 Task: Find connections with filter location Fālākāta with filter topic #Jobwith filter profile language English with filter current company Freshers Camp with filter school FRANK ANTHONY PUBLIC SCHOOL THE with filter industry Physical, Occupational and Speech Therapists with filter service category SupportTechnical Writing with filter keywords title Carpenter
Action: Mouse moved to (225, 299)
Screenshot: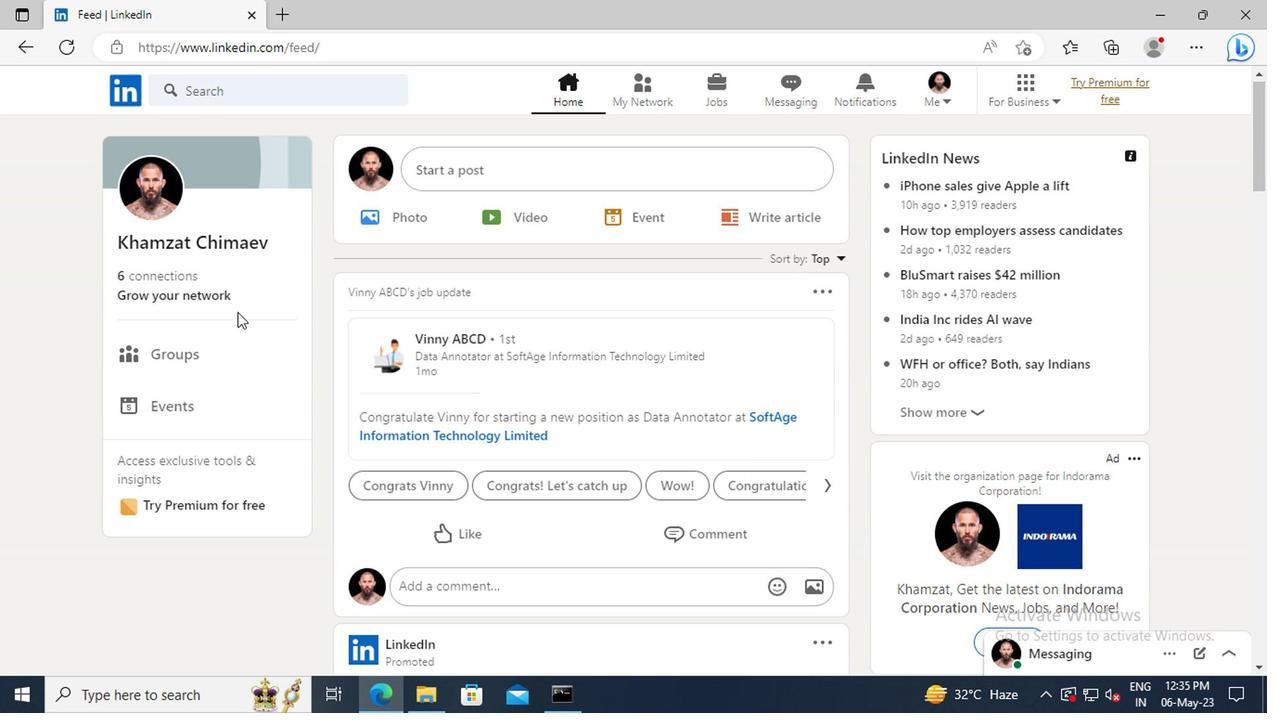 
Action: Mouse pressed left at (225, 299)
Screenshot: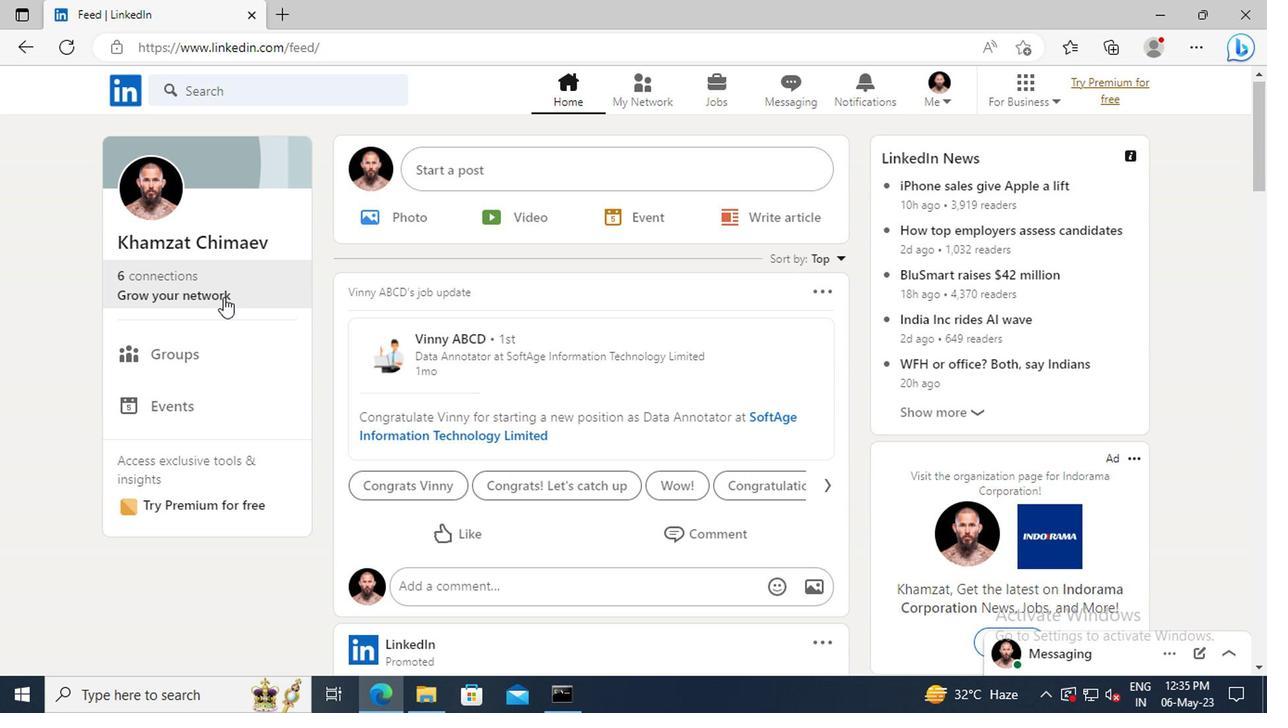 
Action: Mouse moved to (223, 209)
Screenshot: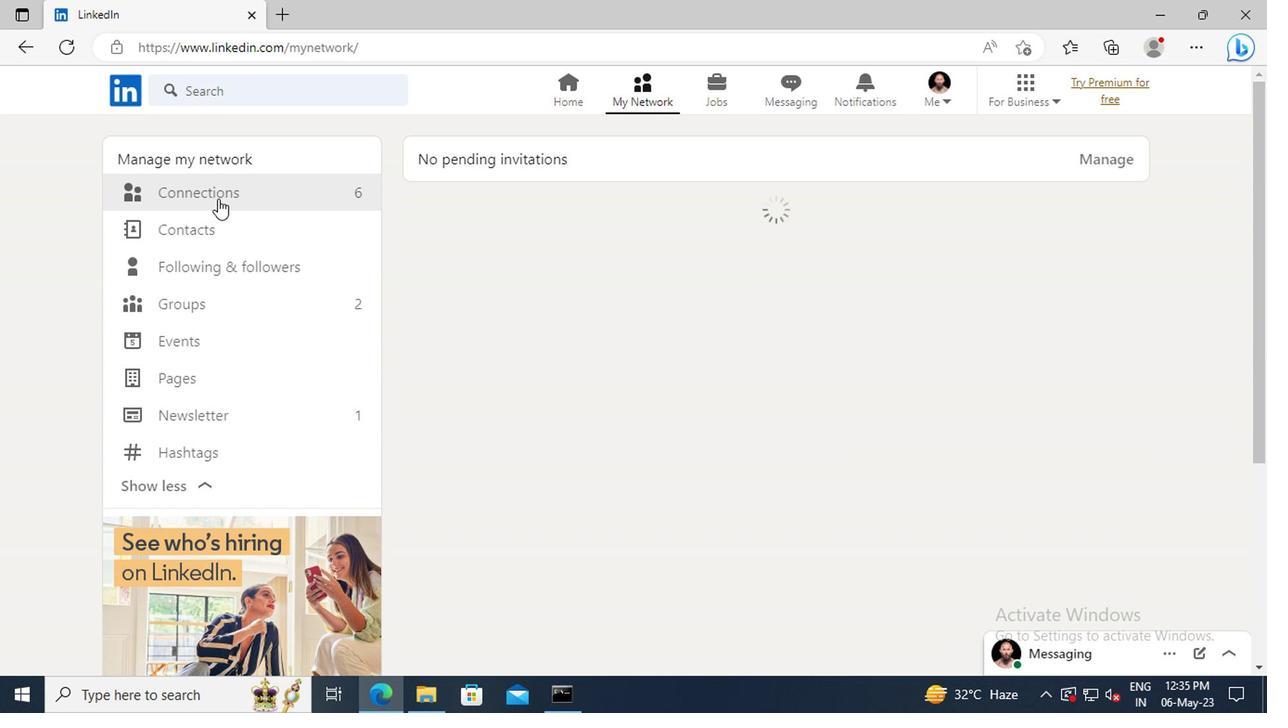 
Action: Mouse pressed left at (223, 209)
Screenshot: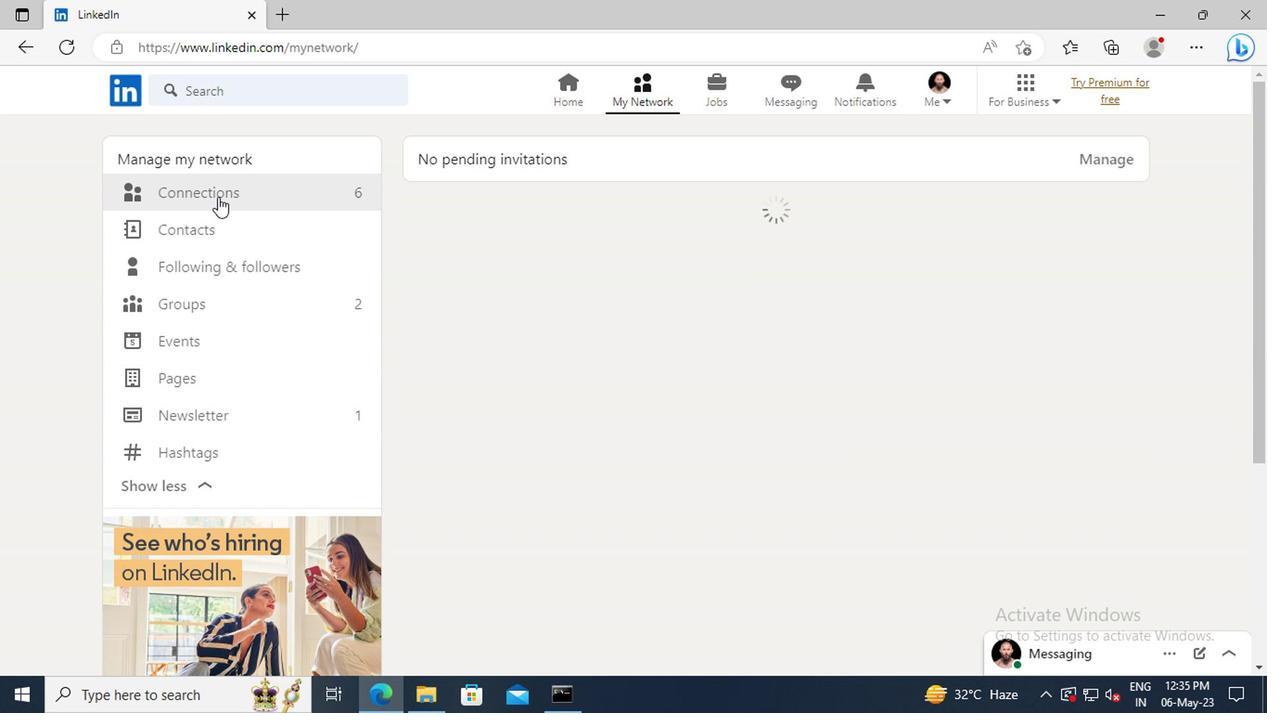 
Action: Mouse moved to (745, 211)
Screenshot: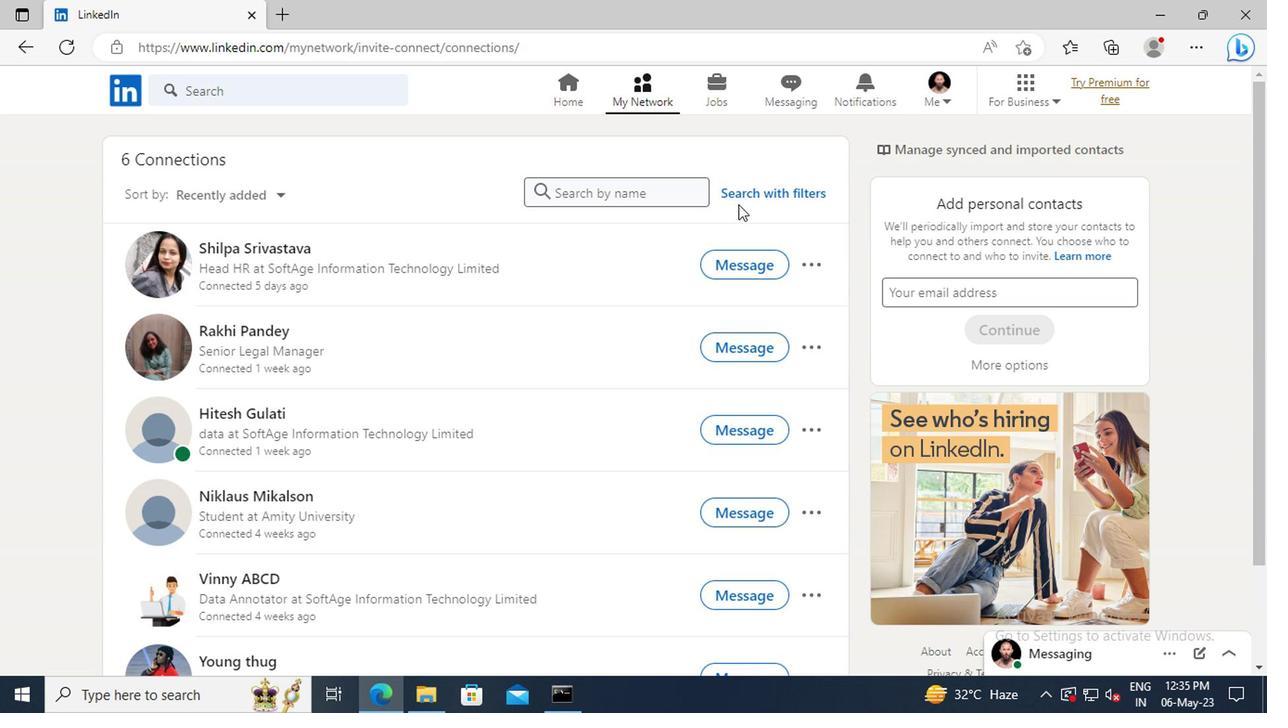 
Action: Mouse pressed left at (745, 211)
Screenshot: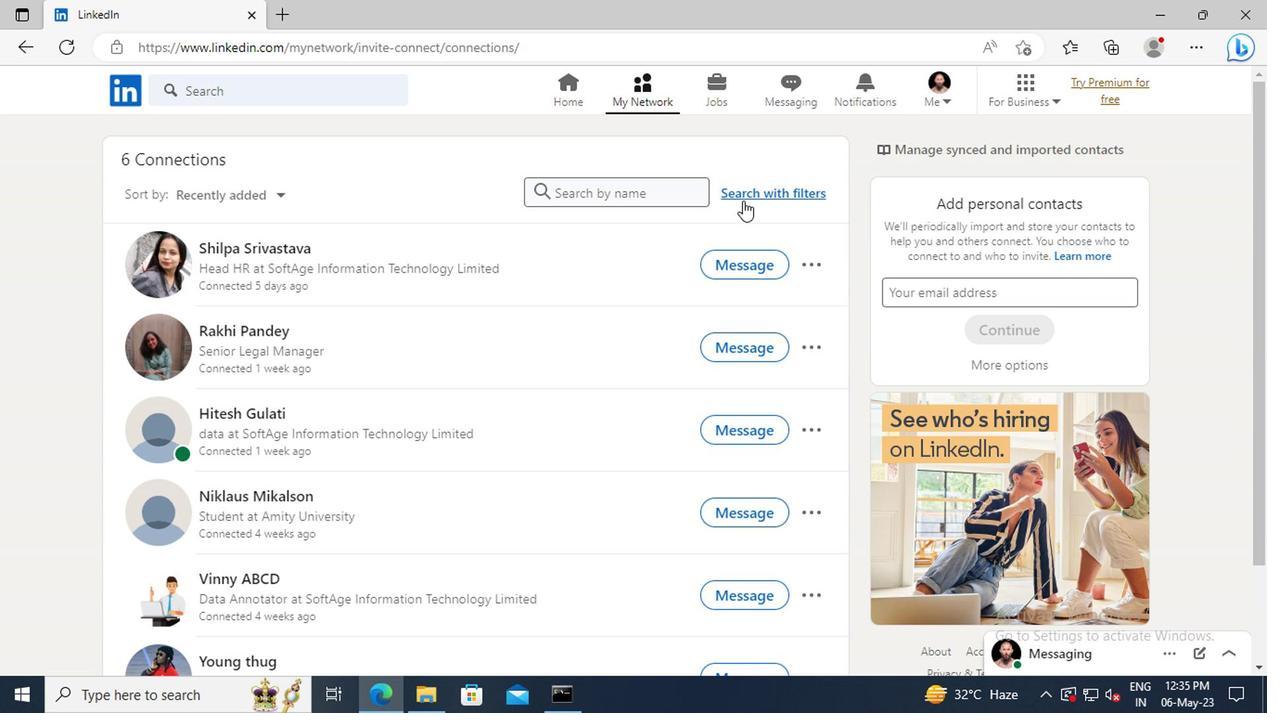 
Action: Mouse moved to (705, 161)
Screenshot: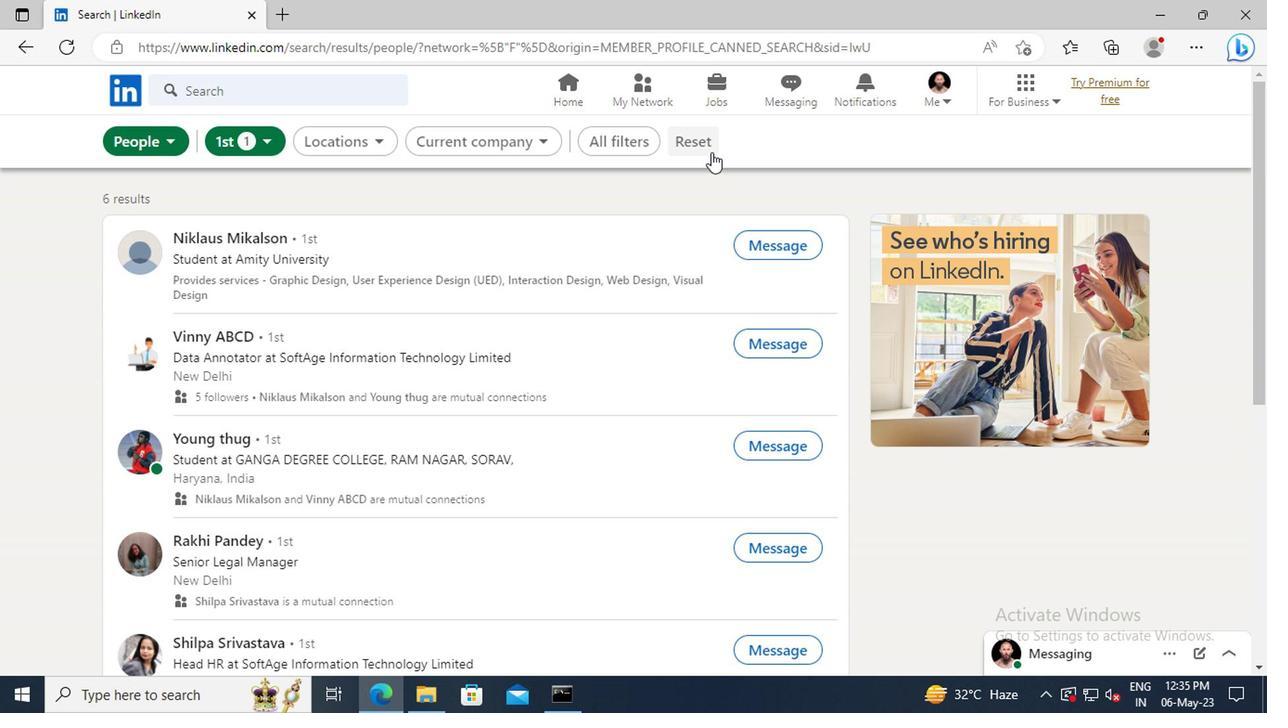 
Action: Mouse pressed left at (705, 161)
Screenshot: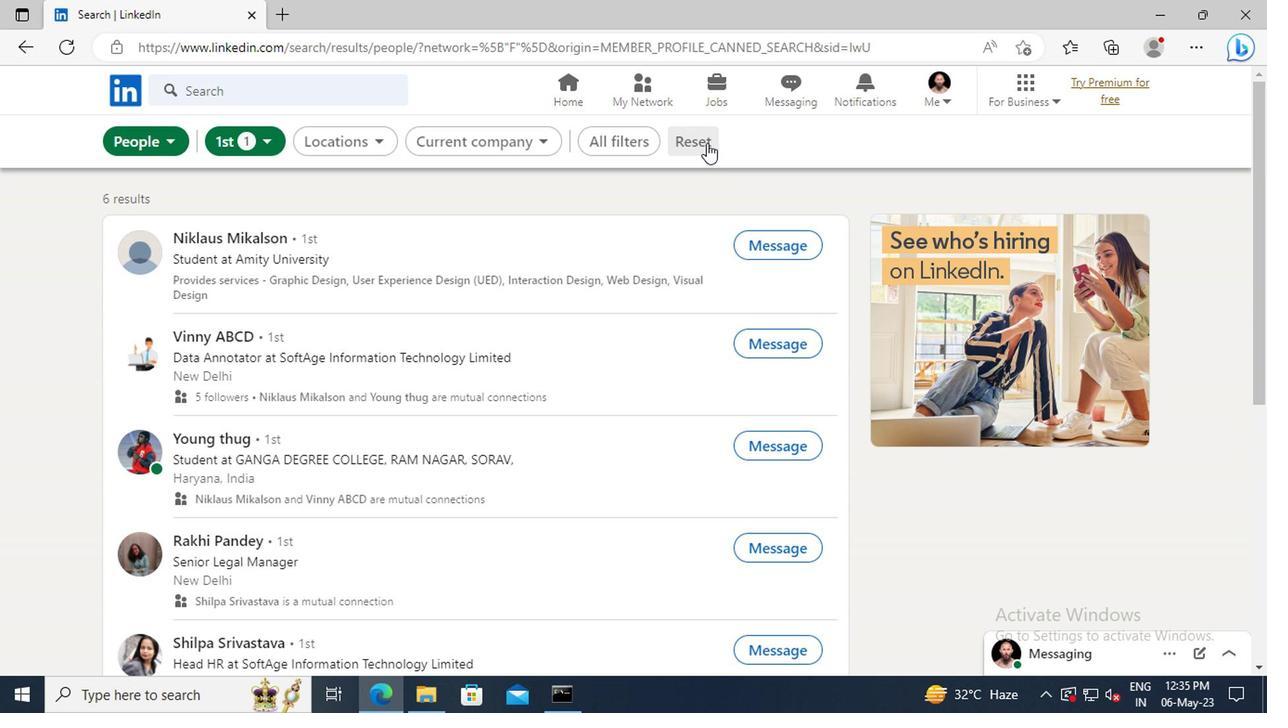 
Action: Mouse moved to (677, 161)
Screenshot: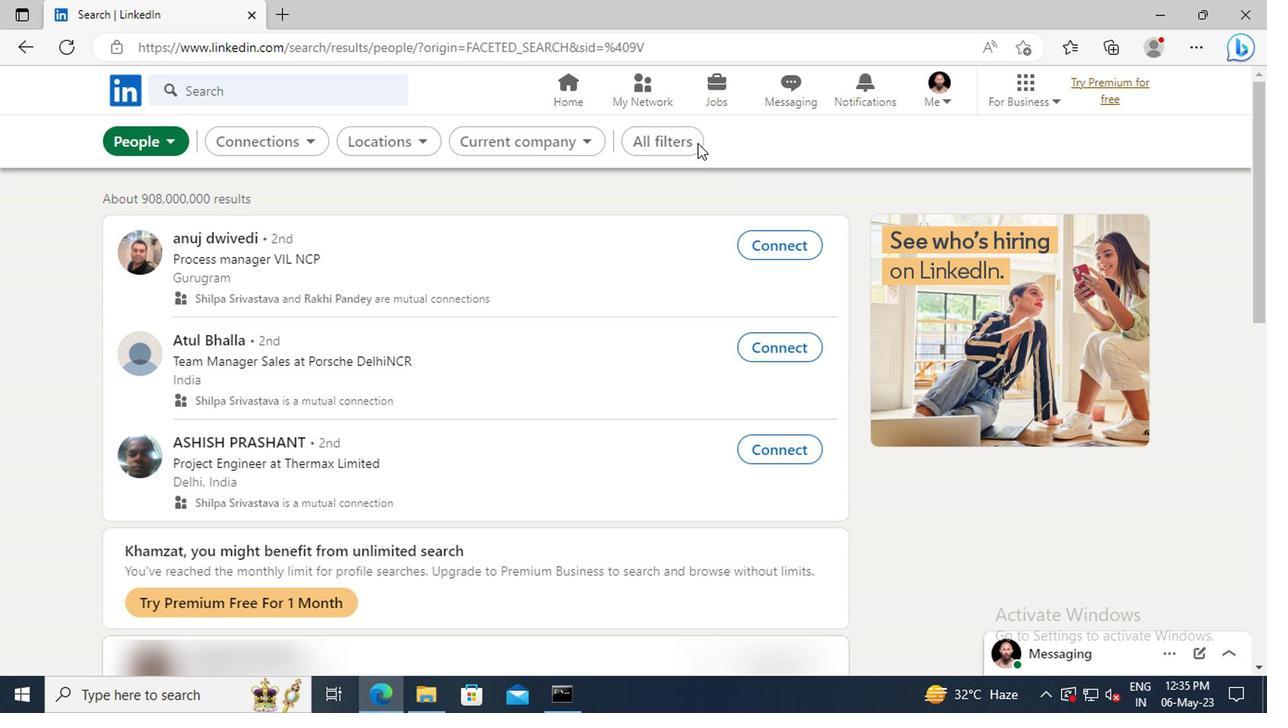 
Action: Mouse pressed left at (677, 161)
Screenshot: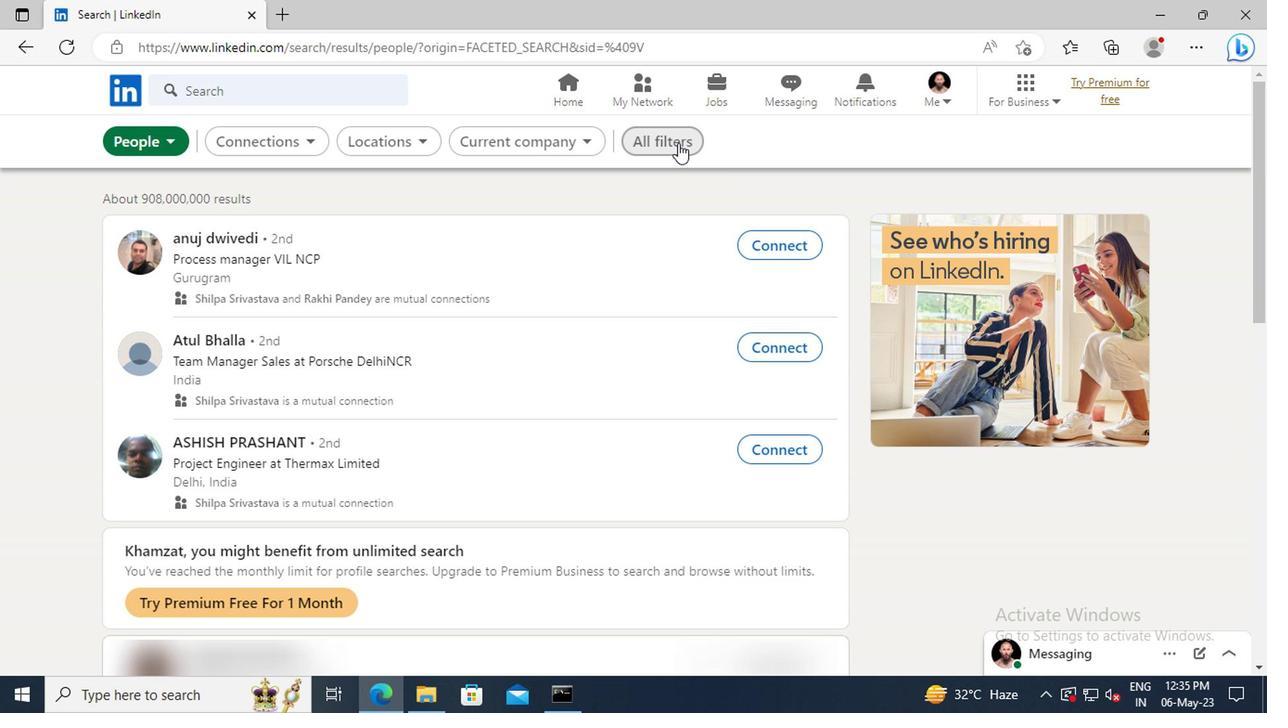 
Action: Mouse moved to (1010, 371)
Screenshot: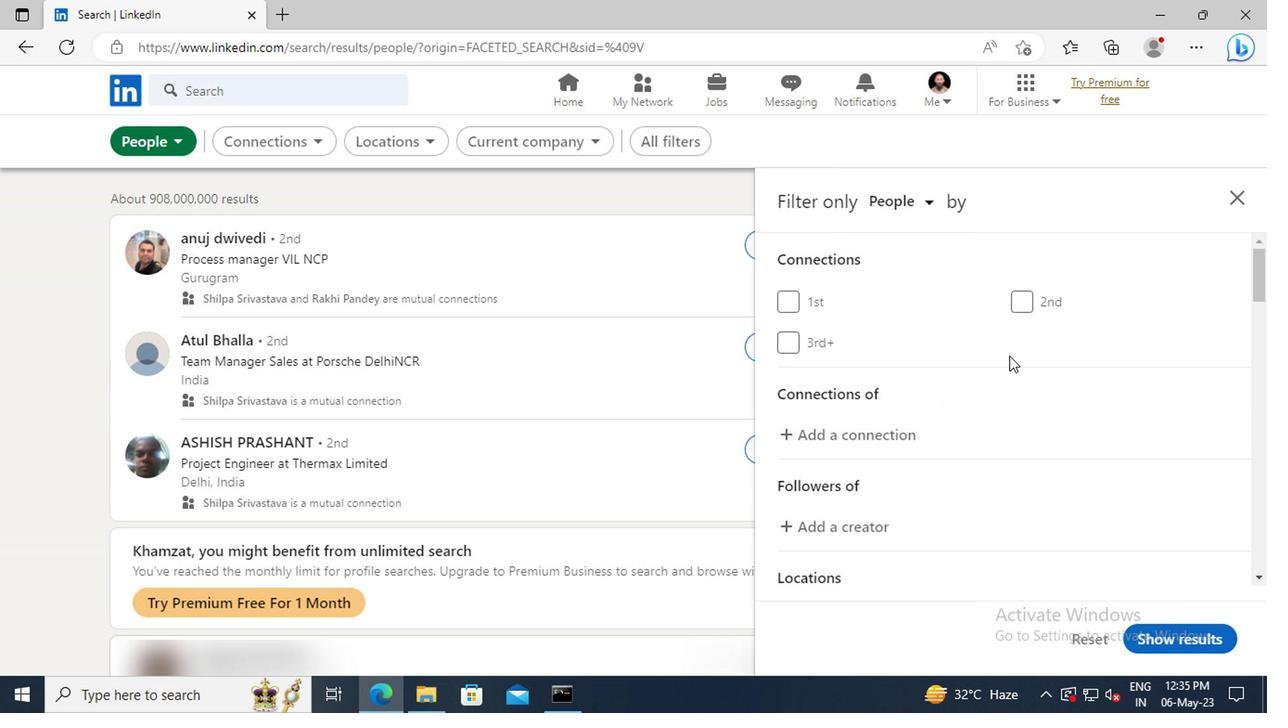 
Action: Mouse scrolled (1010, 371) with delta (0, 0)
Screenshot: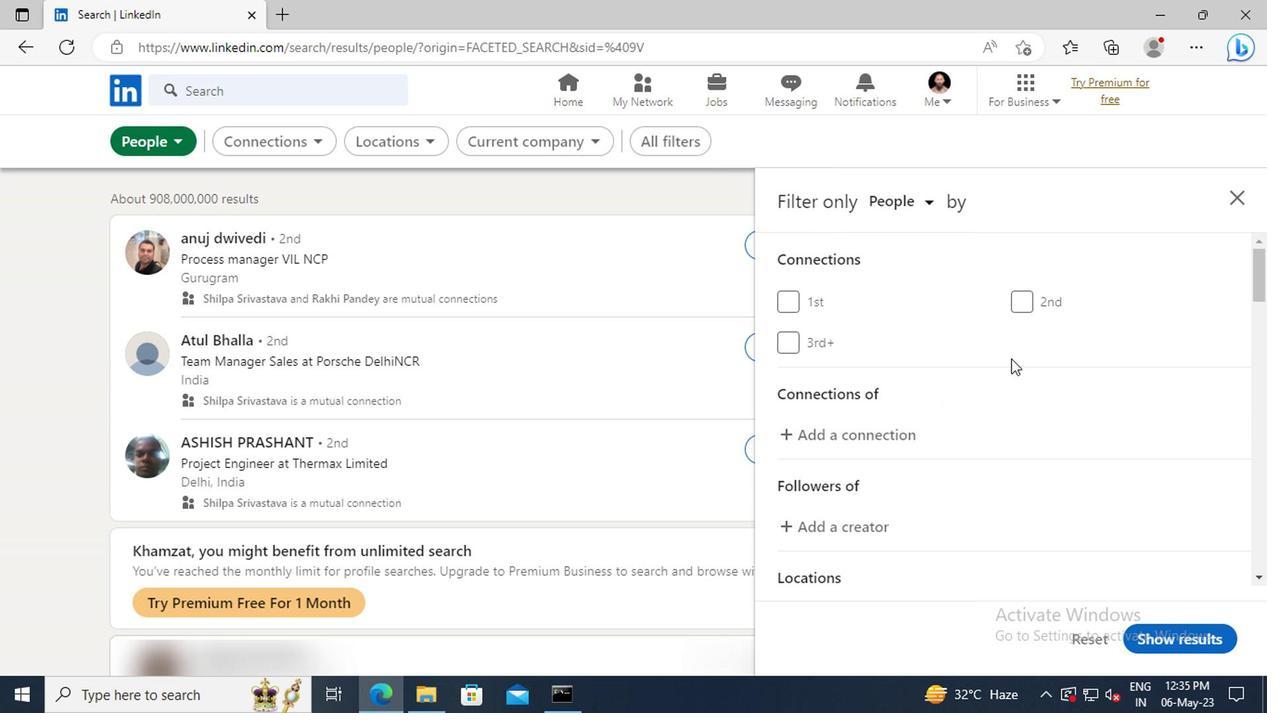 
Action: Mouse scrolled (1010, 371) with delta (0, 0)
Screenshot: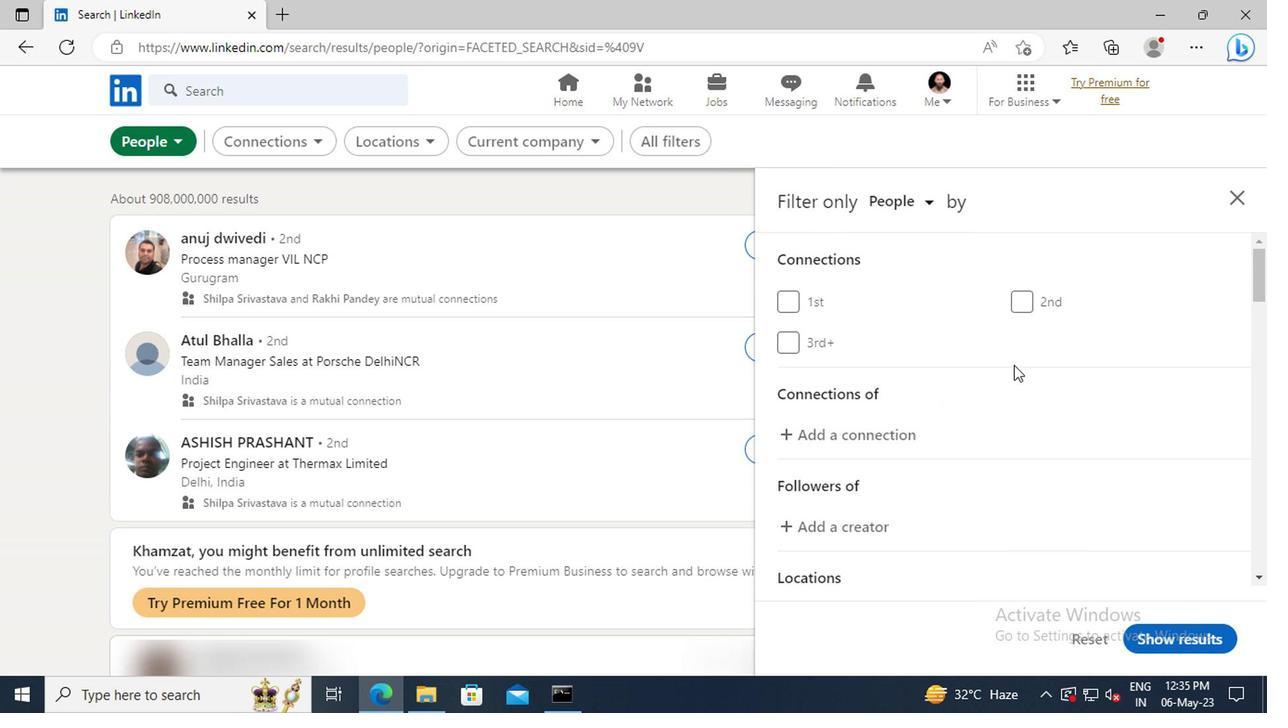 
Action: Mouse scrolled (1010, 371) with delta (0, 0)
Screenshot: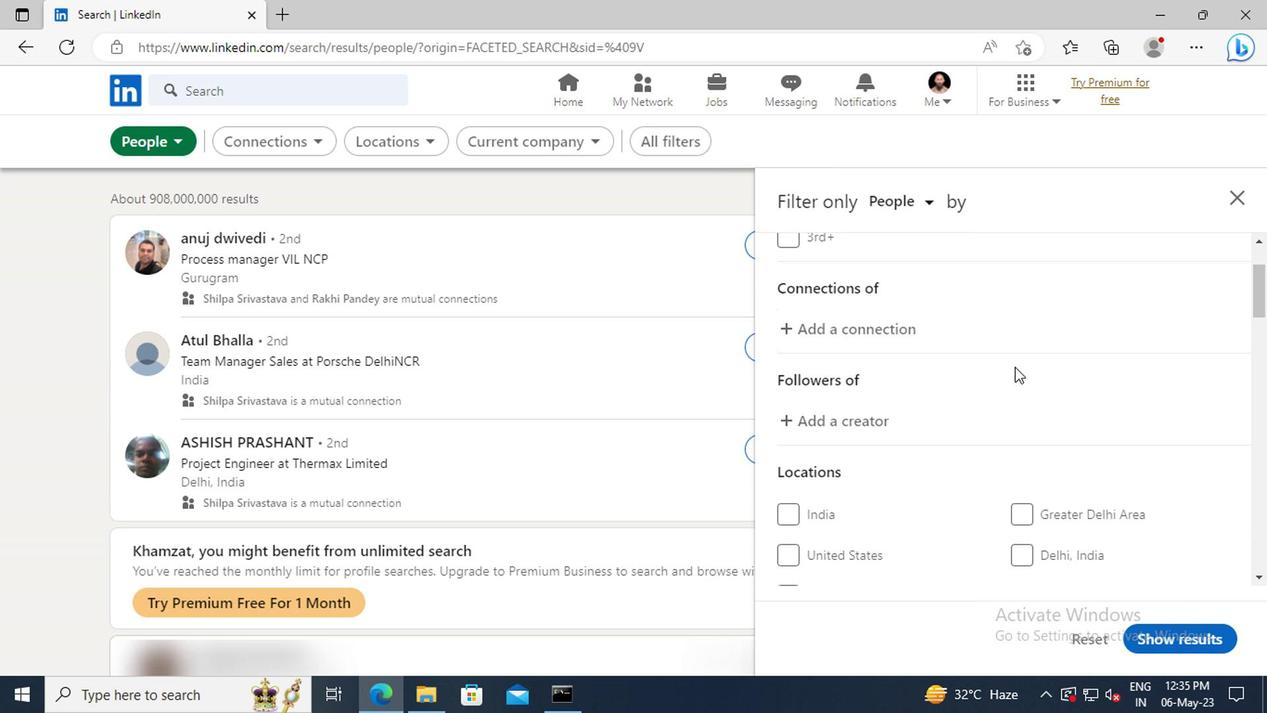 
Action: Mouse scrolled (1010, 371) with delta (0, 0)
Screenshot: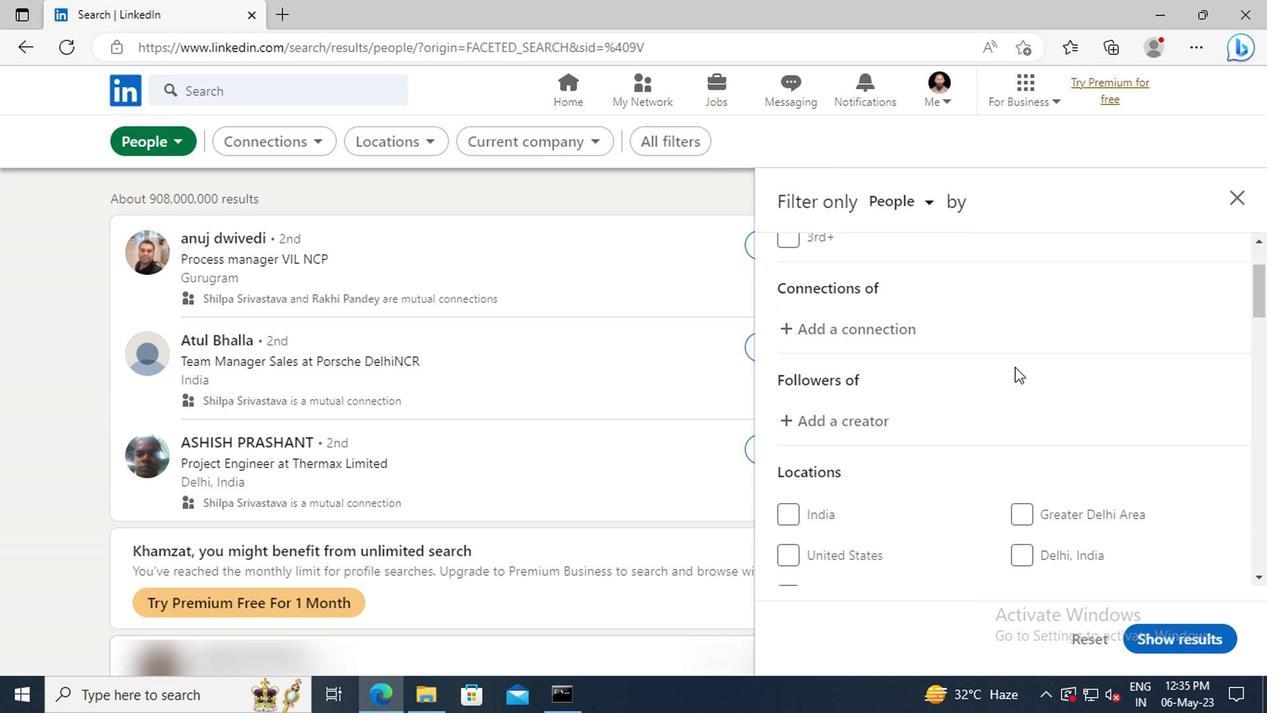 
Action: Mouse scrolled (1010, 371) with delta (0, 0)
Screenshot: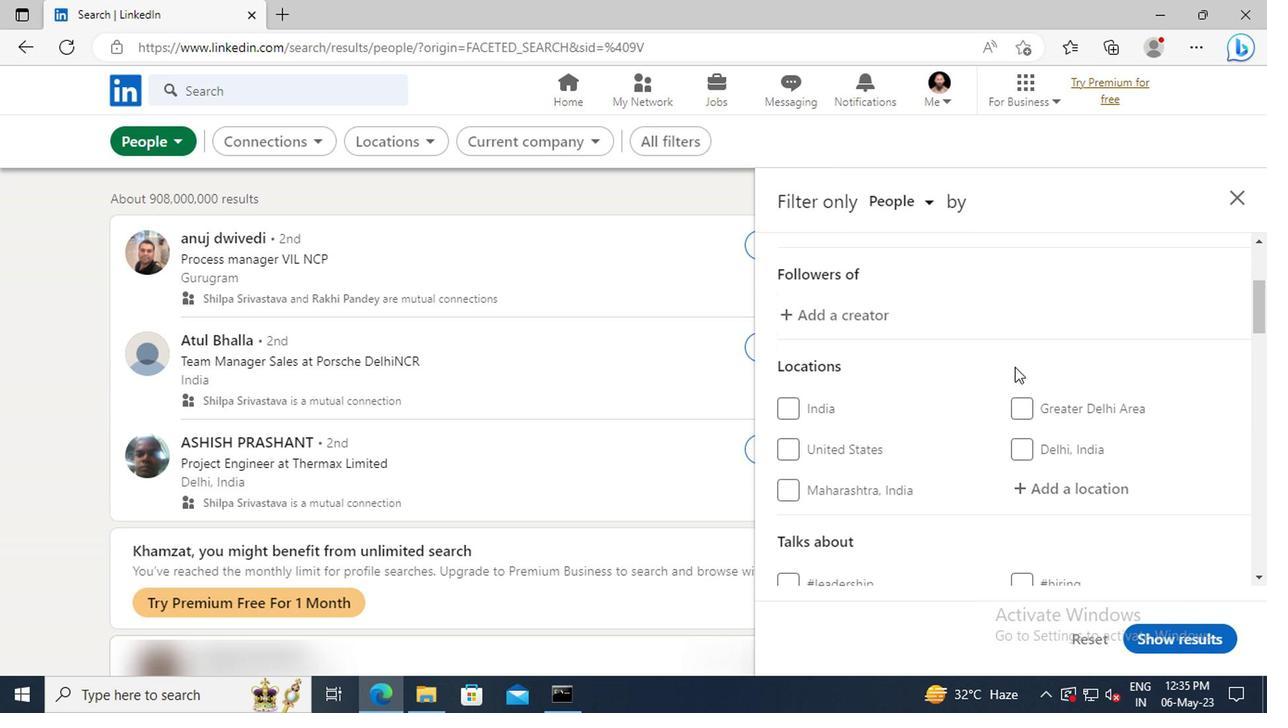 
Action: Mouse moved to (1022, 434)
Screenshot: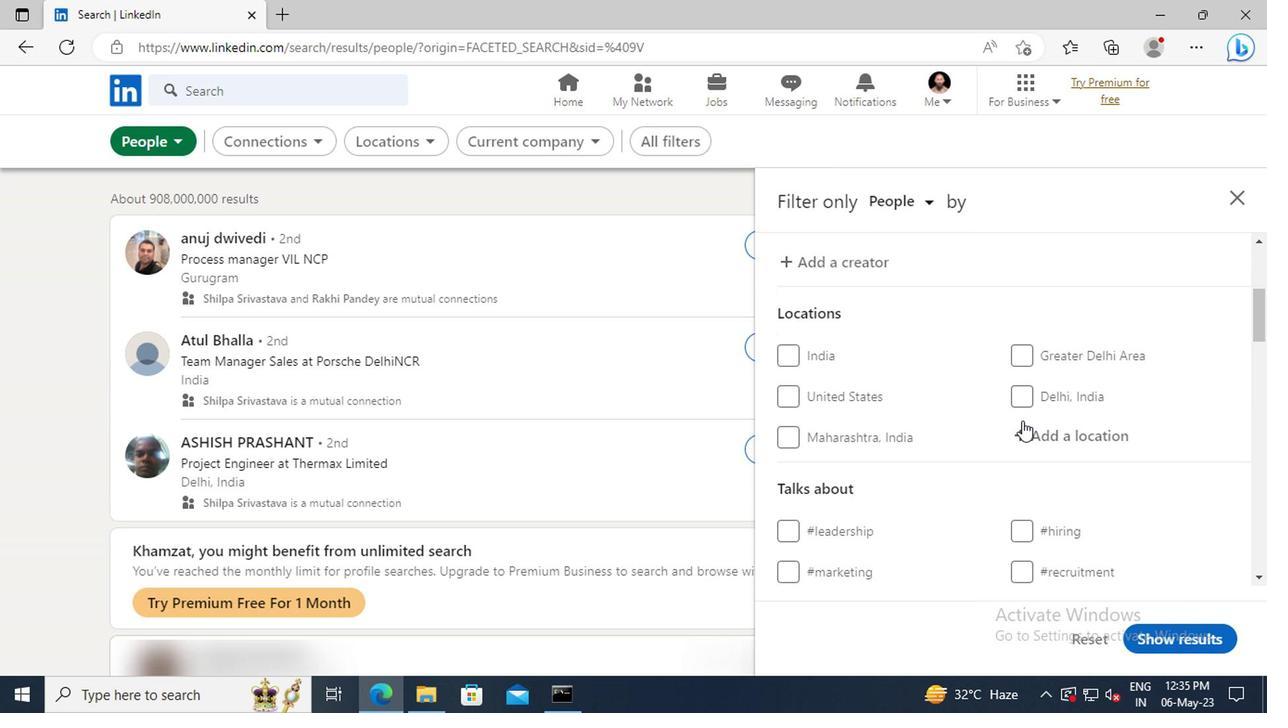 
Action: Mouse pressed left at (1022, 434)
Screenshot: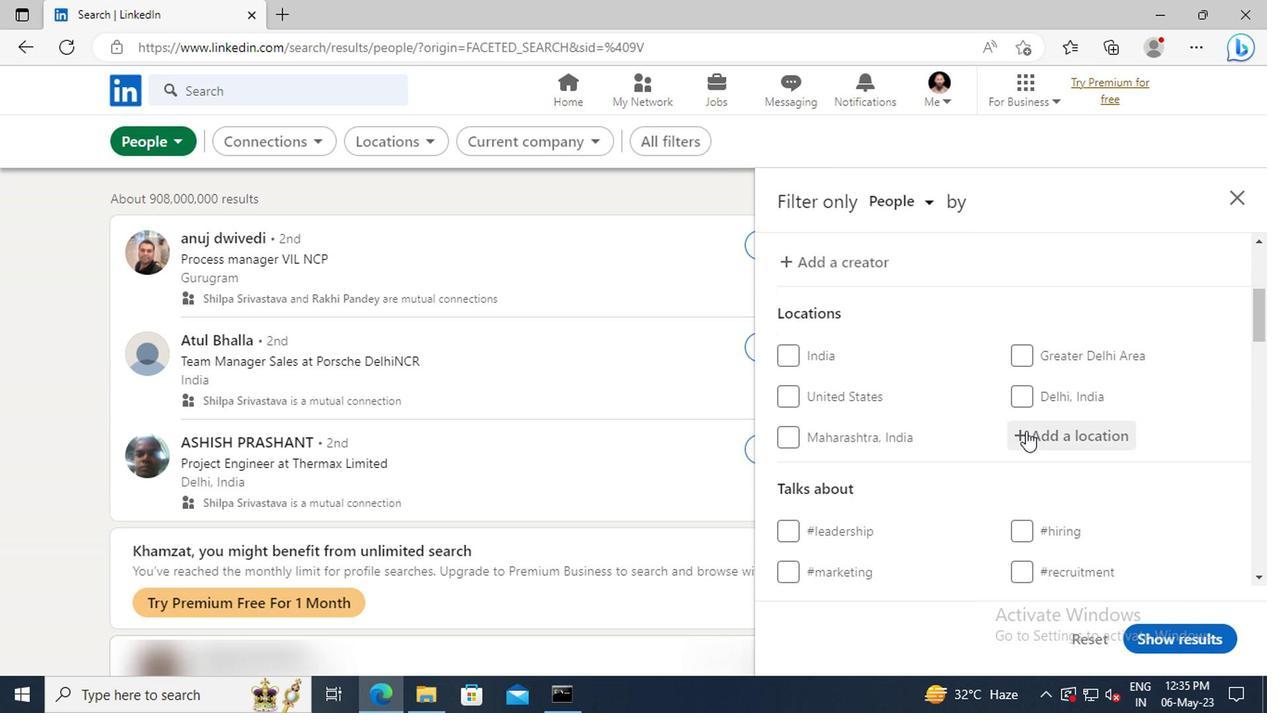 
Action: Key pressed <Key.shift>FALAKATA
Screenshot: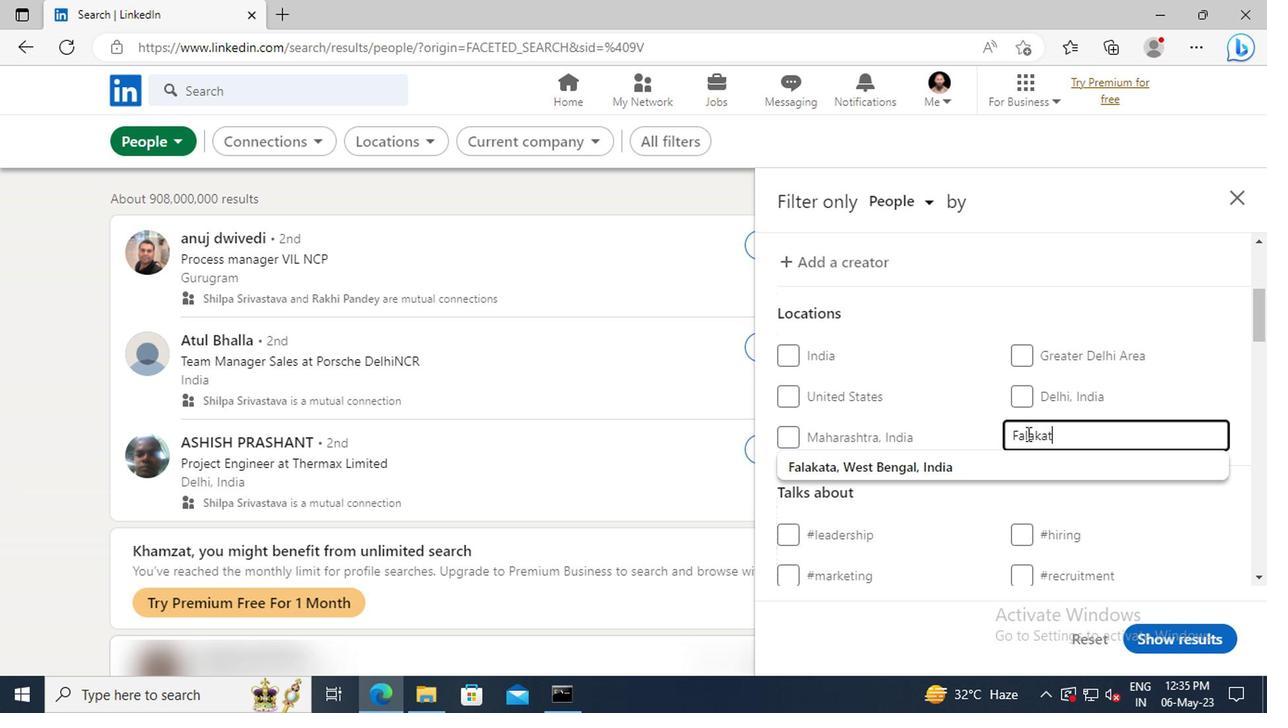 
Action: Mouse moved to (1040, 456)
Screenshot: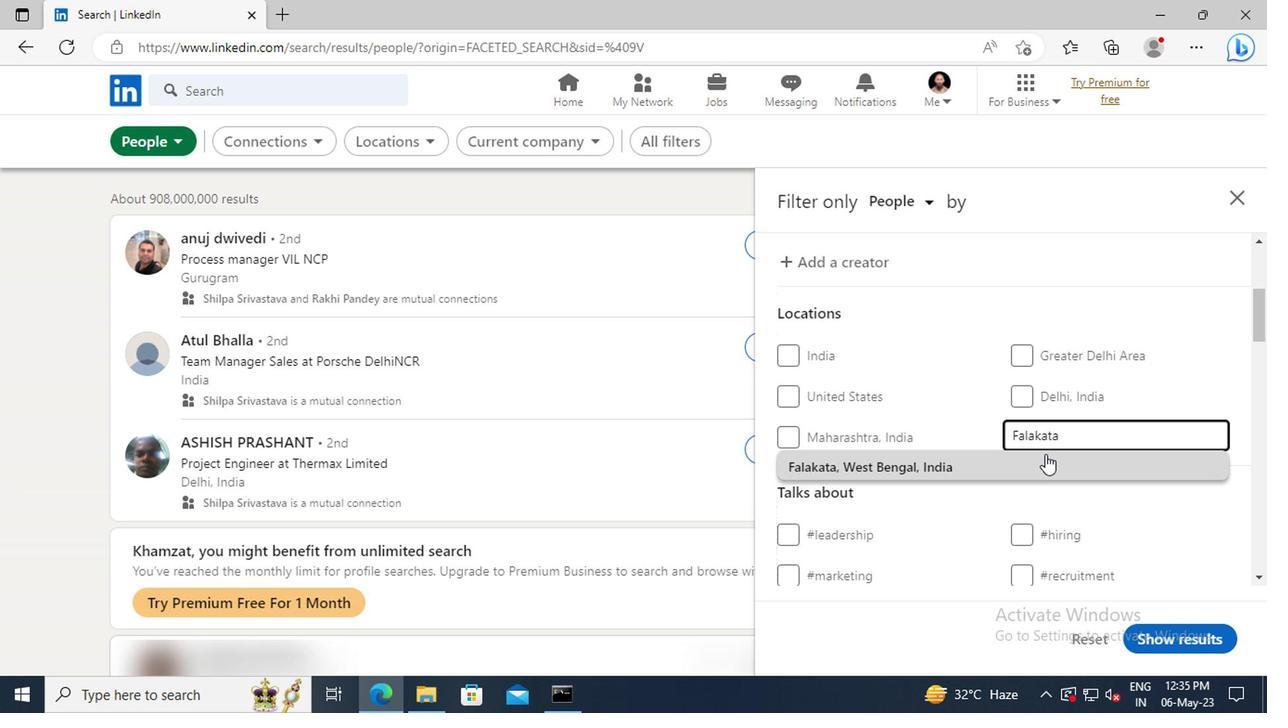 
Action: Mouse pressed left at (1040, 456)
Screenshot: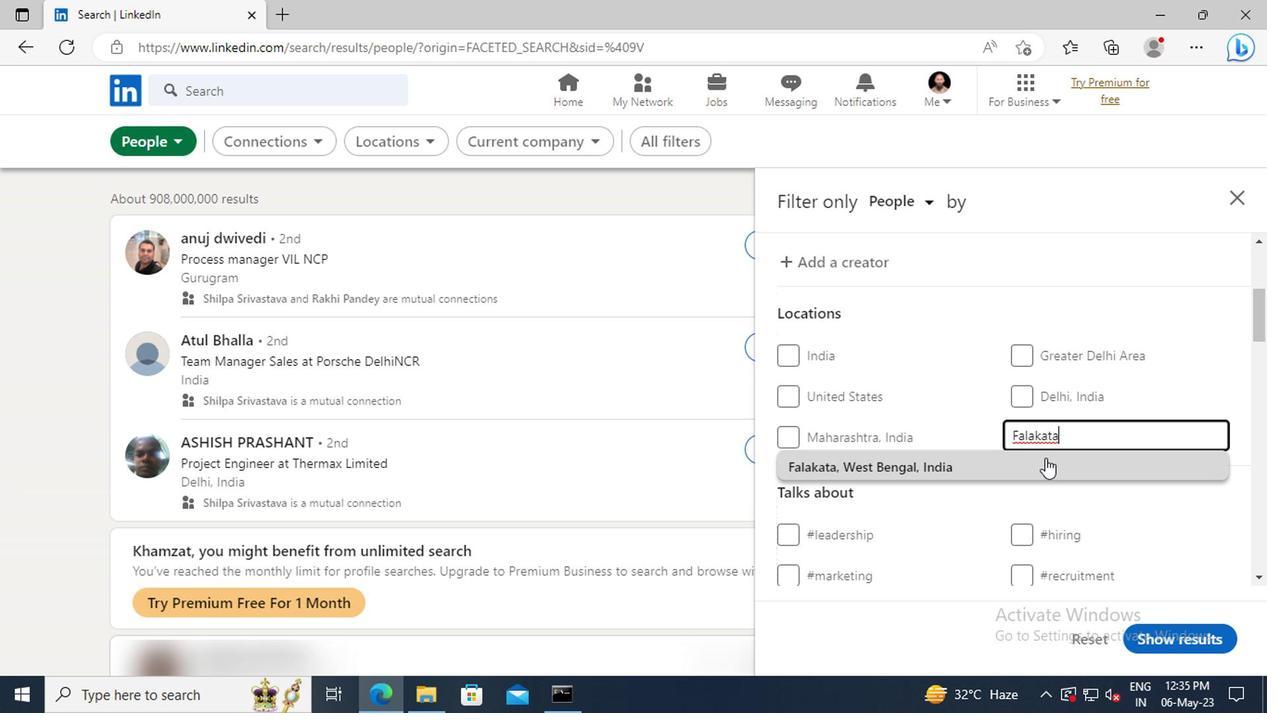 
Action: Mouse scrolled (1040, 456) with delta (0, 0)
Screenshot: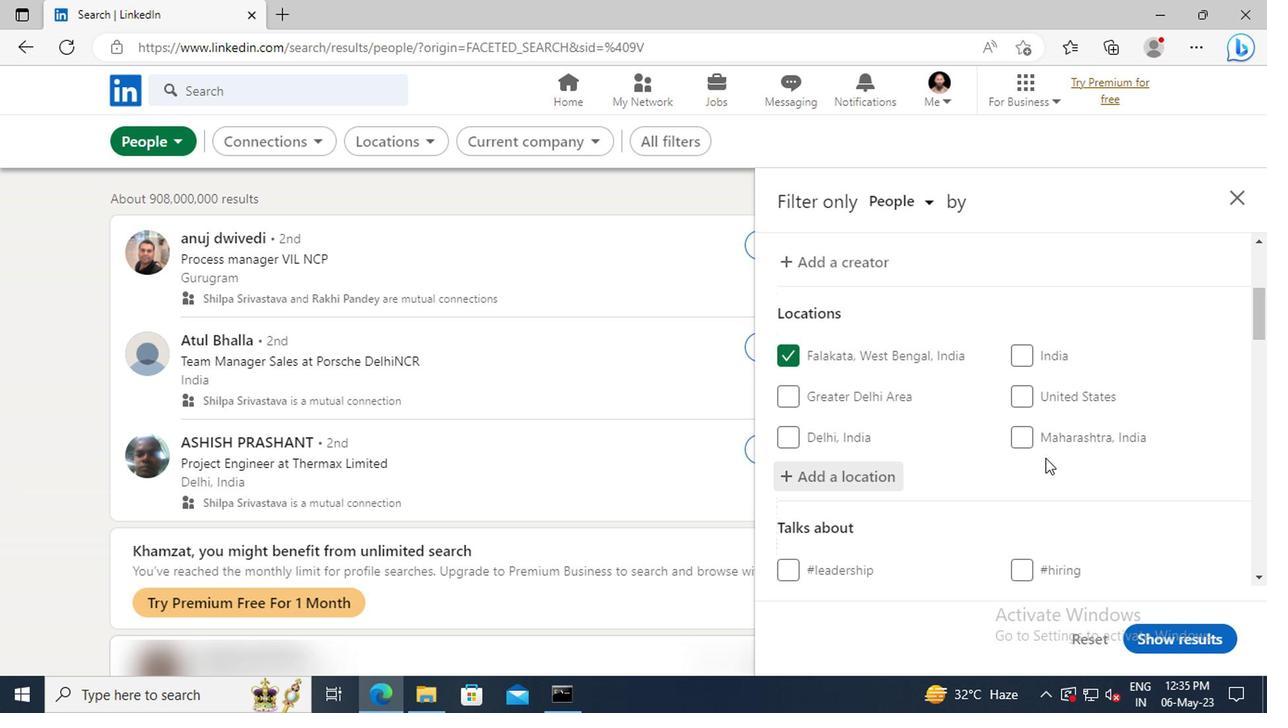 
Action: Mouse moved to (1039, 455)
Screenshot: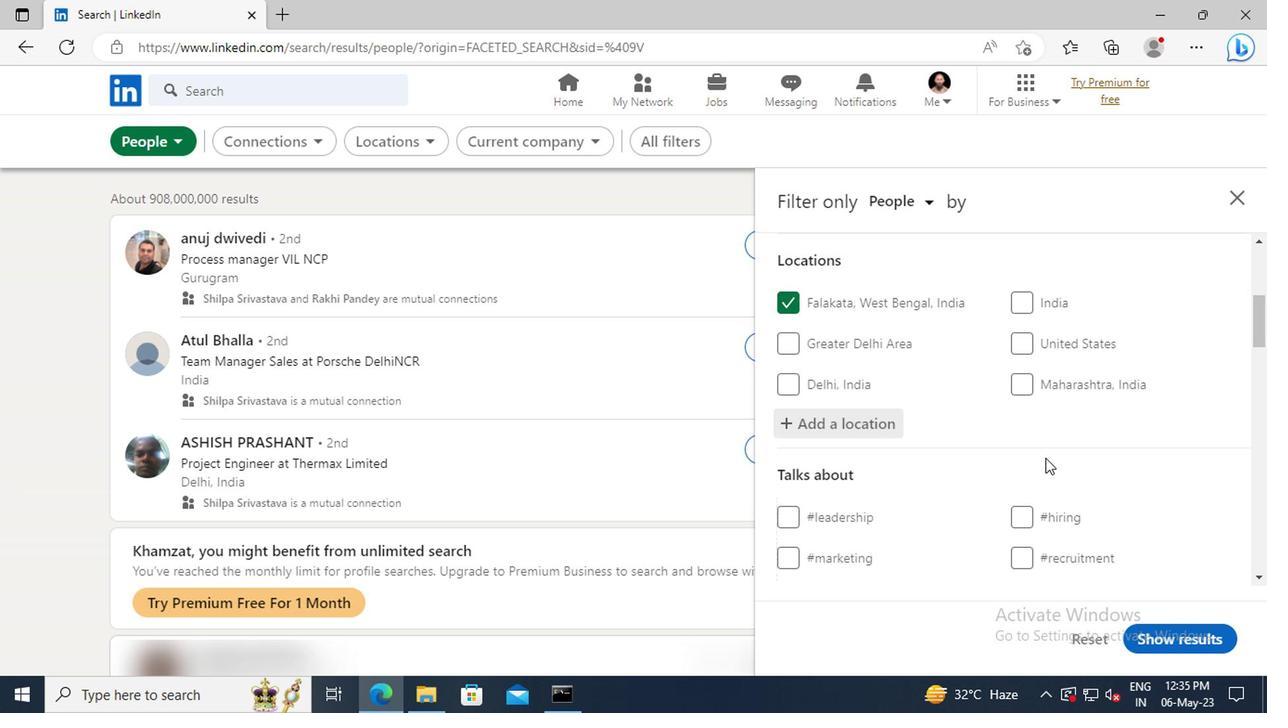 
Action: Mouse scrolled (1039, 454) with delta (0, -1)
Screenshot: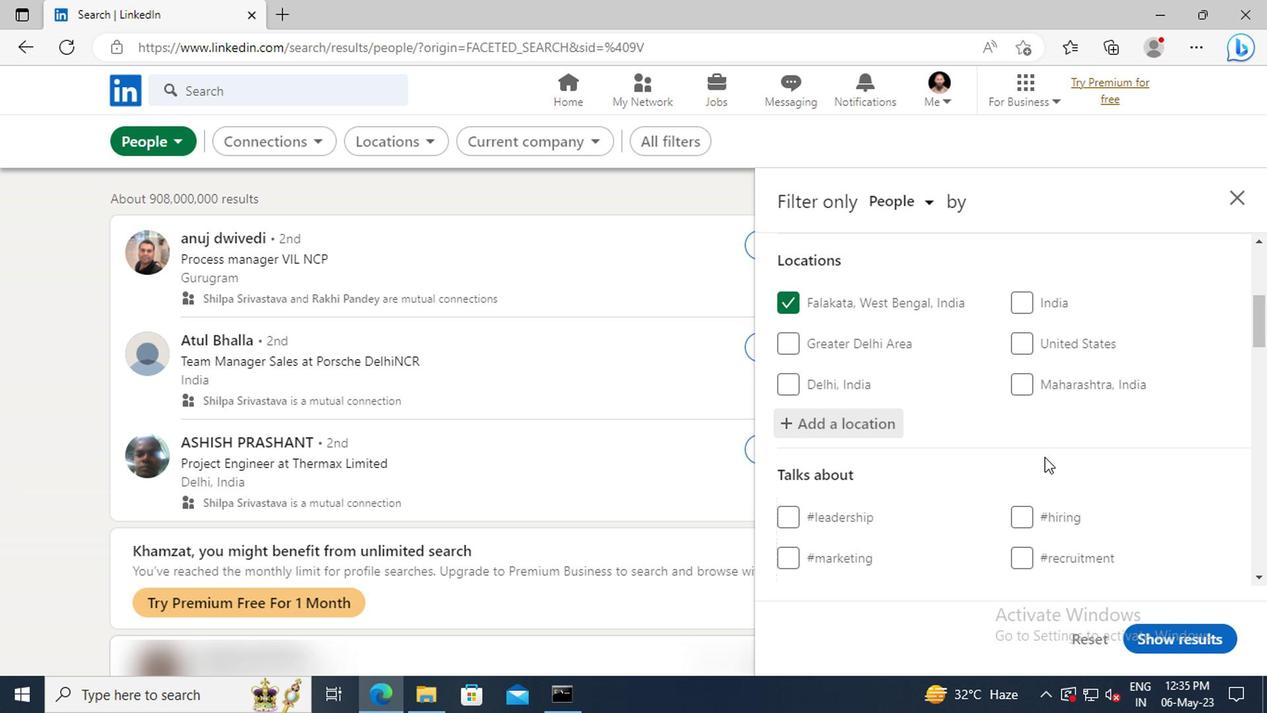 
Action: Mouse scrolled (1039, 454) with delta (0, -1)
Screenshot: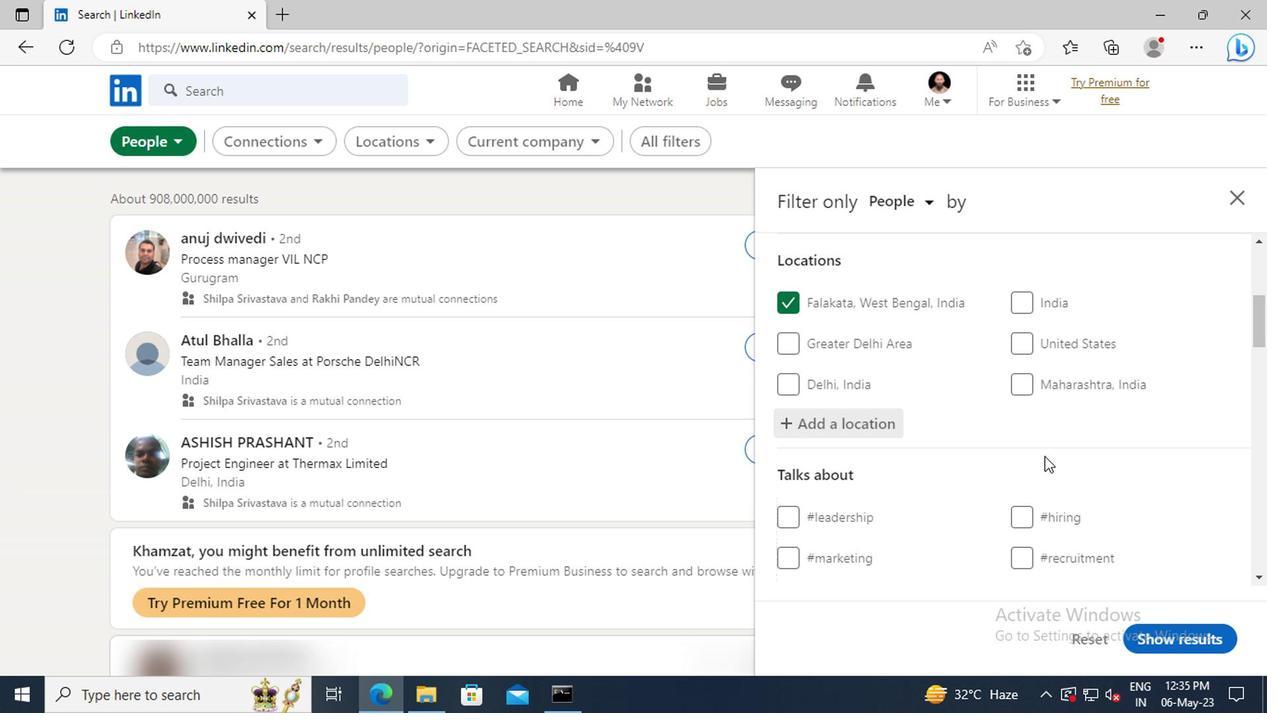 
Action: Mouse scrolled (1039, 454) with delta (0, -1)
Screenshot: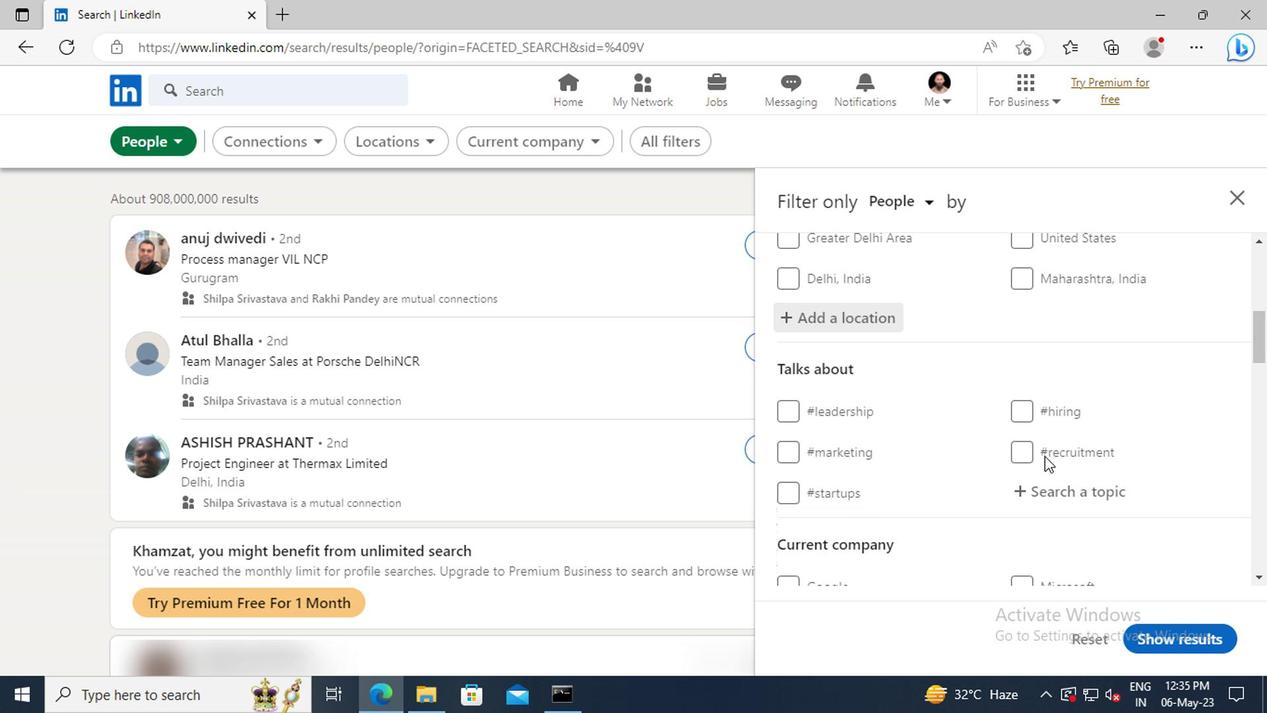
Action: Mouse moved to (1039, 447)
Screenshot: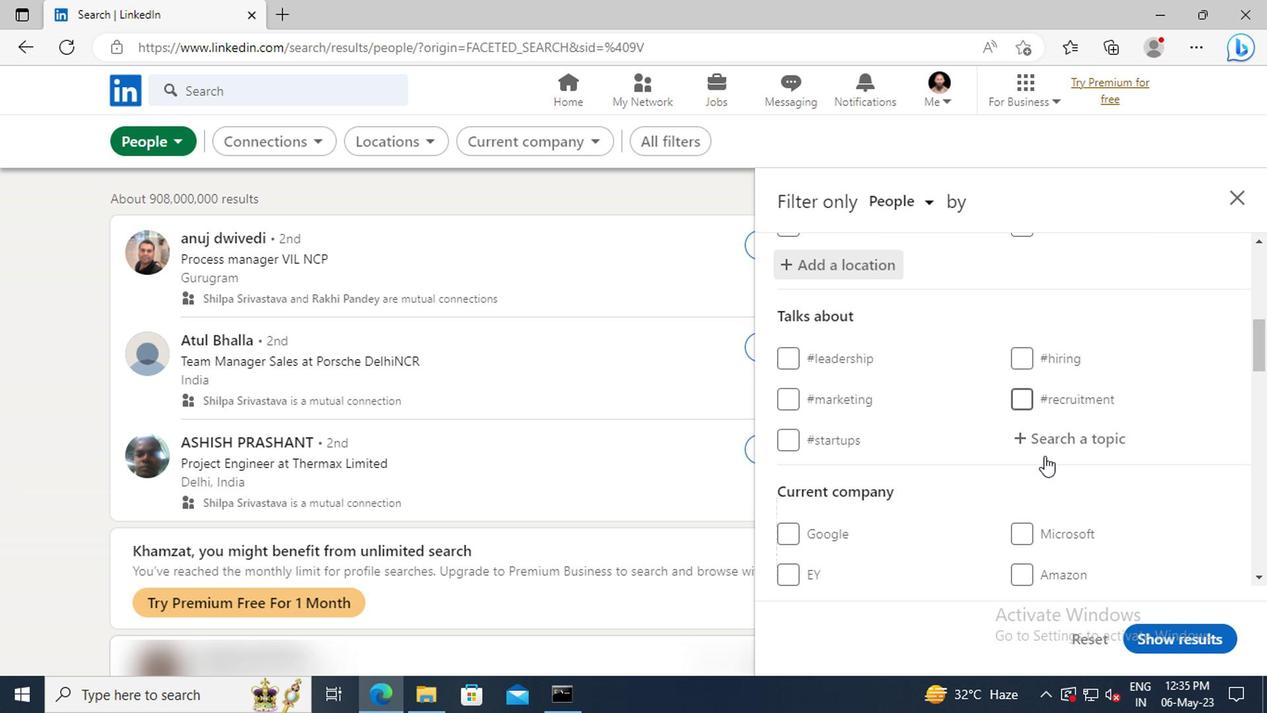 
Action: Mouse pressed left at (1039, 447)
Screenshot: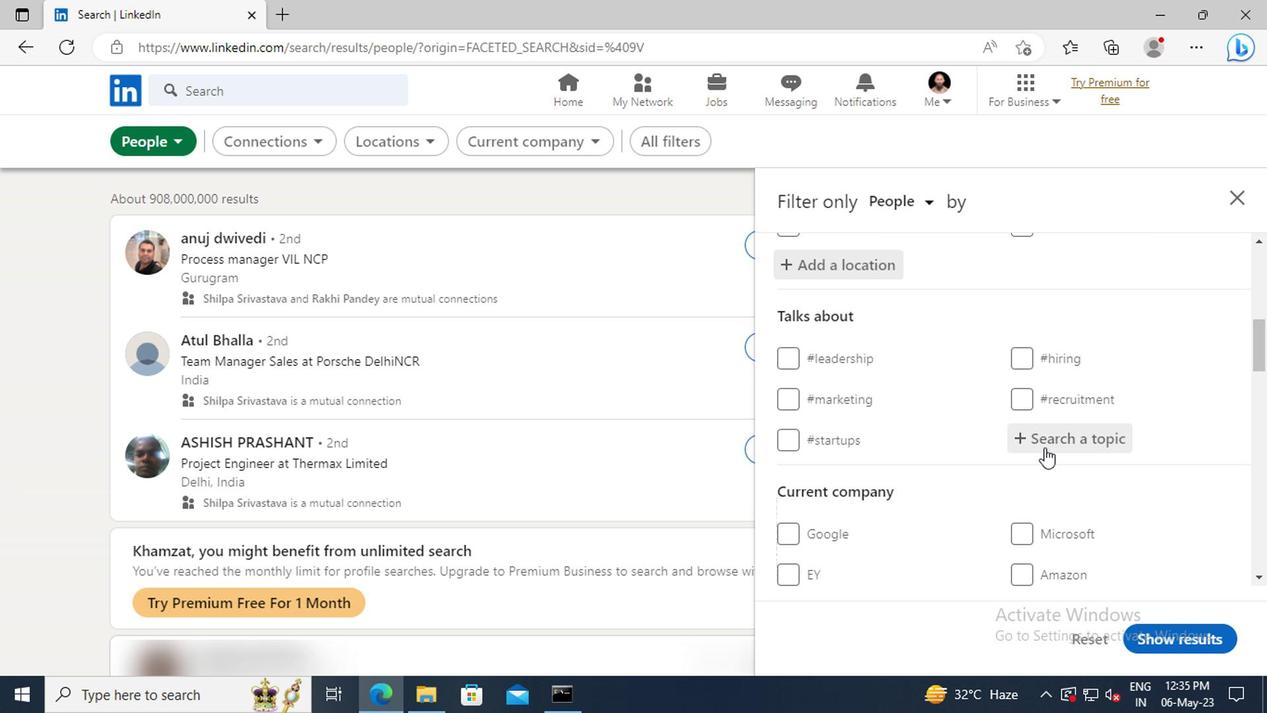 
Action: Key pressed <Key.shift>JOB
Screenshot: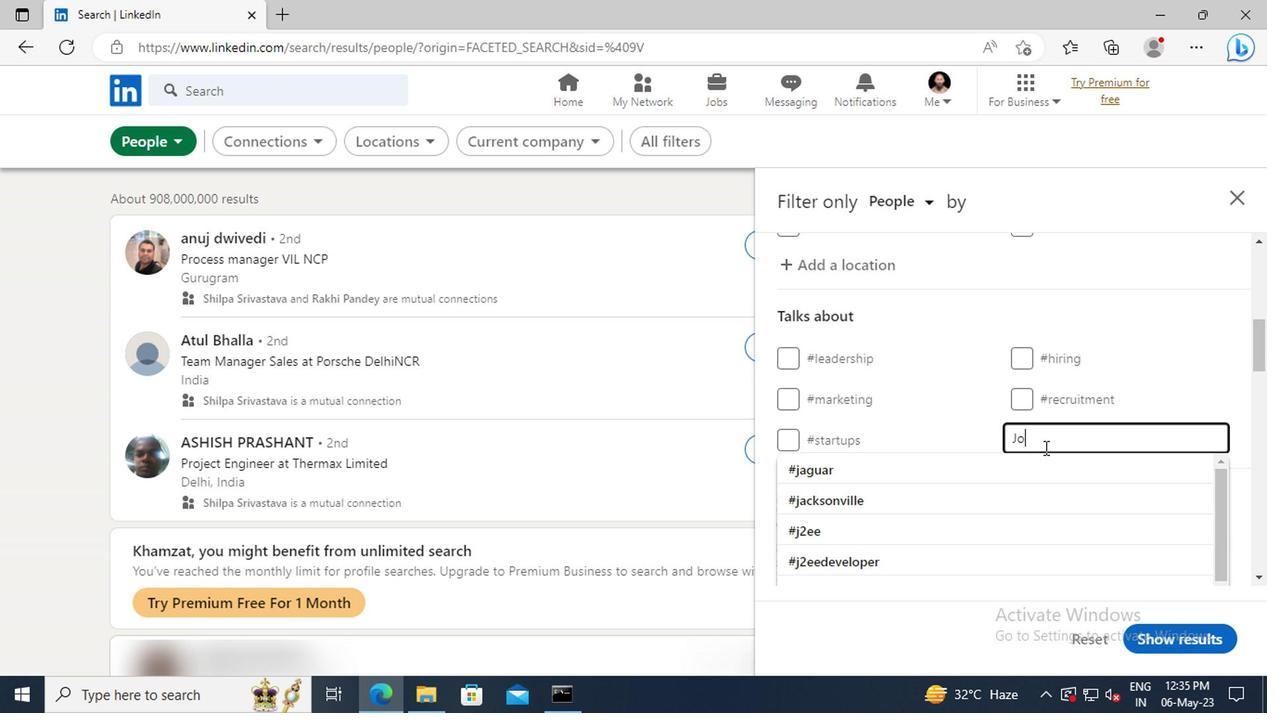 
Action: Mouse moved to (1041, 458)
Screenshot: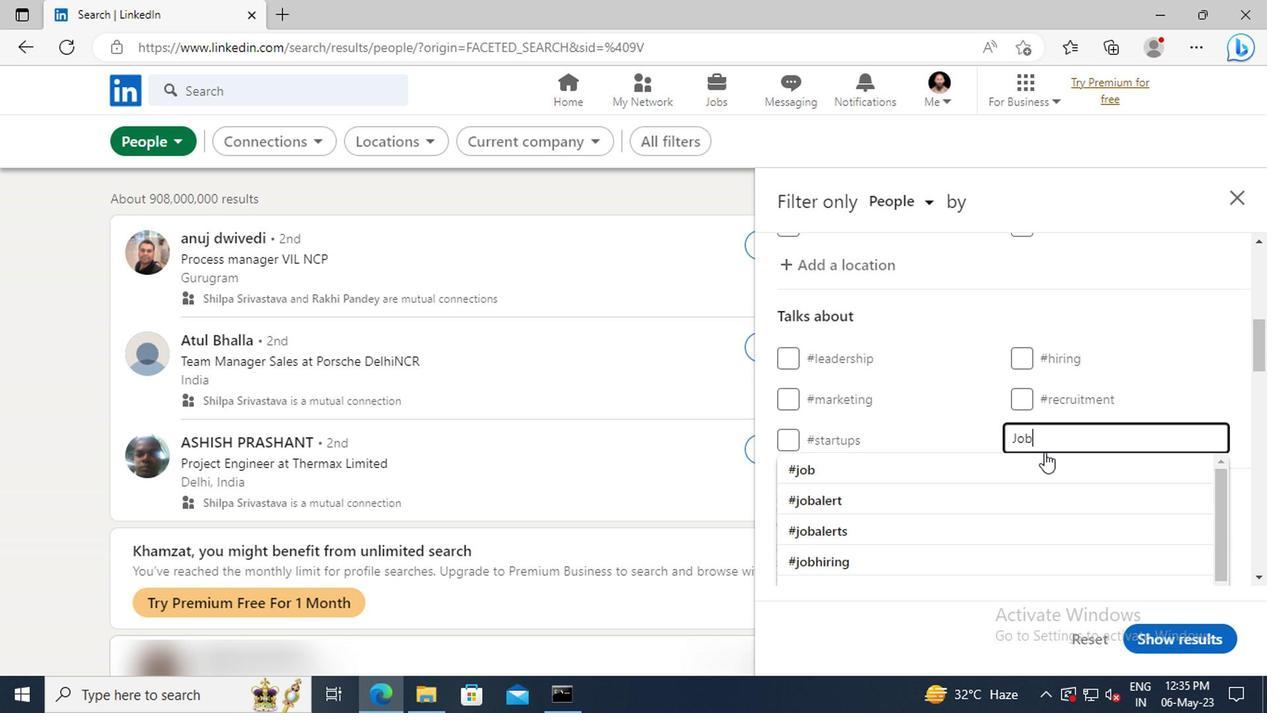 
Action: Mouse pressed left at (1041, 458)
Screenshot: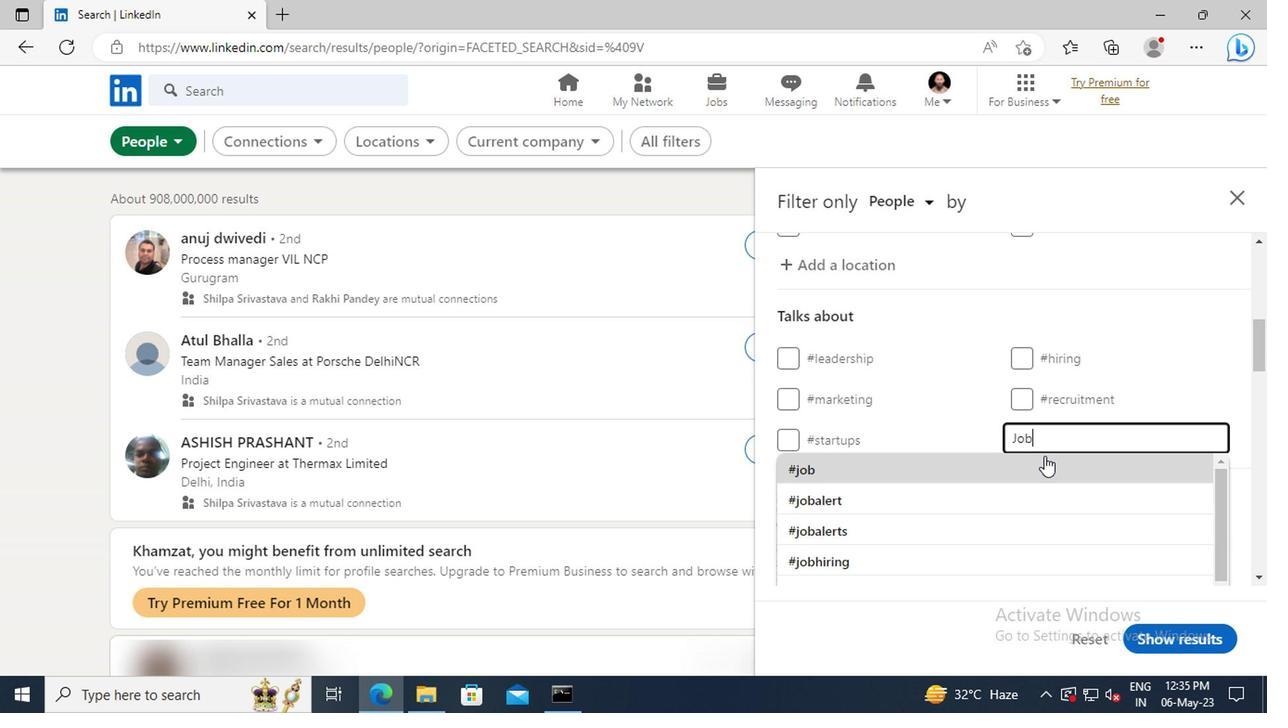 
Action: Mouse moved to (1043, 458)
Screenshot: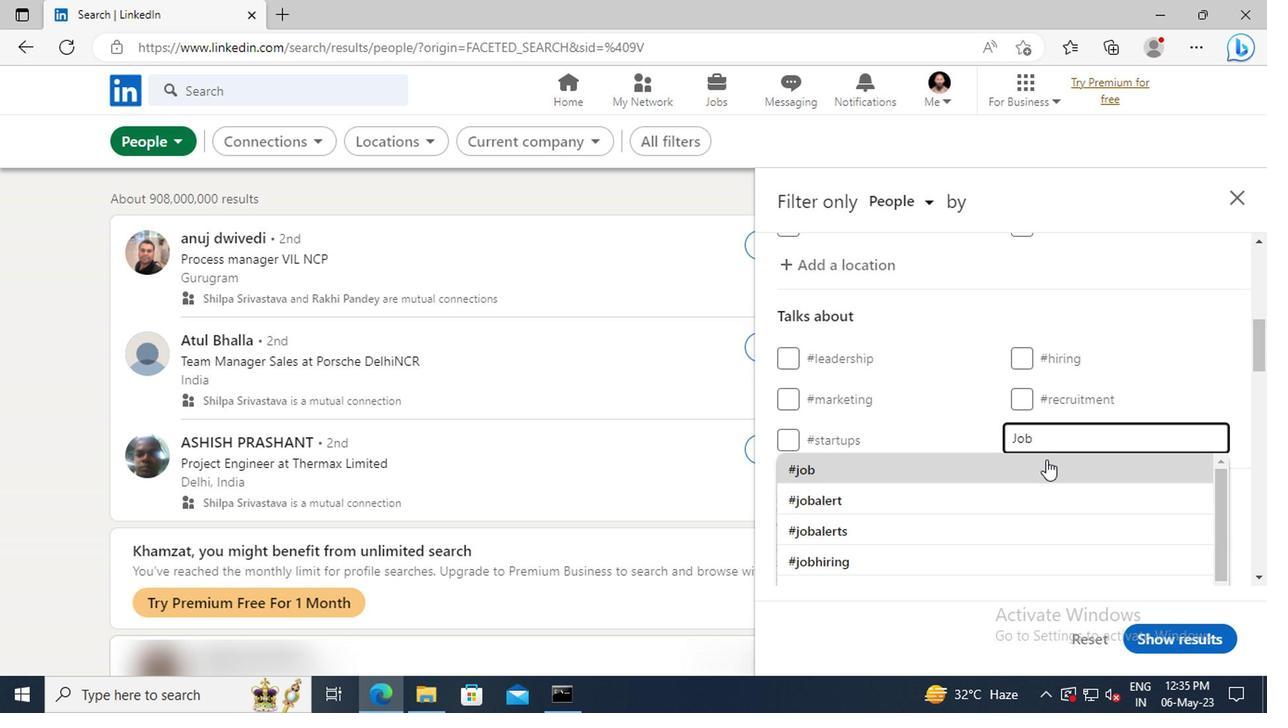 
Action: Mouse scrolled (1043, 458) with delta (0, 0)
Screenshot: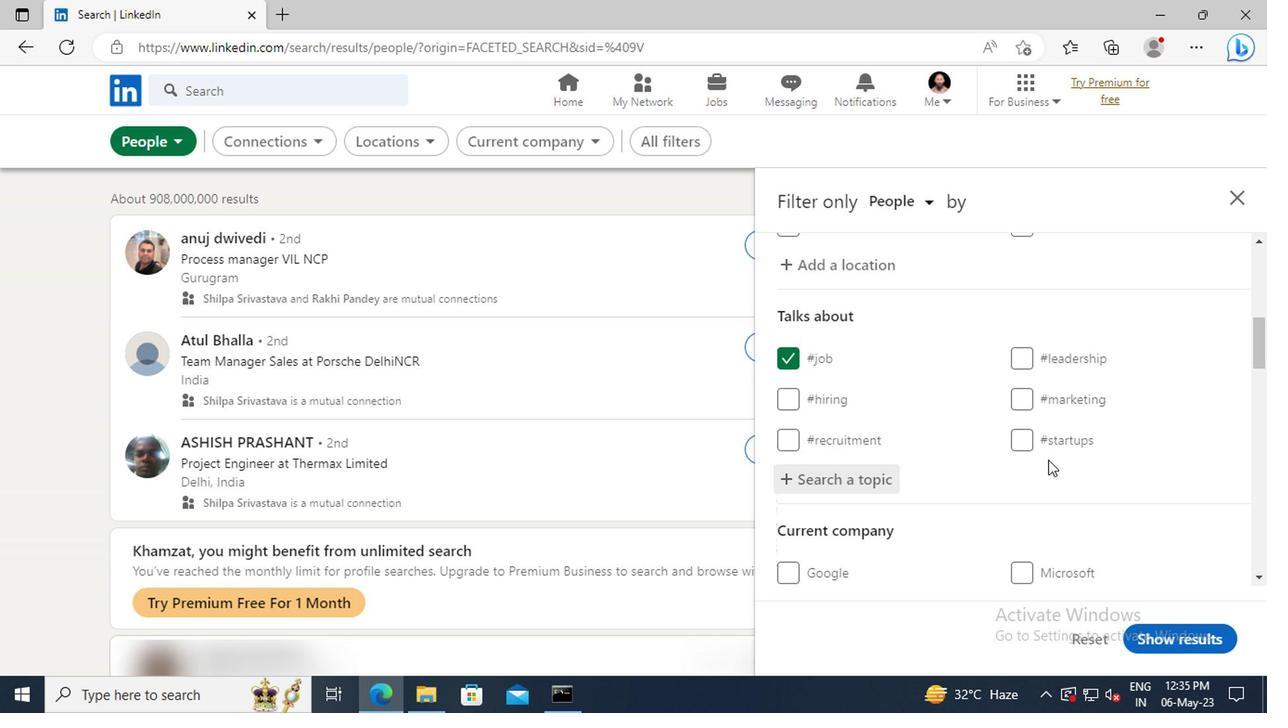 
Action: Mouse scrolled (1043, 458) with delta (0, 0)
Screenshot: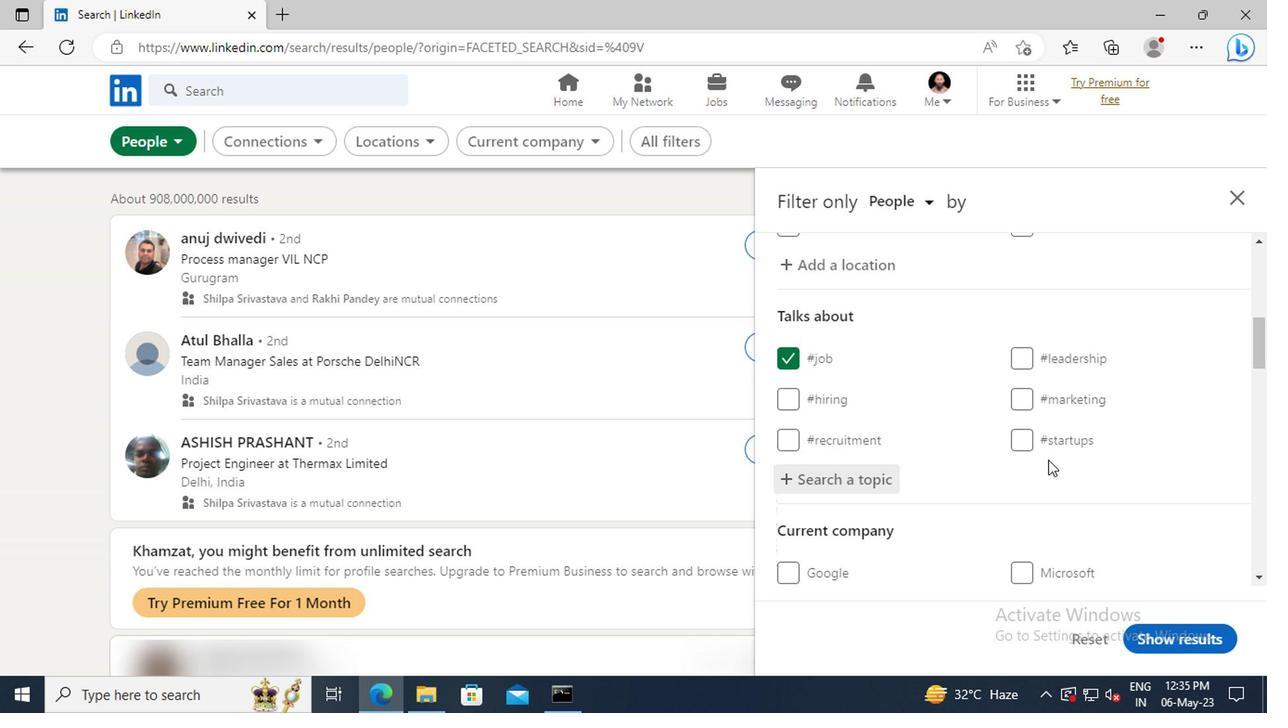 
Action: Mouse scrolled (1043, 458) with delta (0, 0)
Screenshot: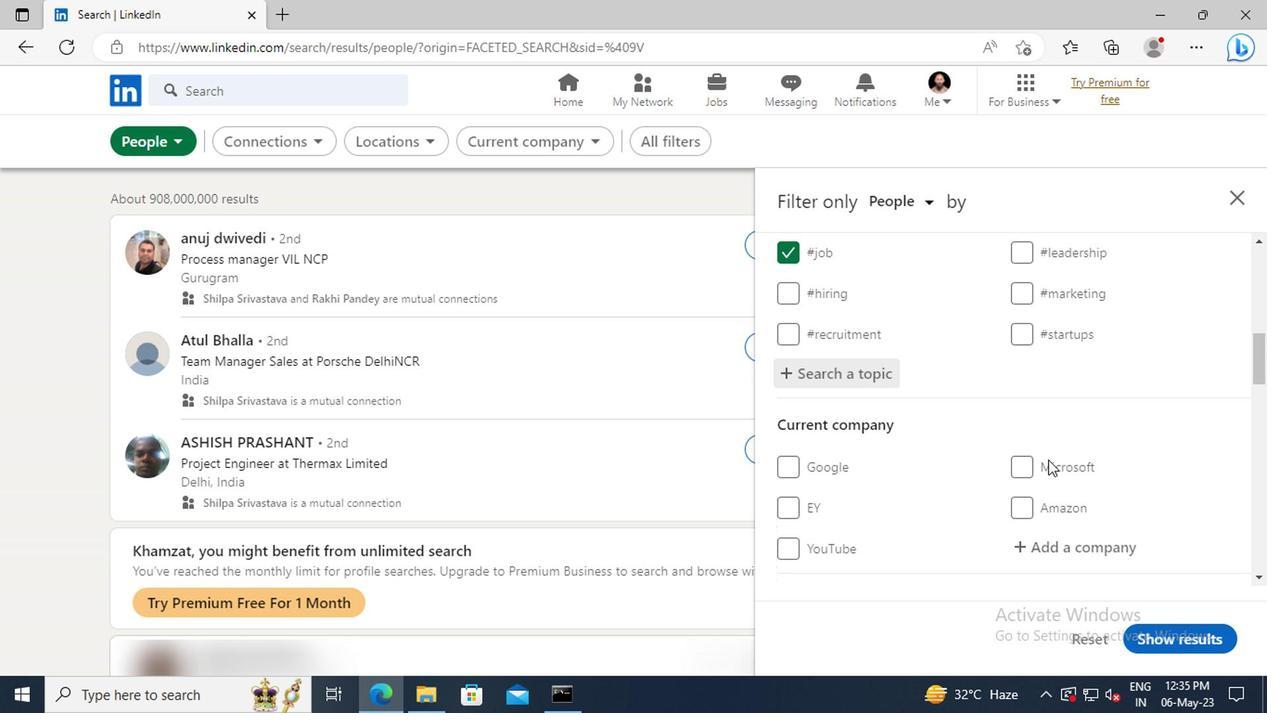 
Action: Mouse scrolled (1043, 458) with delta (0, 0)
Screenshot: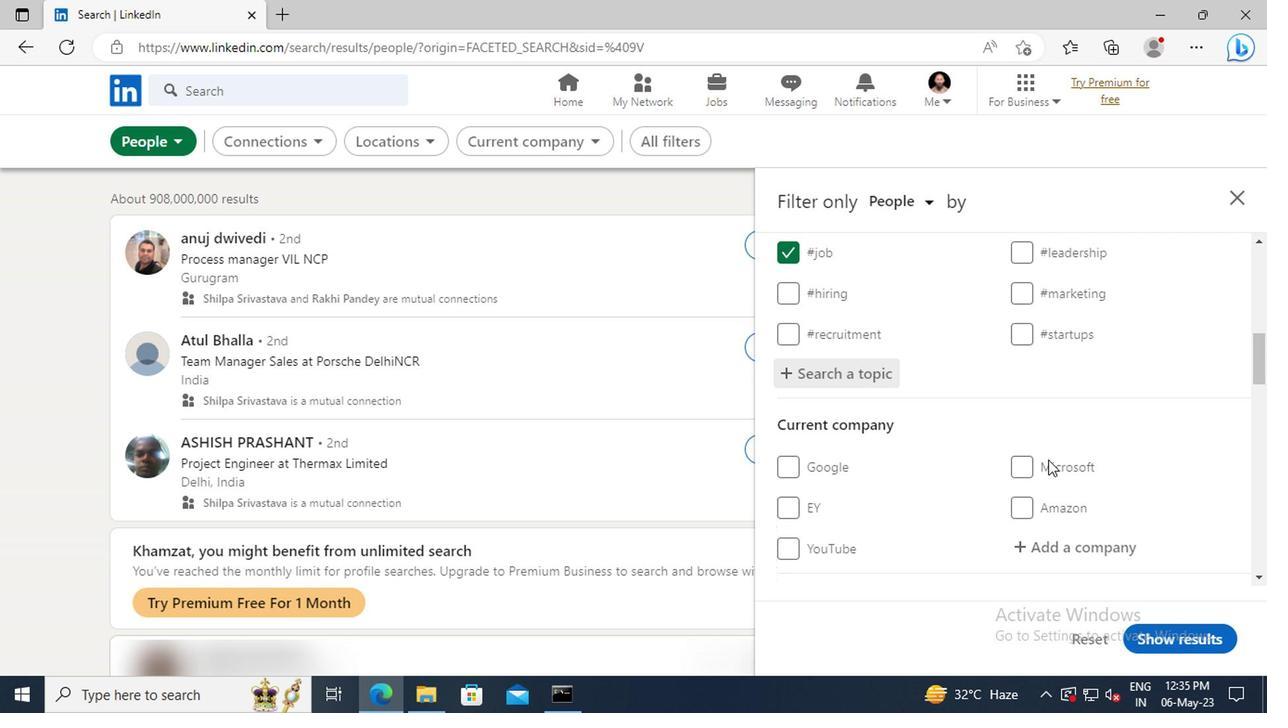 
Action: Mouse scrolled (1043, 458) with delta (0, 0)
Screenshot: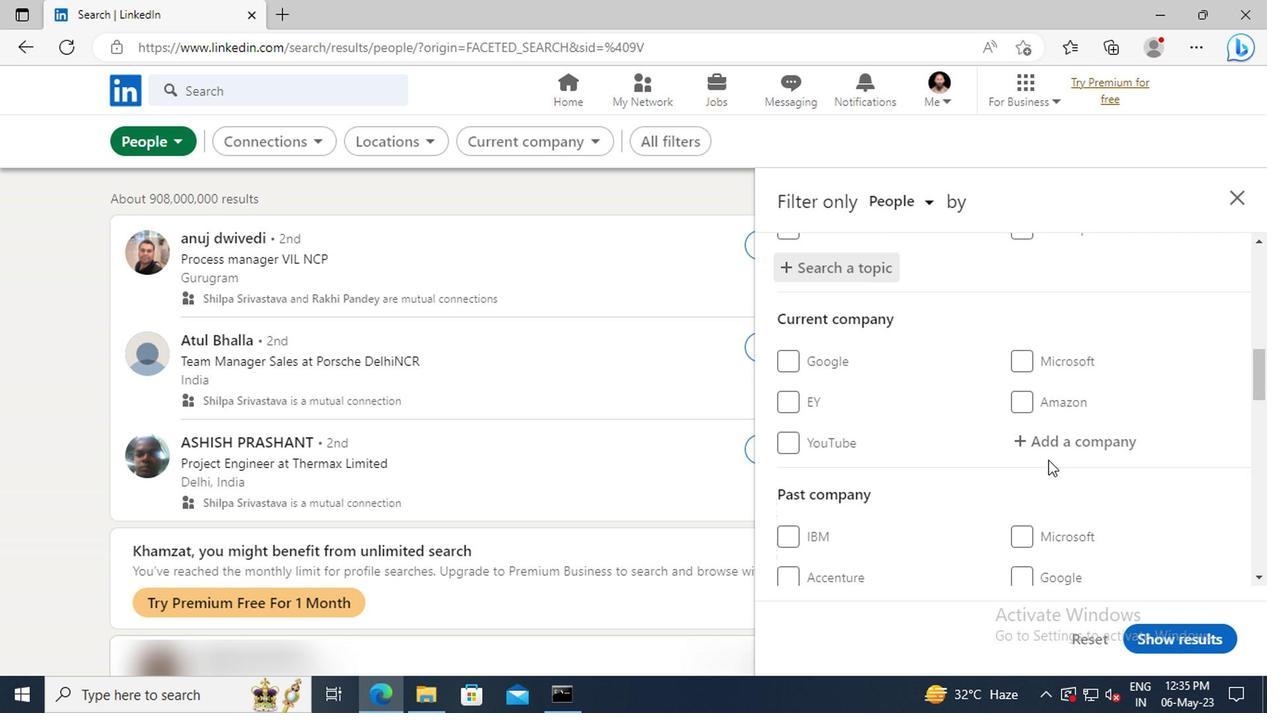 
Action: Mouse scrolled (1043, 458) with delta (0, 0)
Screenshot: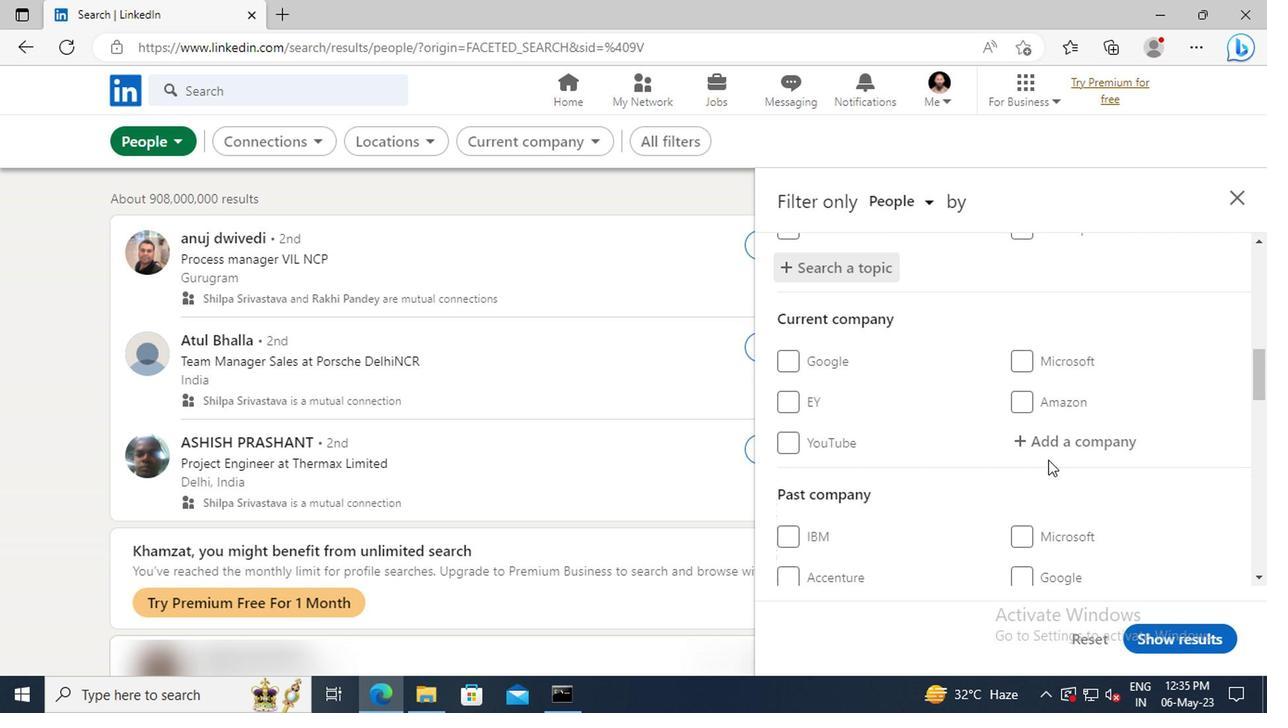
Action: Mouse scrolled (1043, 458) with delta (0, 0)
Screenshot: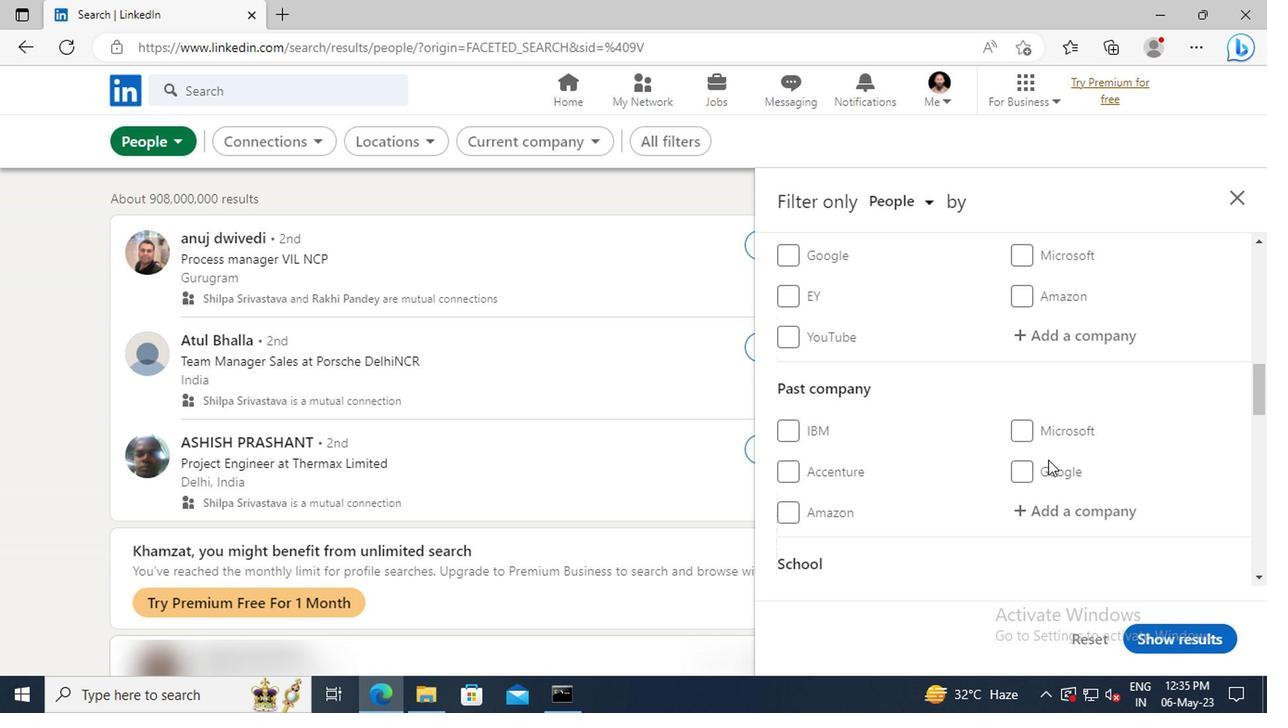 
Action: Mouse scrolled (1043, 458) with delta (0, 0)
Screenshot: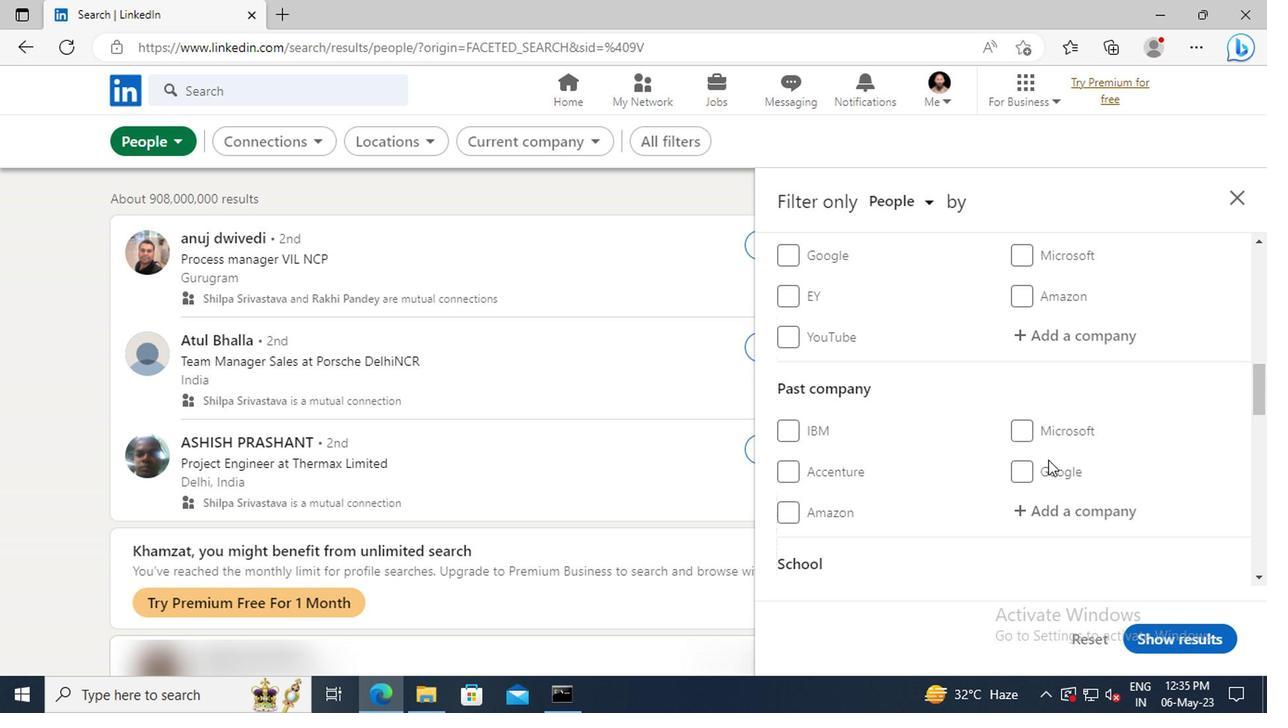 
Action: Mouse scrolled (1043, 458) with delta (0, 0)
Screenshot: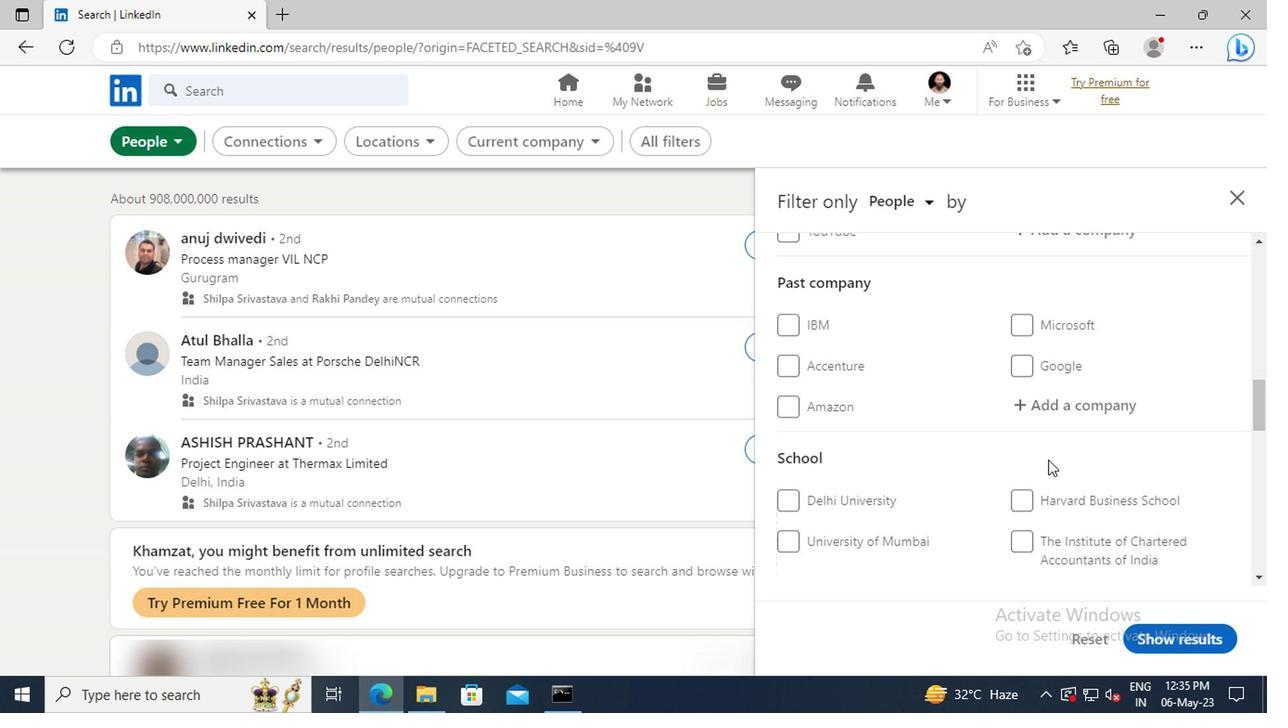 
Action: Mouse scrolled (1043, 458) with delta (0, 0)
Screenshot: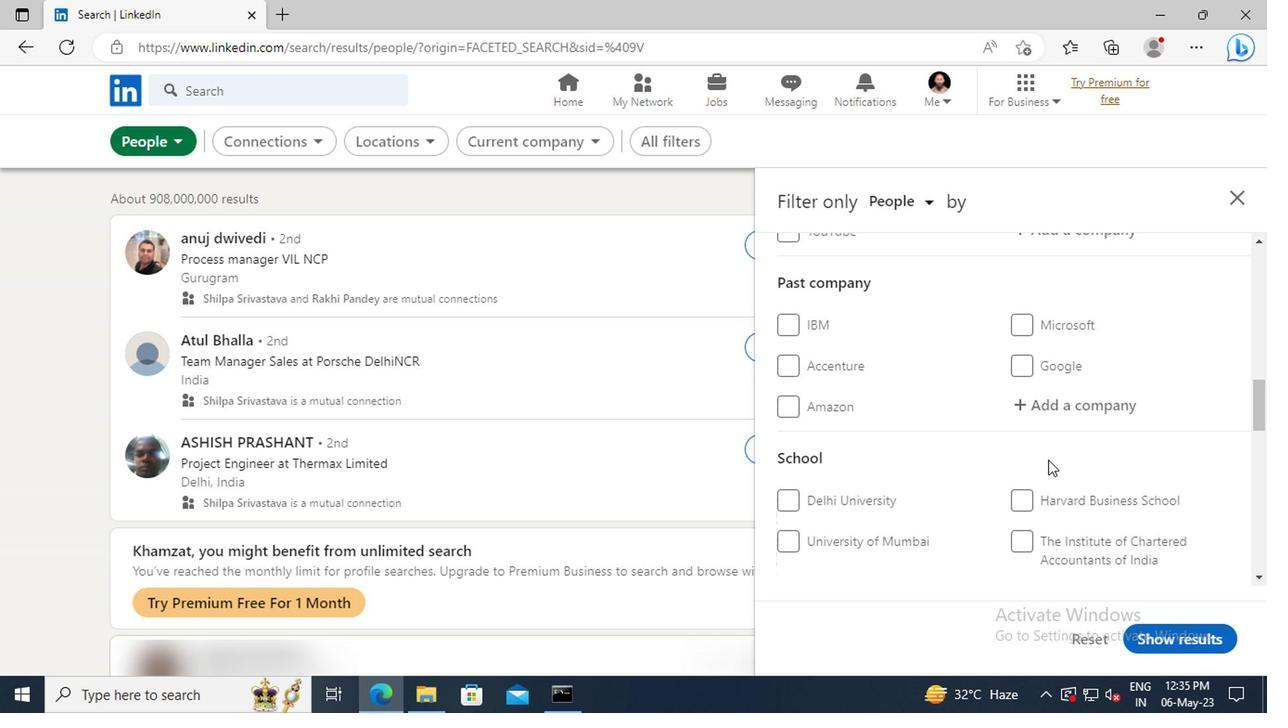 
Action: Mouse scrolled (1043, 458) with delta (0, 0)
Screenshot: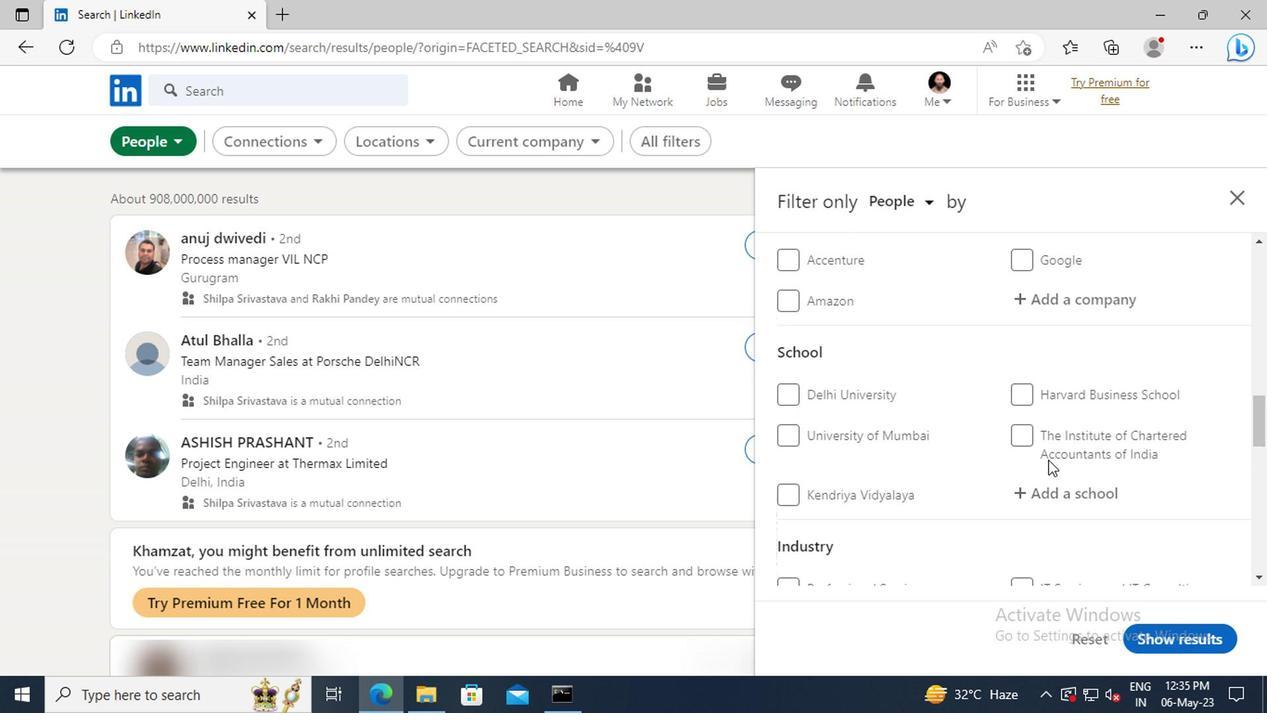 
Action: Mouse scrolled (1043, 458) with delta (0, 0)
Screenshot: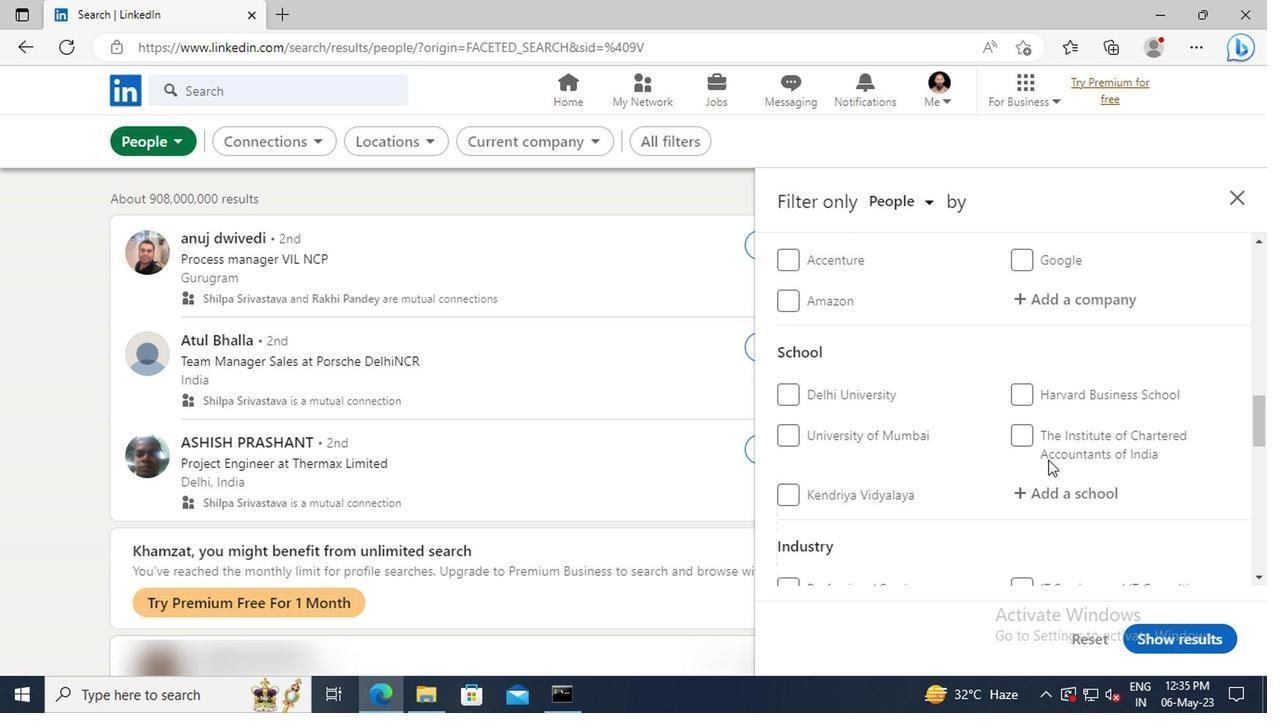 
Action: Mouse scrolled (1043, 458) with delta (0, 0)
Screenshot: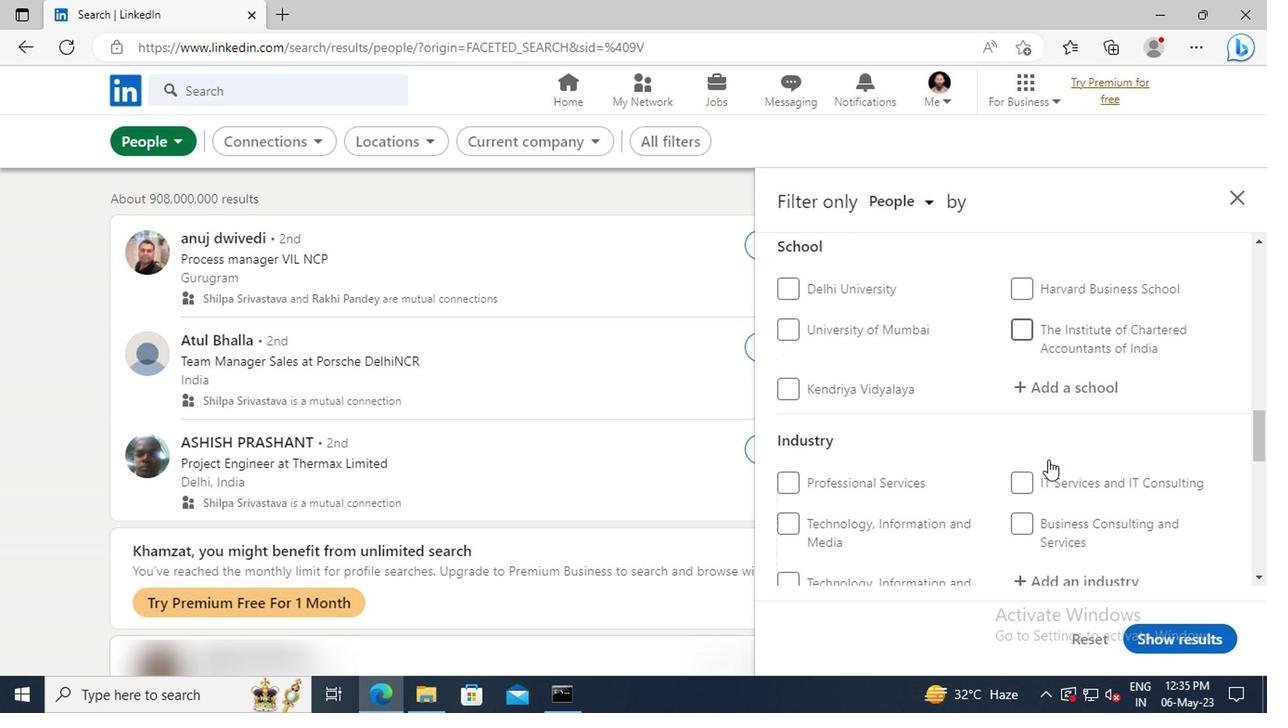 
Action: Mouse scrolled (1043, 458) with delta (0, 0)
Screenshot: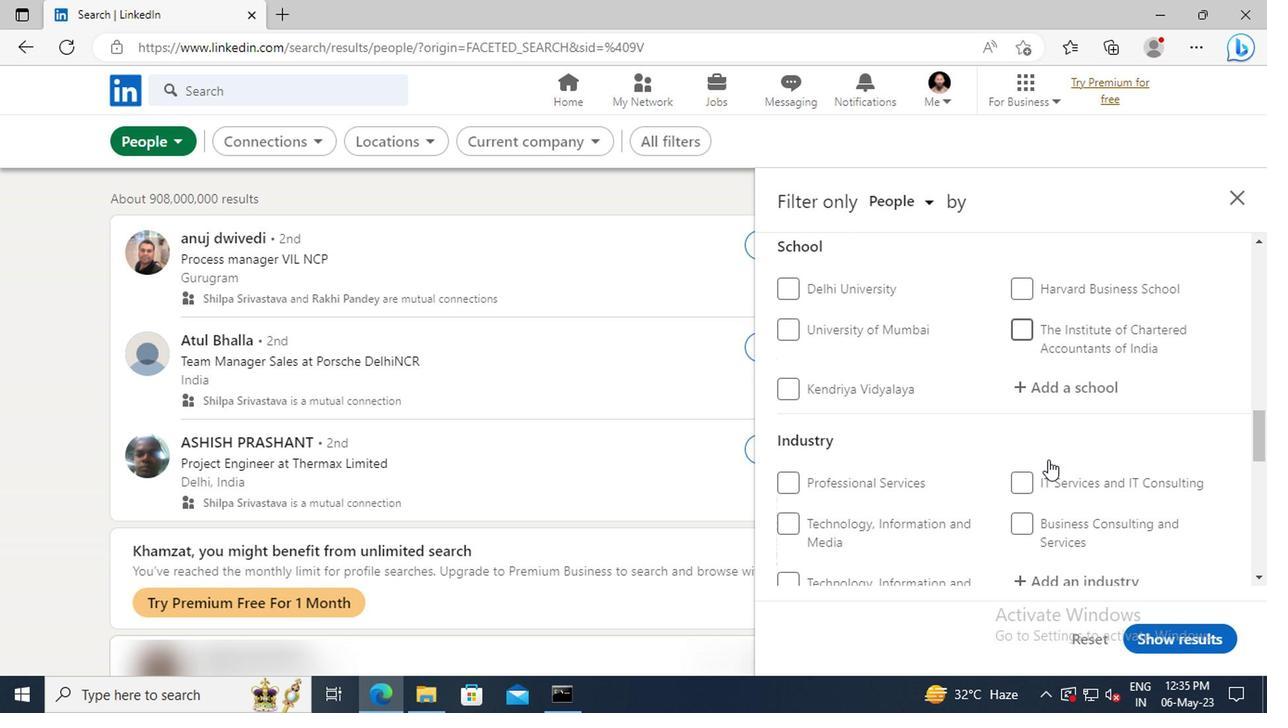 
Action: Mouse scrolled (1043, 458) with delta (0, 0)
Screenshot: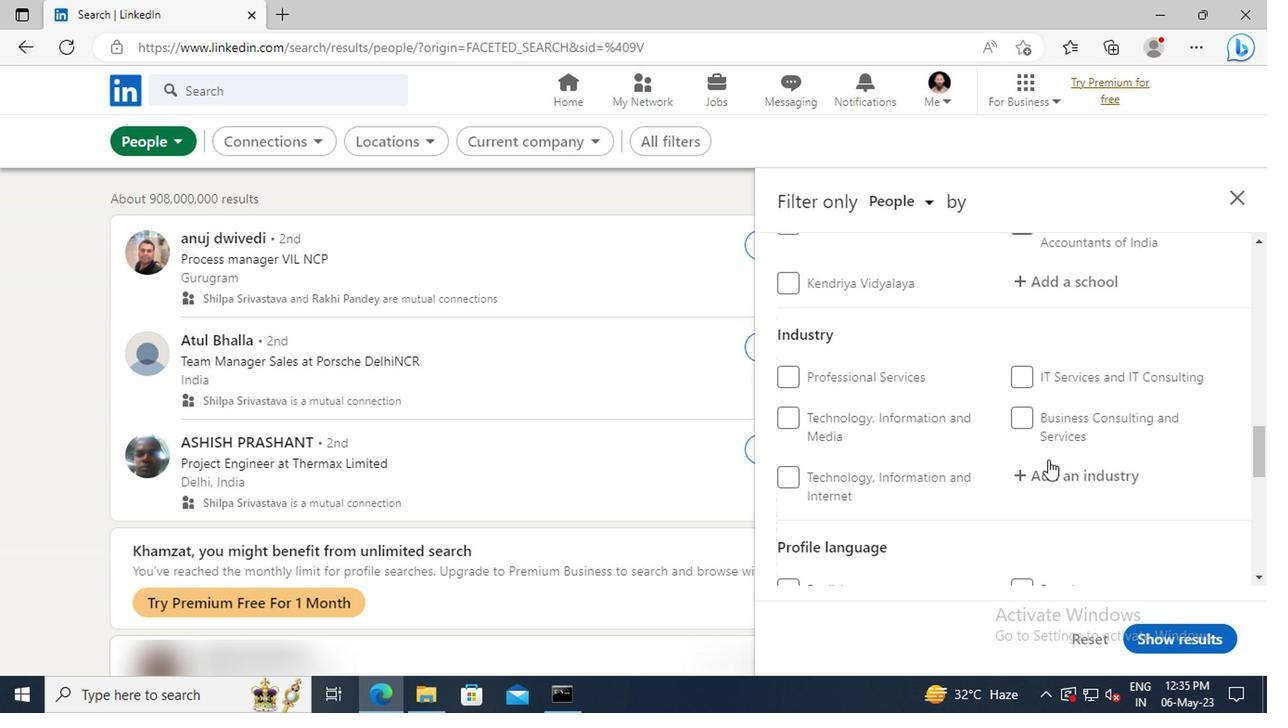 
Action: Mouse scrolled (1043, 458) with delta (0, 0)
Screenshot: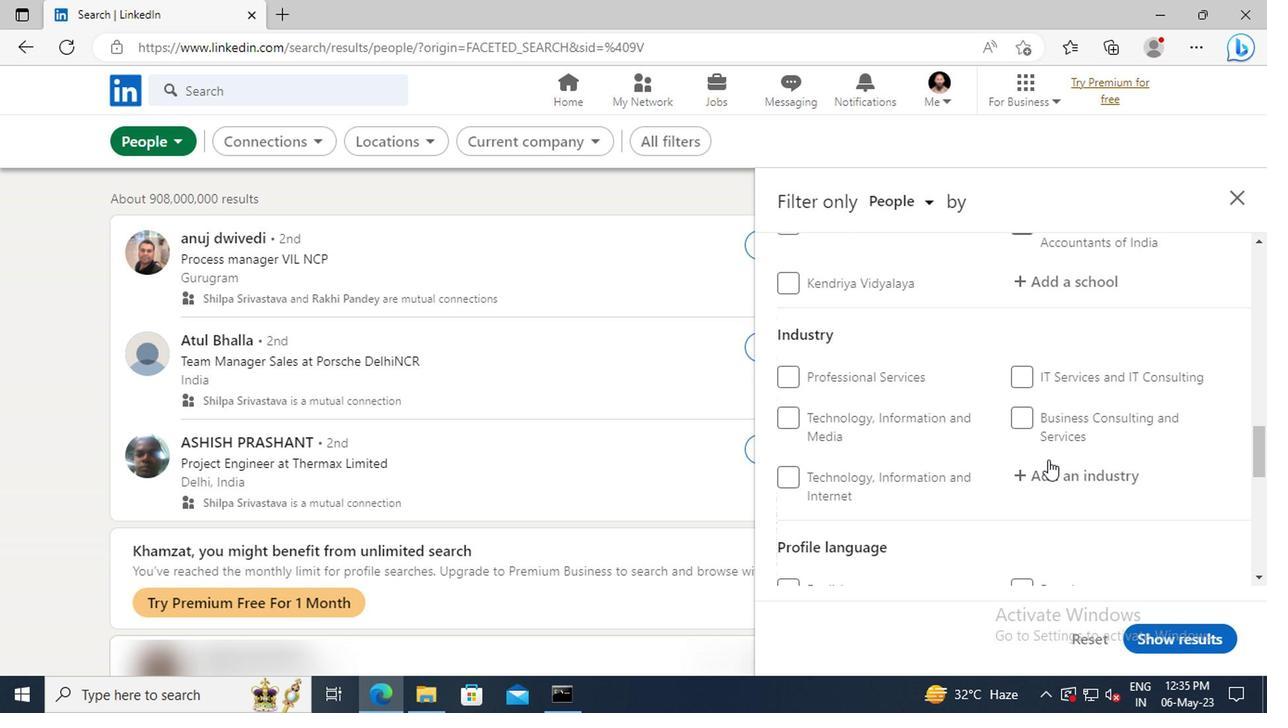 
Action: Mouse moved to (778, 483)
Screenshot: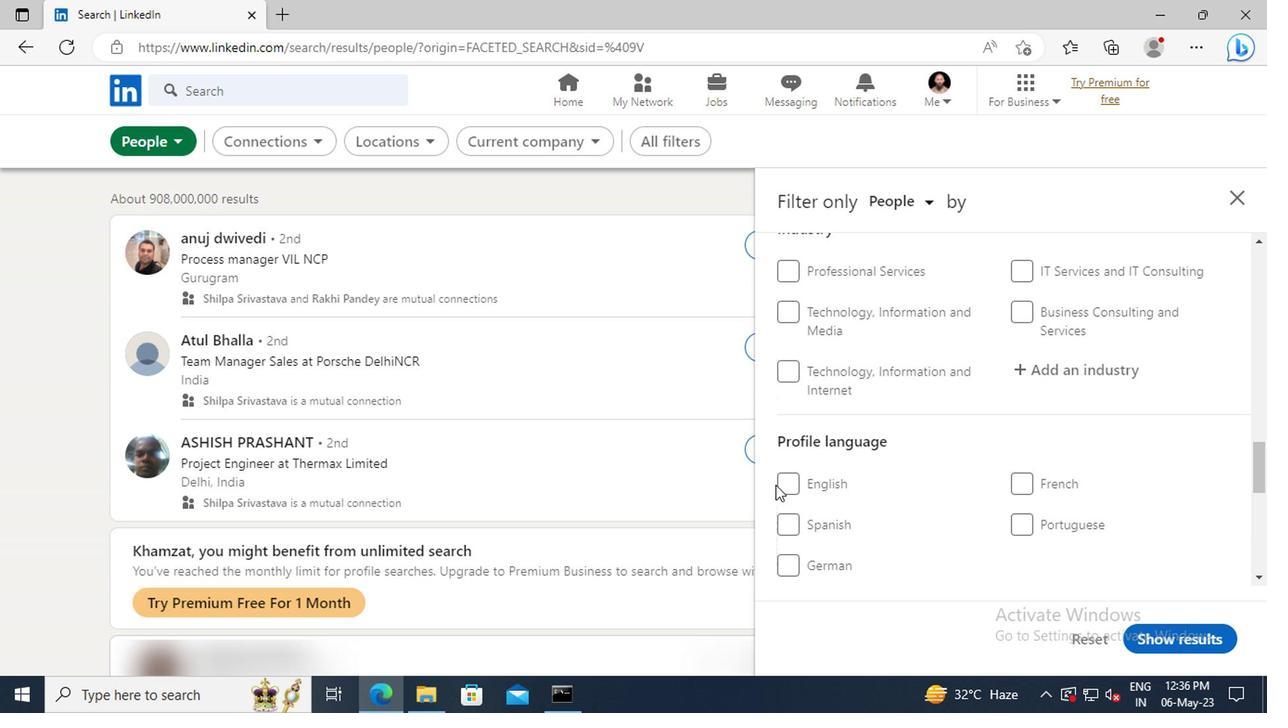 
Action: Mouse pressed left at (778, 483)
Screenshot: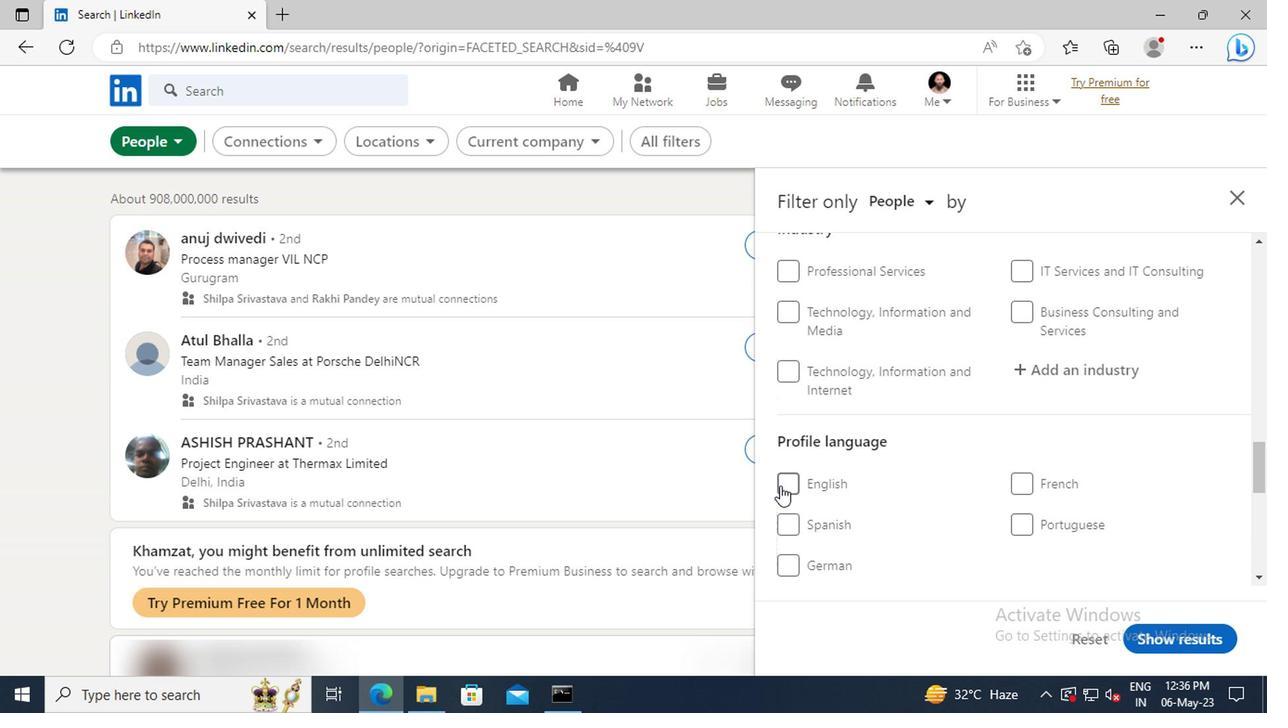 
Action: Mouse moved to (995, 445)
Screenshot: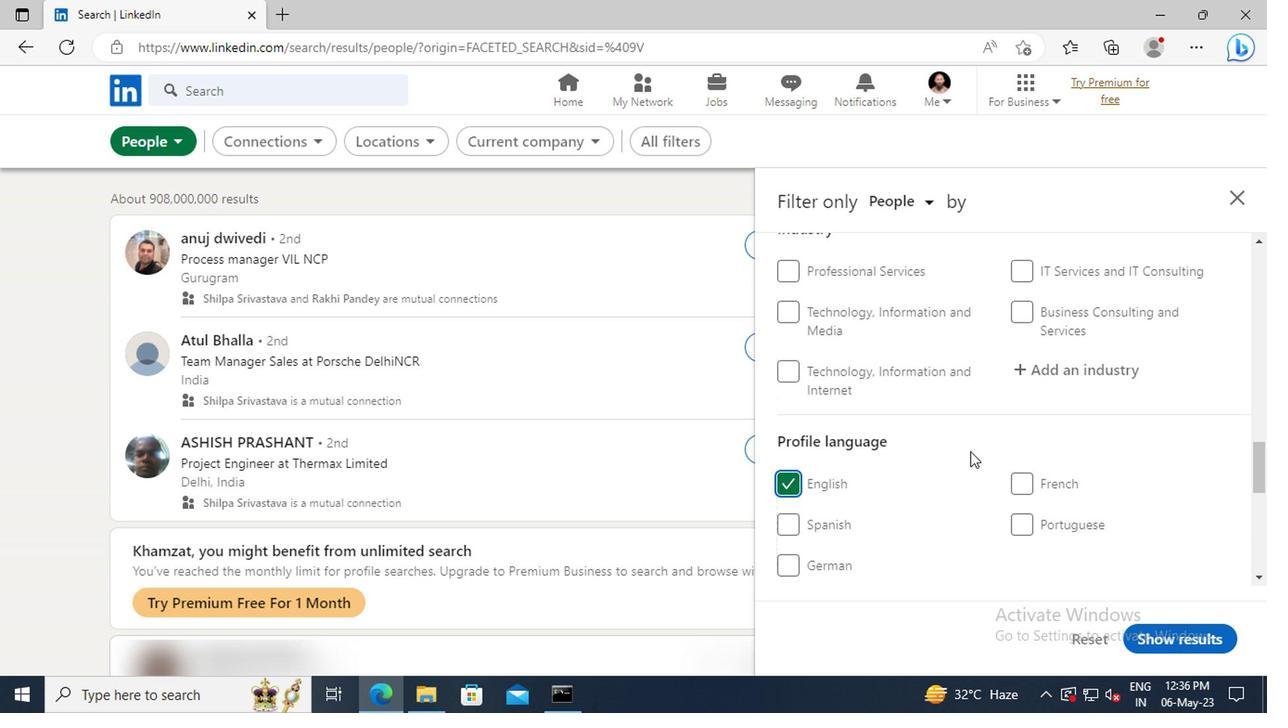 
Action: Mouse scrolled (995, 445) with delta (0, 0)
Screenshot: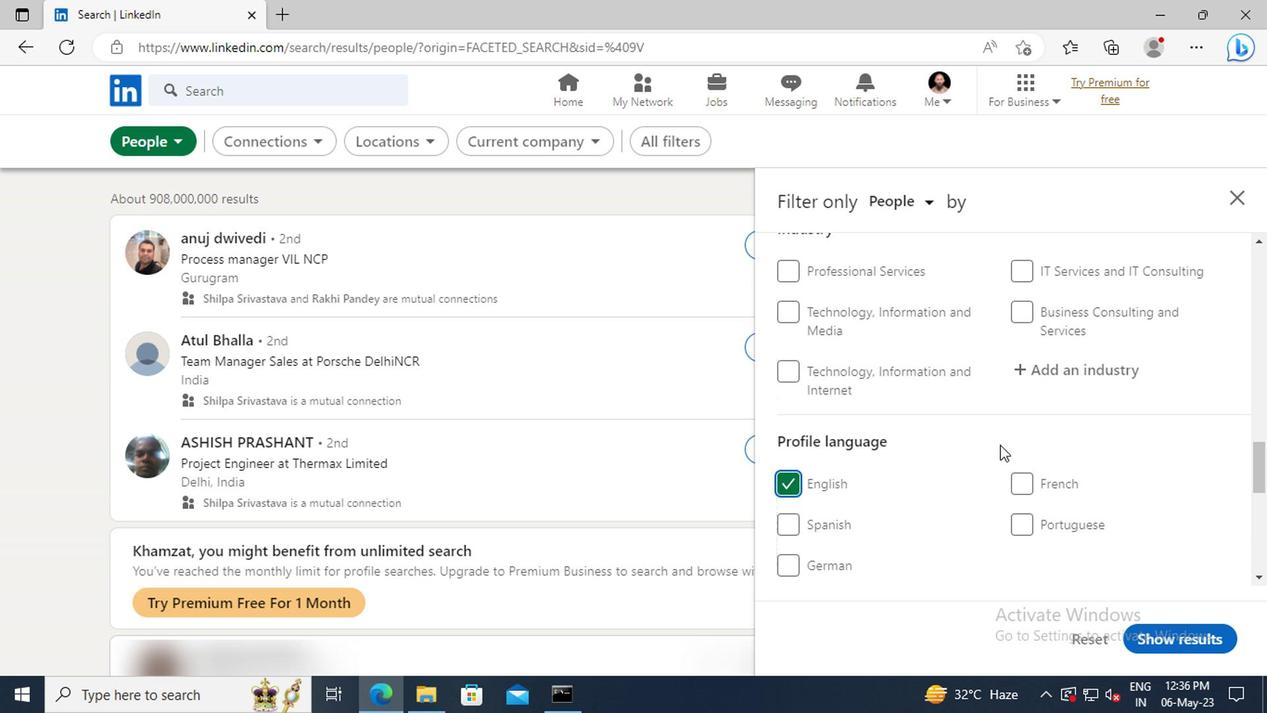 
Action: Mouse scrolled (995, 445) with delta (0, 0)
Screenshot: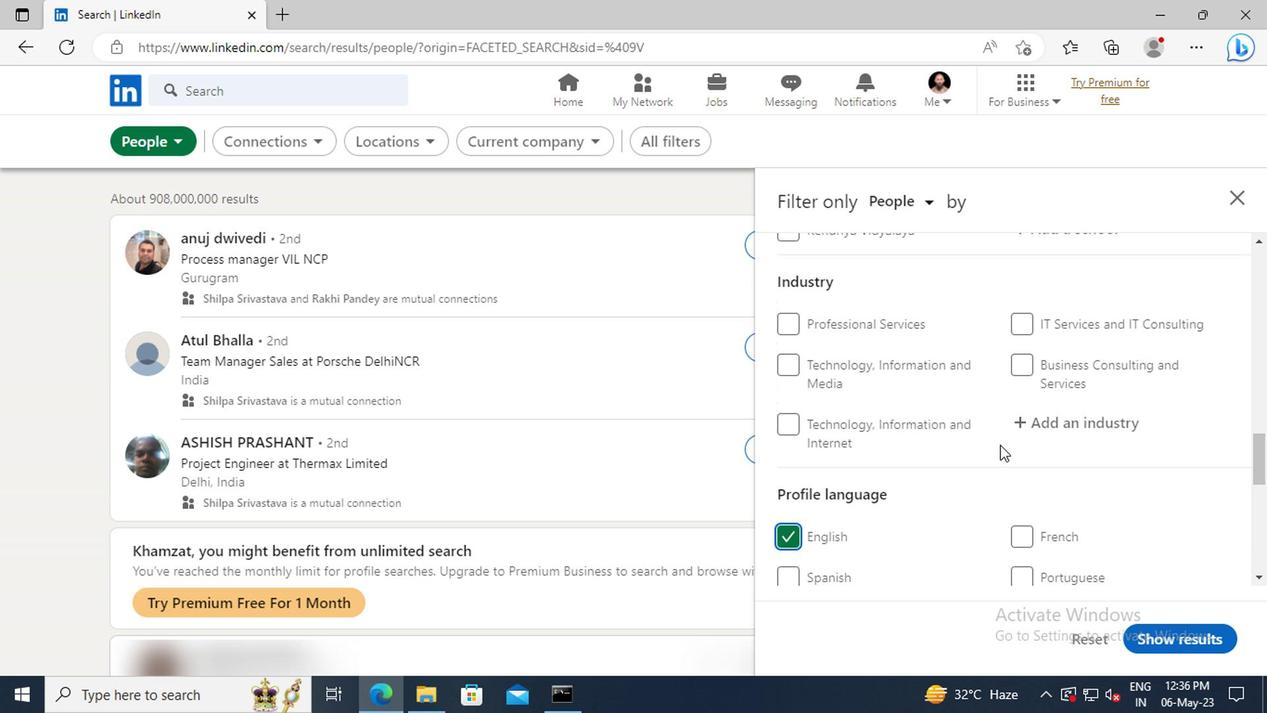 
Action: Mouse scrolled (995, 445) with delta (0, 0)
Screenshot: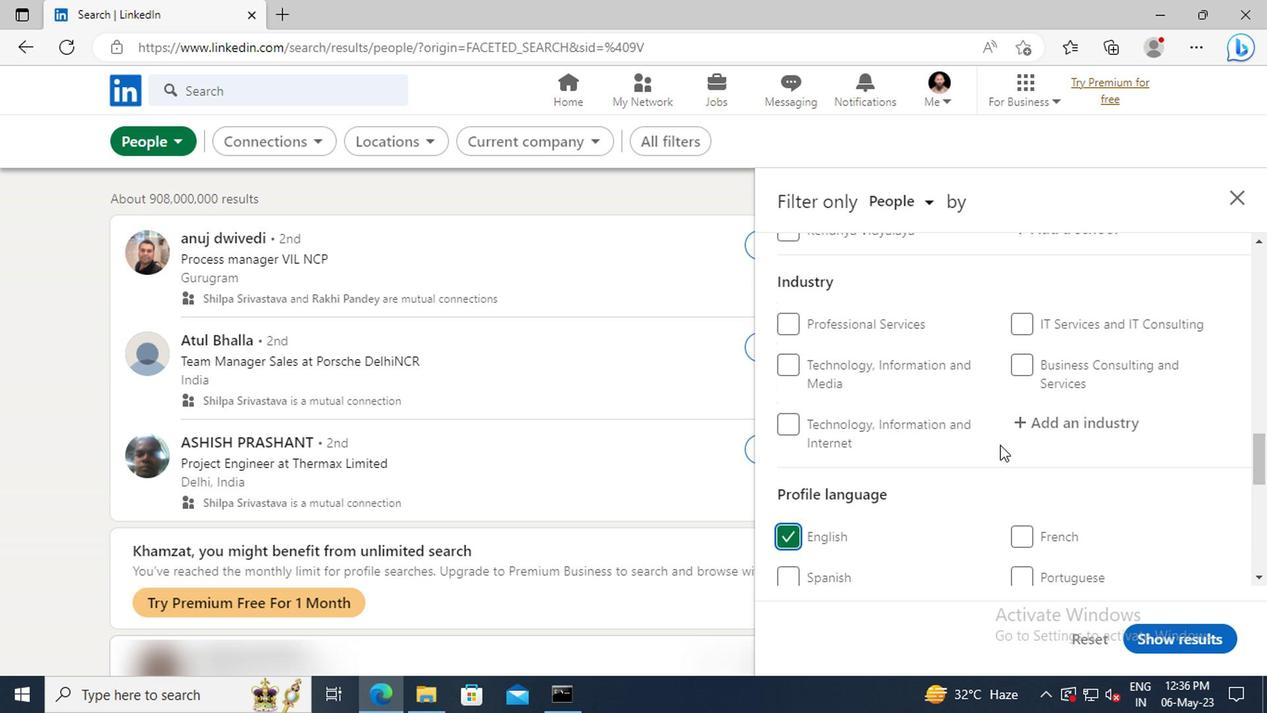 
Action: Mouse scrolled (995, 445) with delta (0, 0)
Screenshot: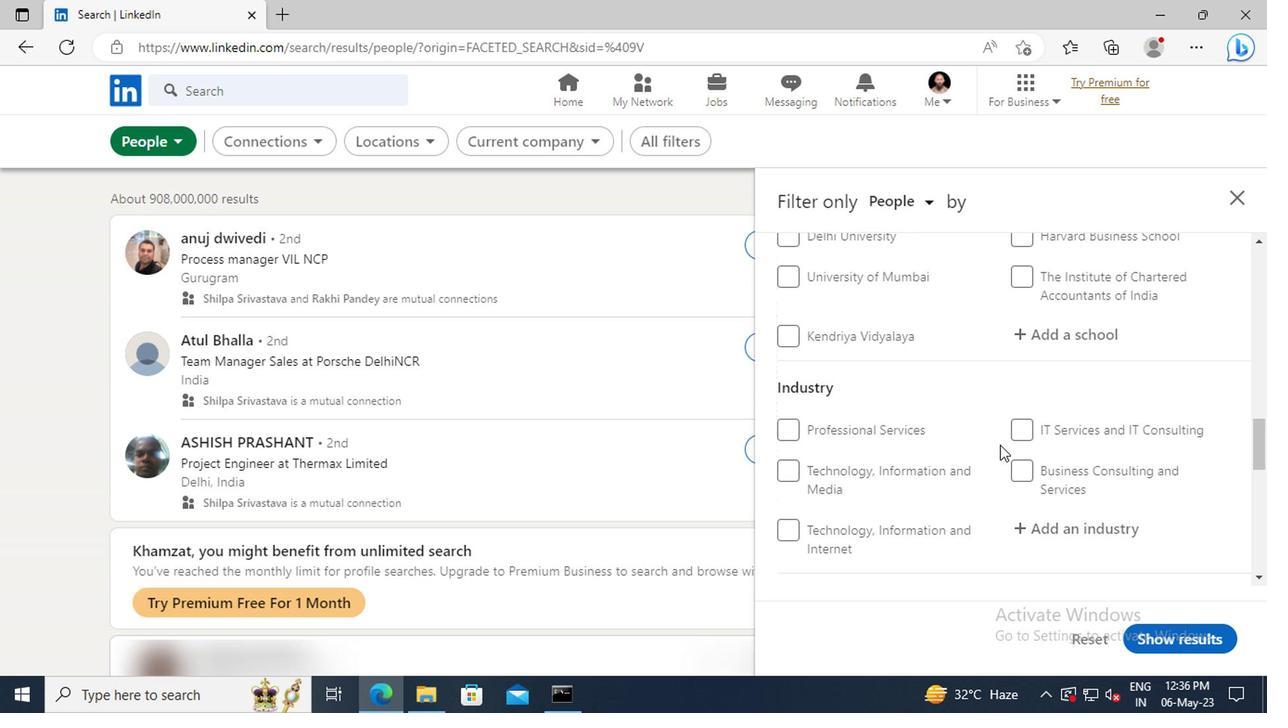 
Action: Mouse scrolled (995, 445) with delta (0, 0)
Screenshot: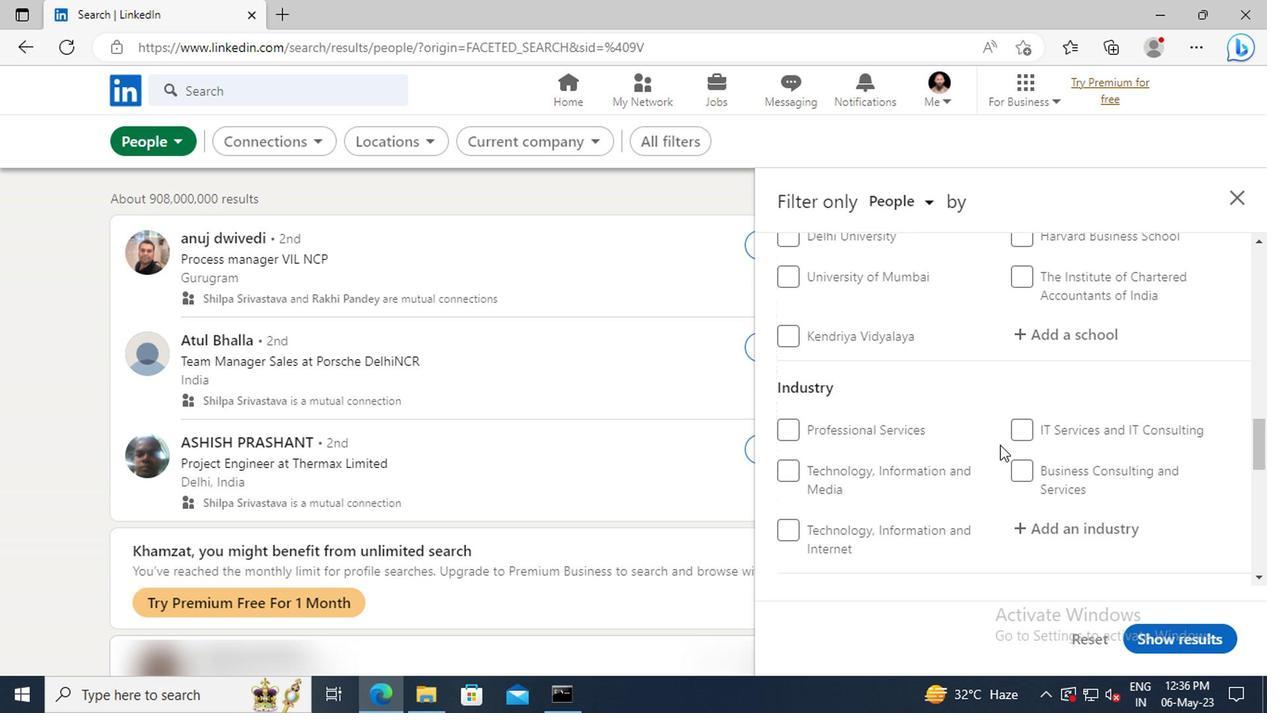 
Action: Mouse scrolled (995, 445) with delta (0, 0)
Screenshot: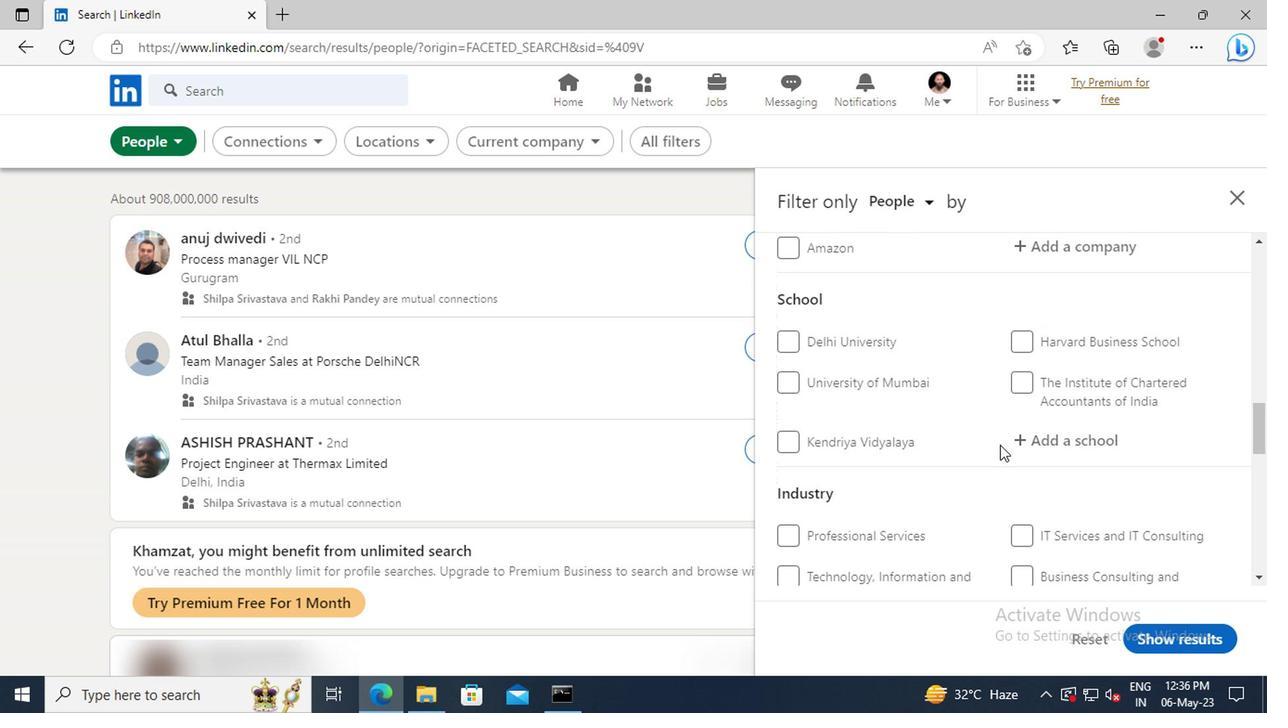 
Action: Mouse scrolled (995, 445) with delta (0, 0)
Screenshot: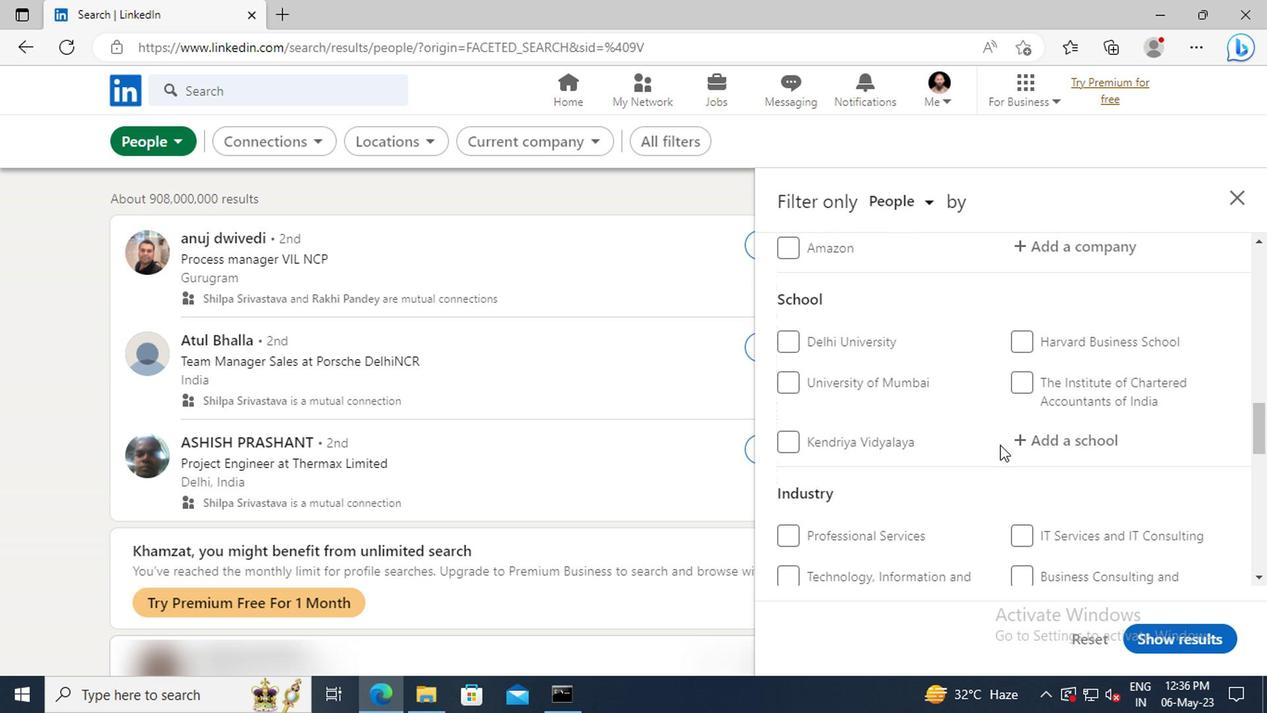 
Action: Mouse scrolled (995, 445) with delta (0, 0)
Screenshot: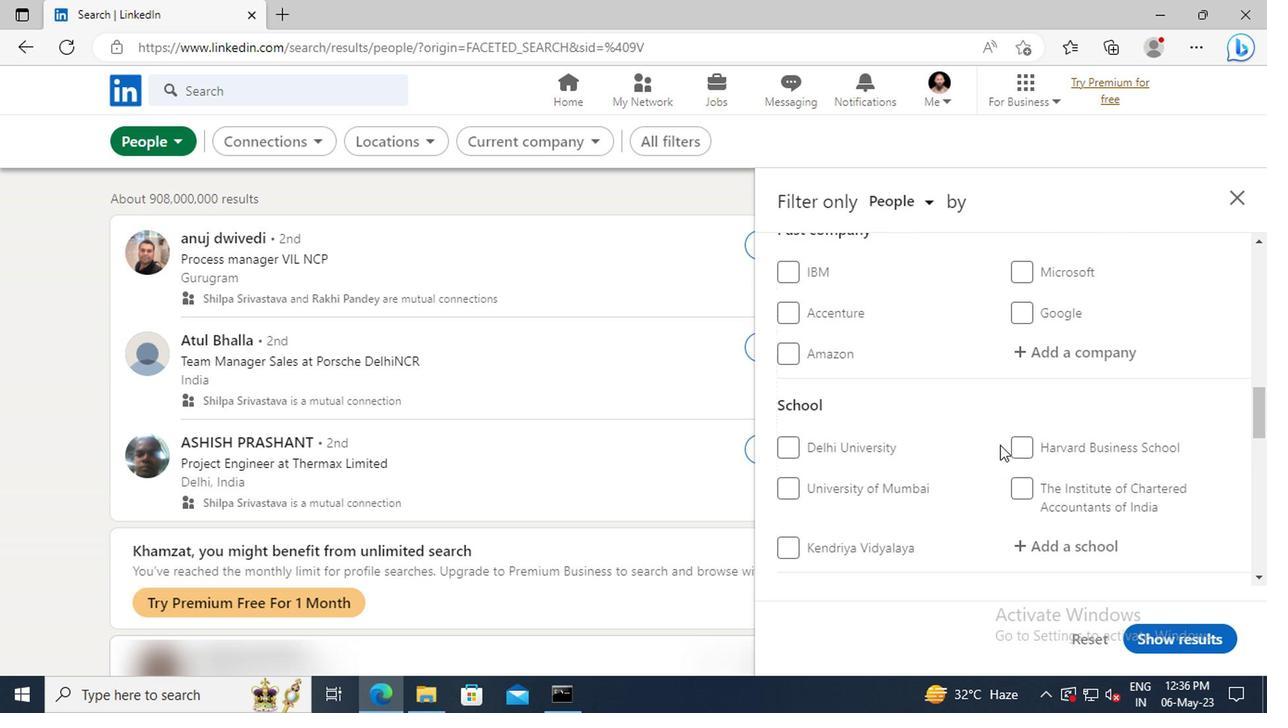 
Action: Mouse scrolled (995, 445) with delta (0, 0)
Screenshot: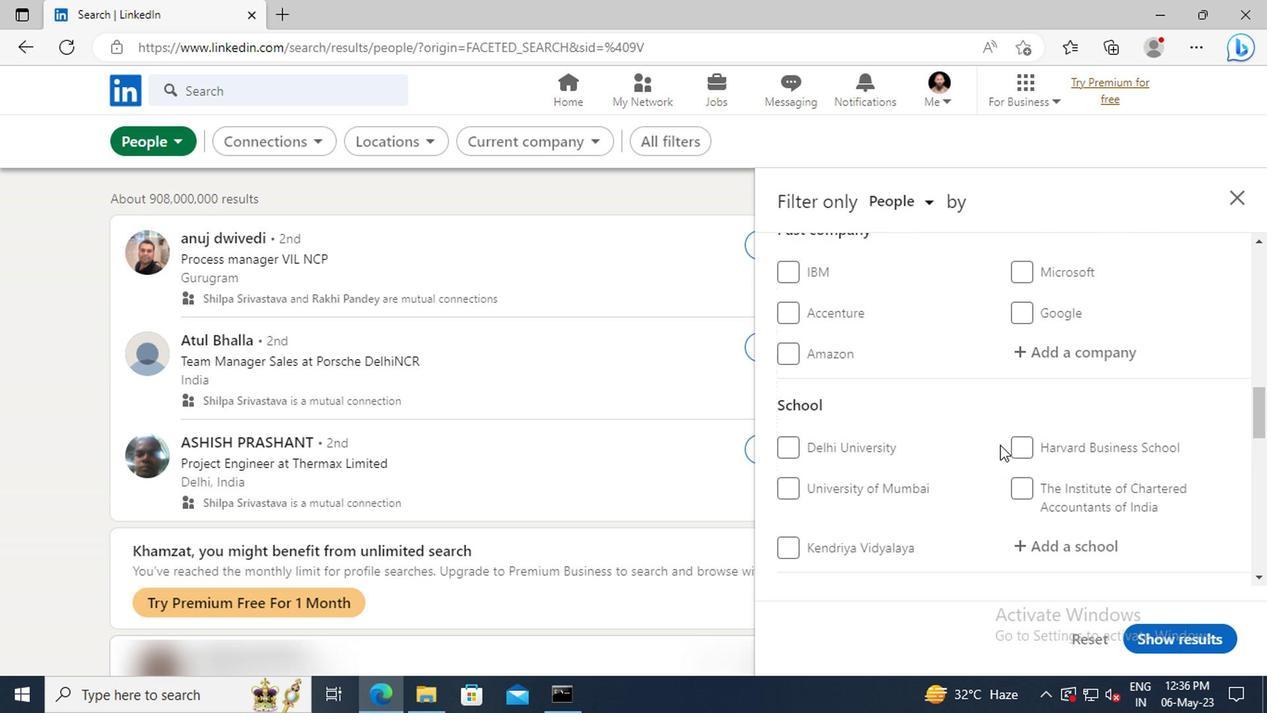 
Action: Mouse moved to (999, 443)
Screenshot: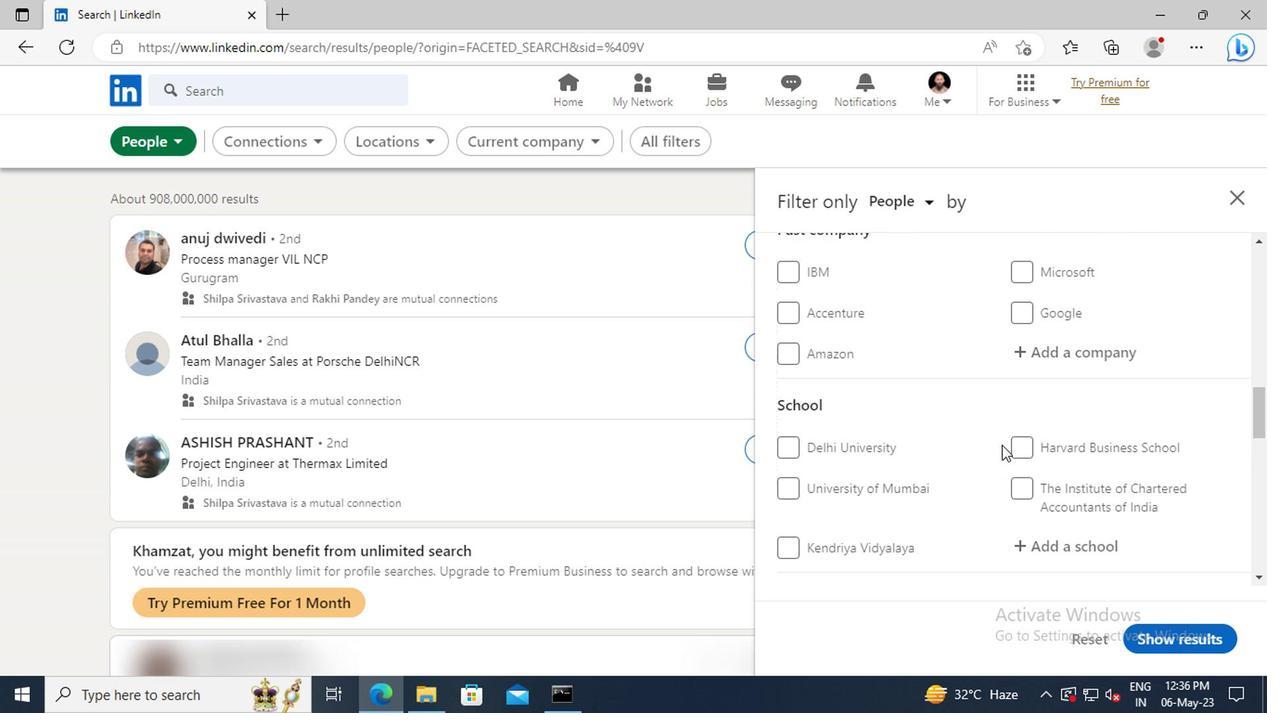 
Action: Mouse scrolled (999, 443) with delta (0, 0)
Screenshot: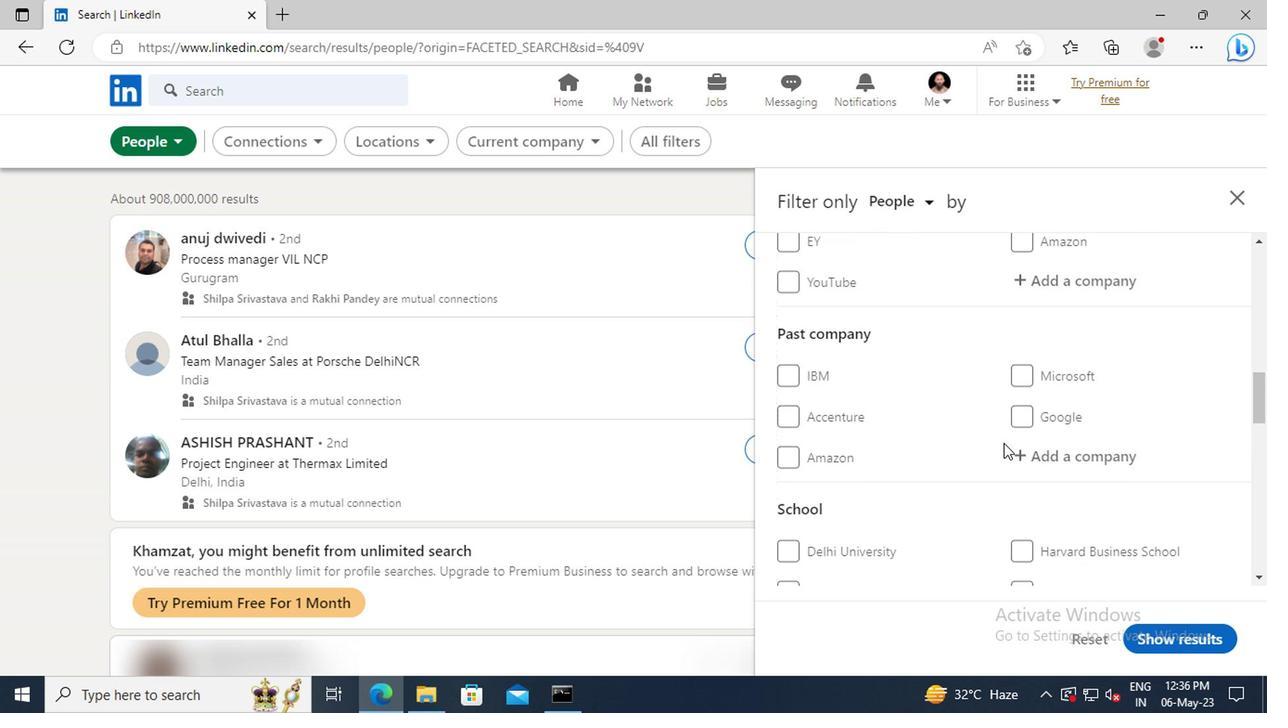 
Action: Mouse scrolled (999, 443) with delta (0, 0)
Screenshot: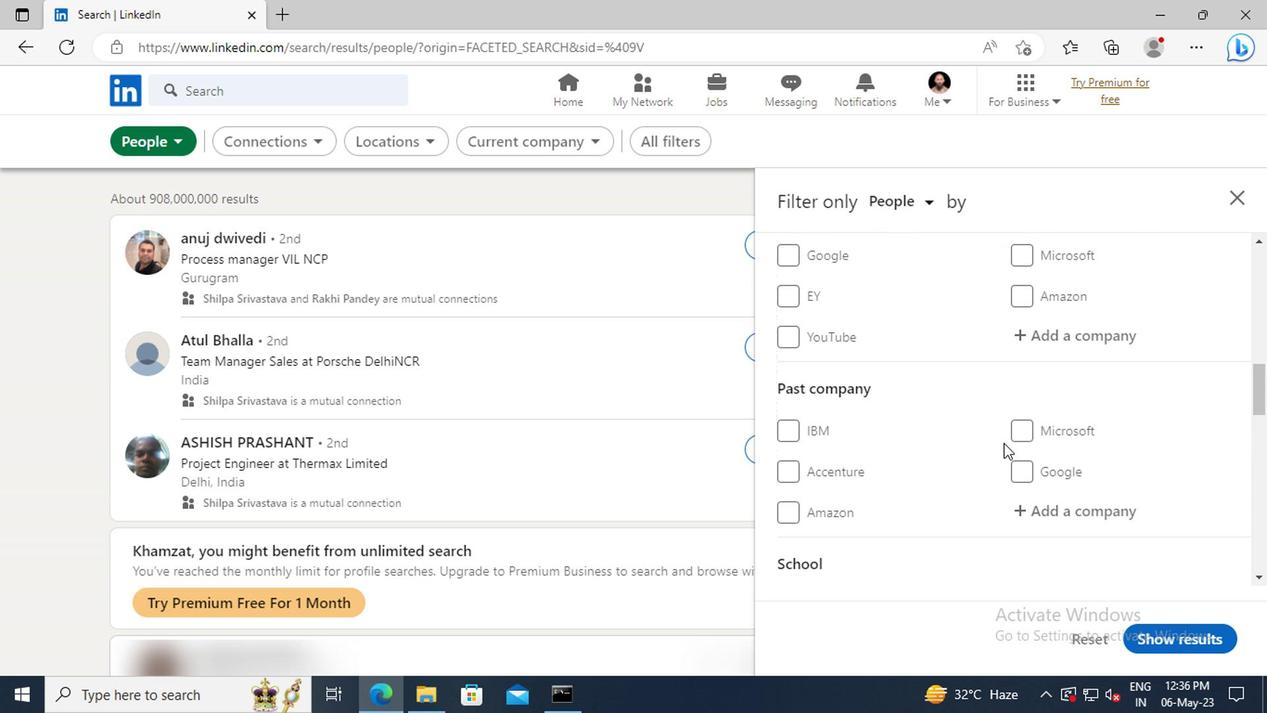 
Action: Mouse moved to (1018, 398)
Screenshot: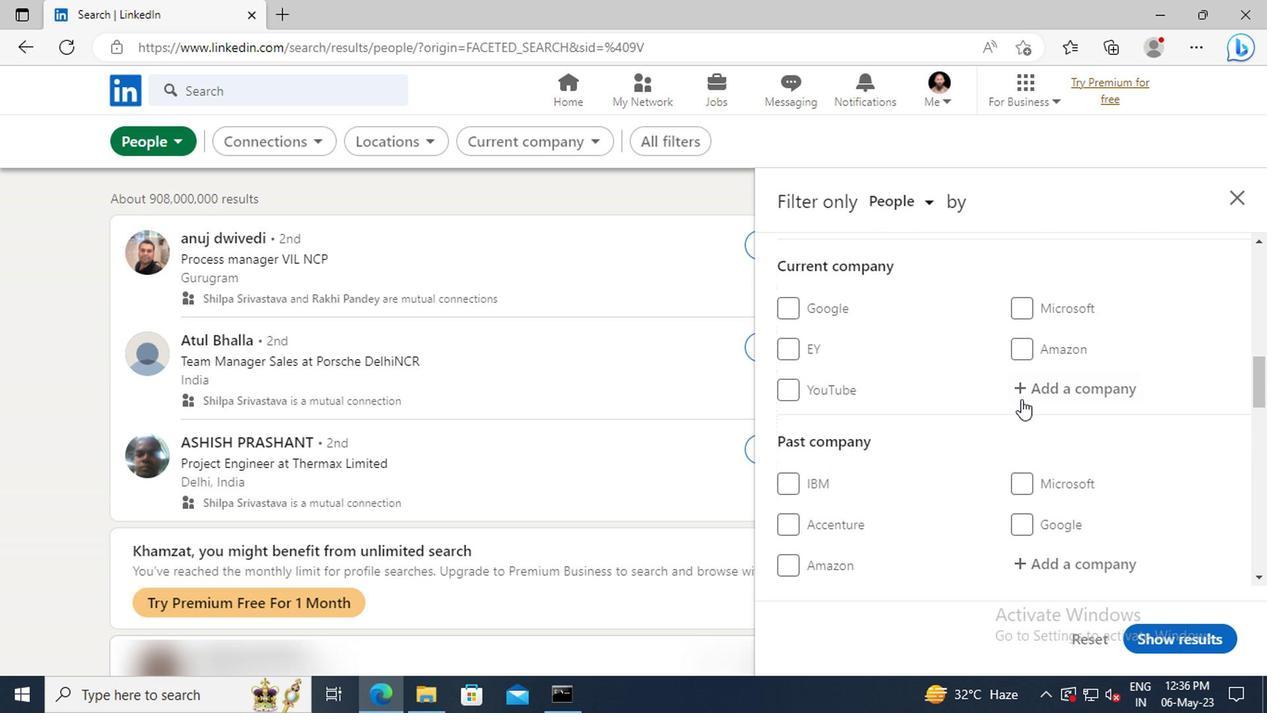 
Action: Mouse pressed left at (1018, 398)
Screenshot: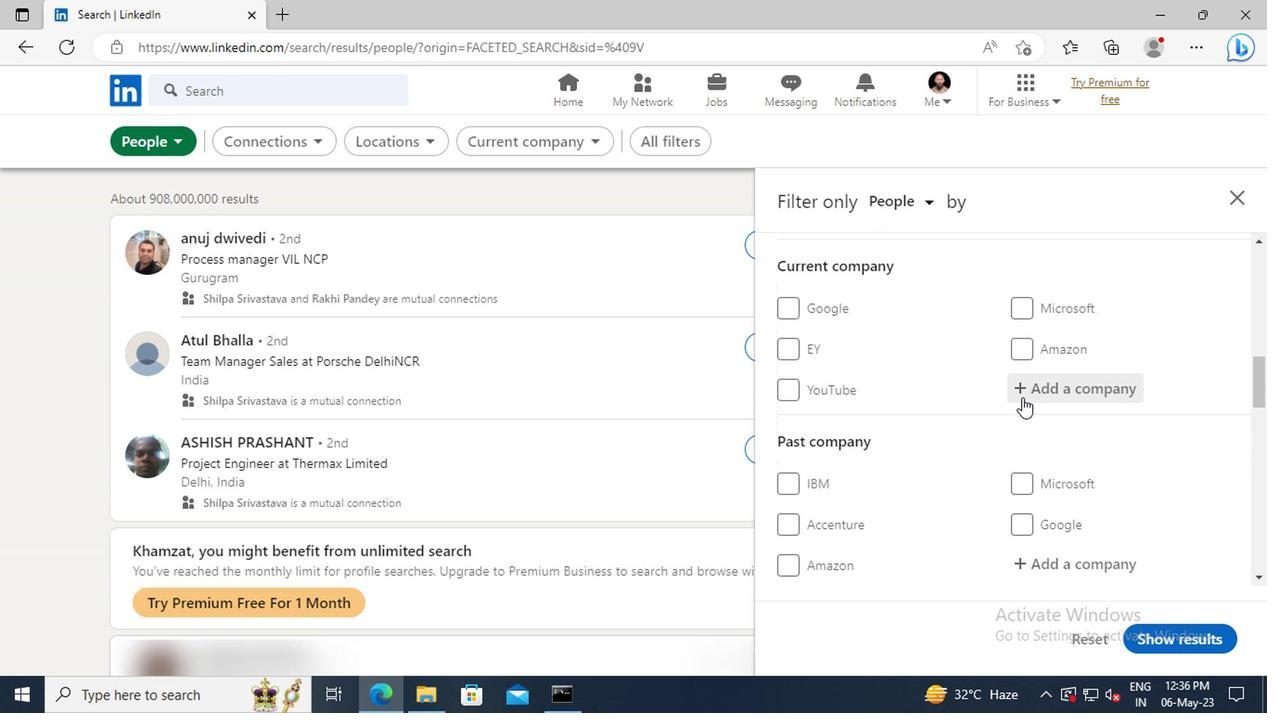 
Action: Key pressed <Key.shift>FRESHERS<Key.space><Key.shift>CAMP
Screenshot: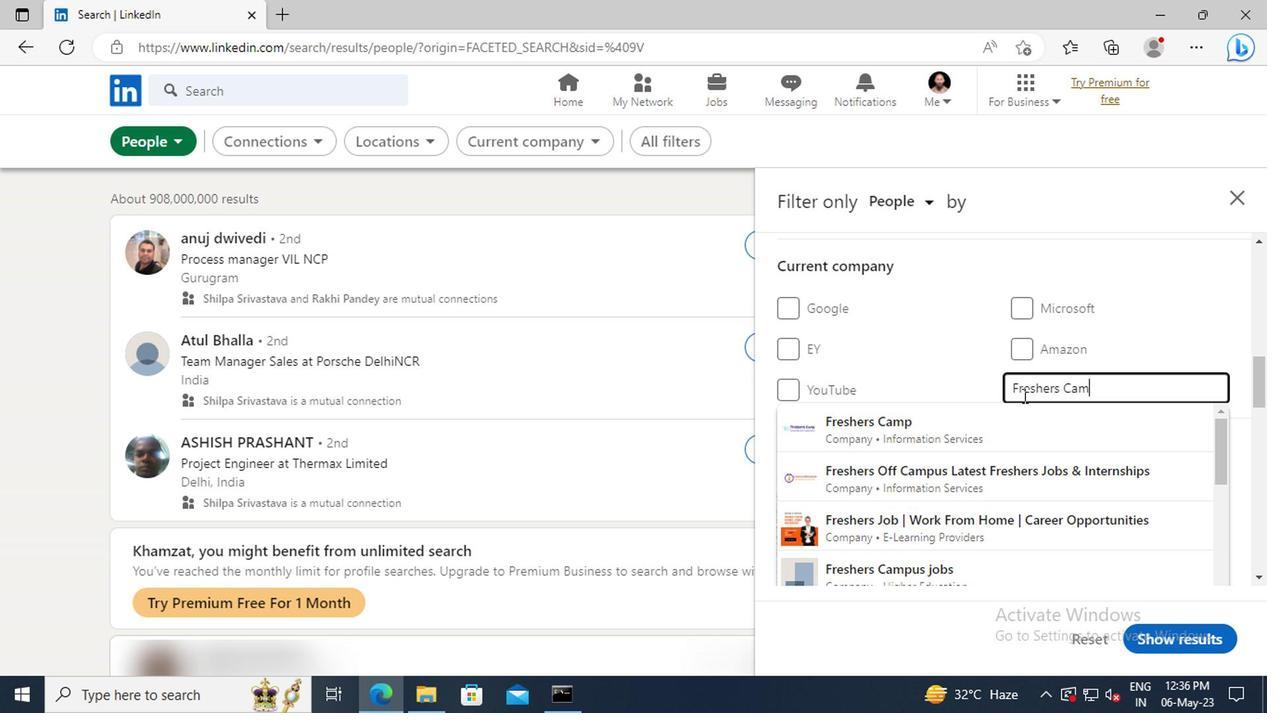 
Action: Mouse moved to (1018, 417)
Screenshot: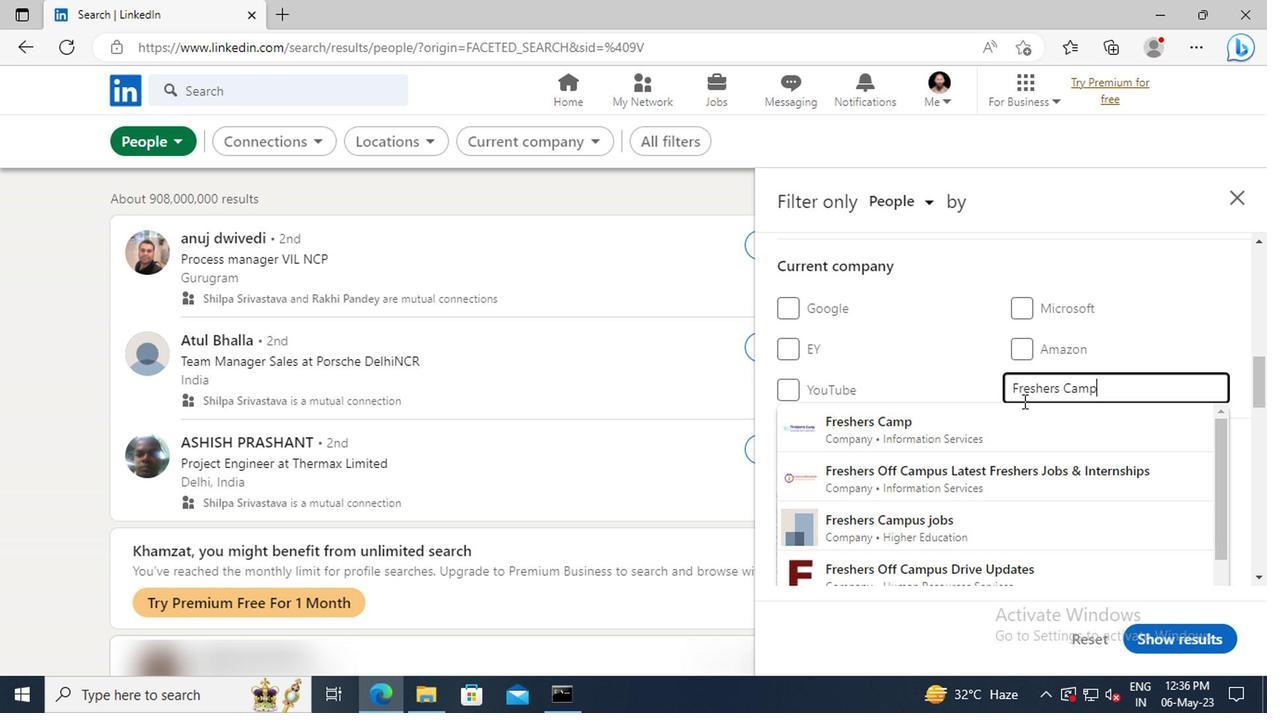
Action: Mouse pressed left at (1018, 417)
Screenshot: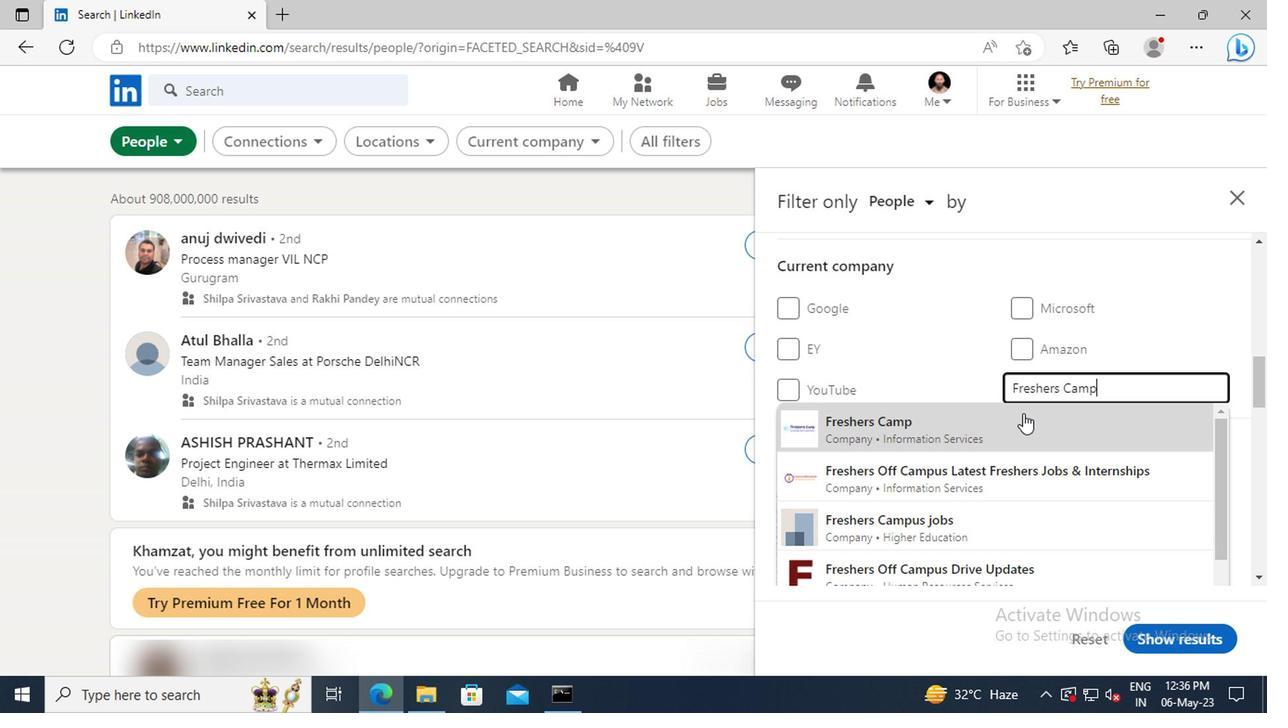 
Action: Mouse scrolled (1018, 417) with delta (0, 0)
Screenshot: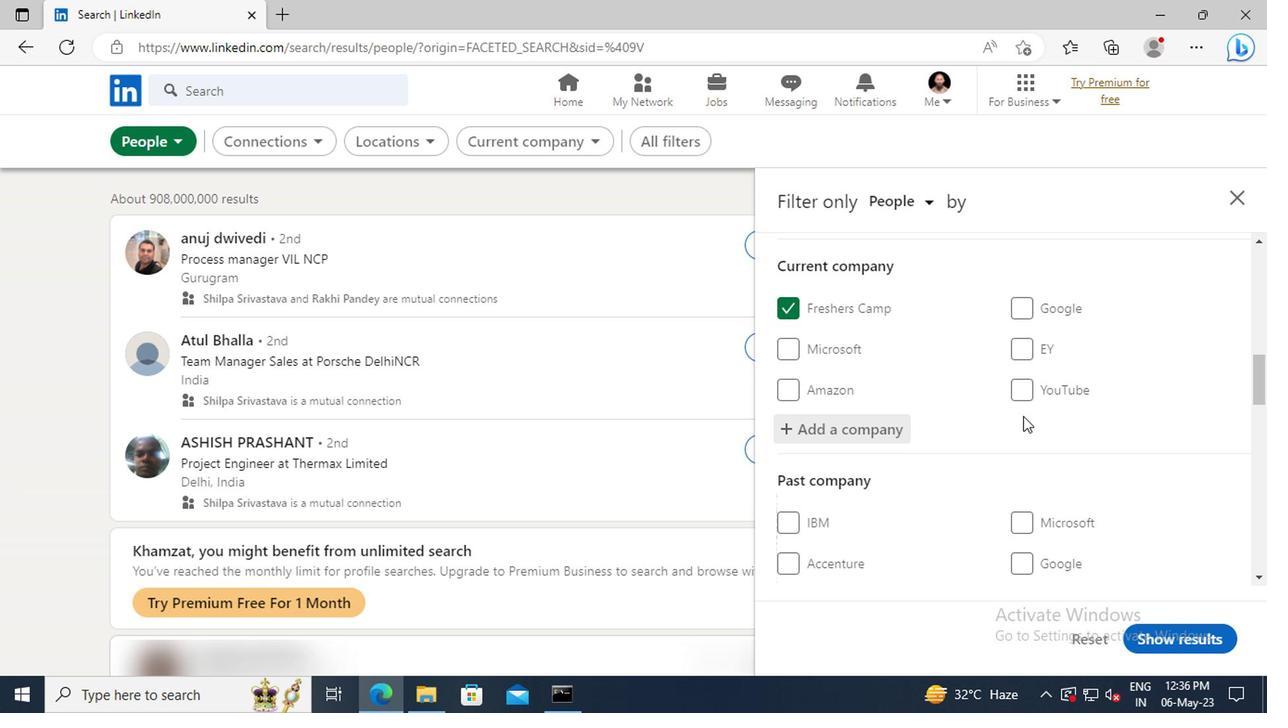 
Action: Mouse moved to (1018, 414)
Screenshot: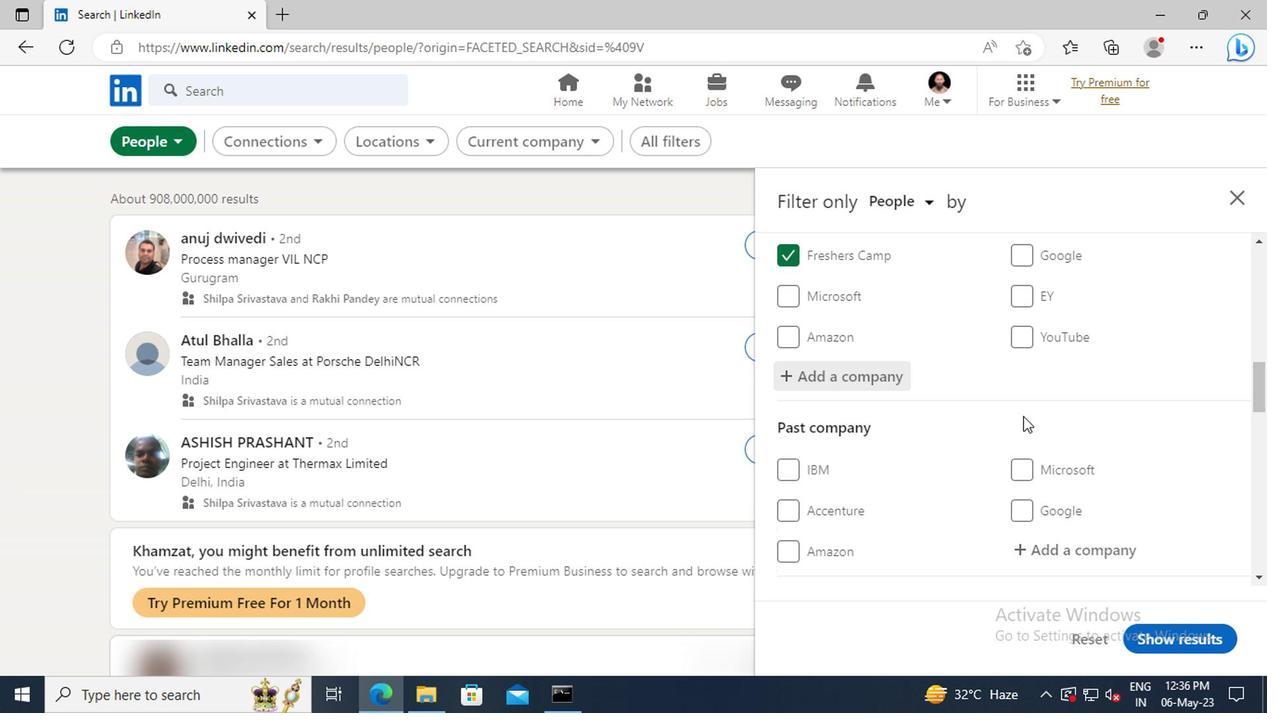 
Action: Mouse scrolled (1018, 413) with delta (0, -1)
Screenshot: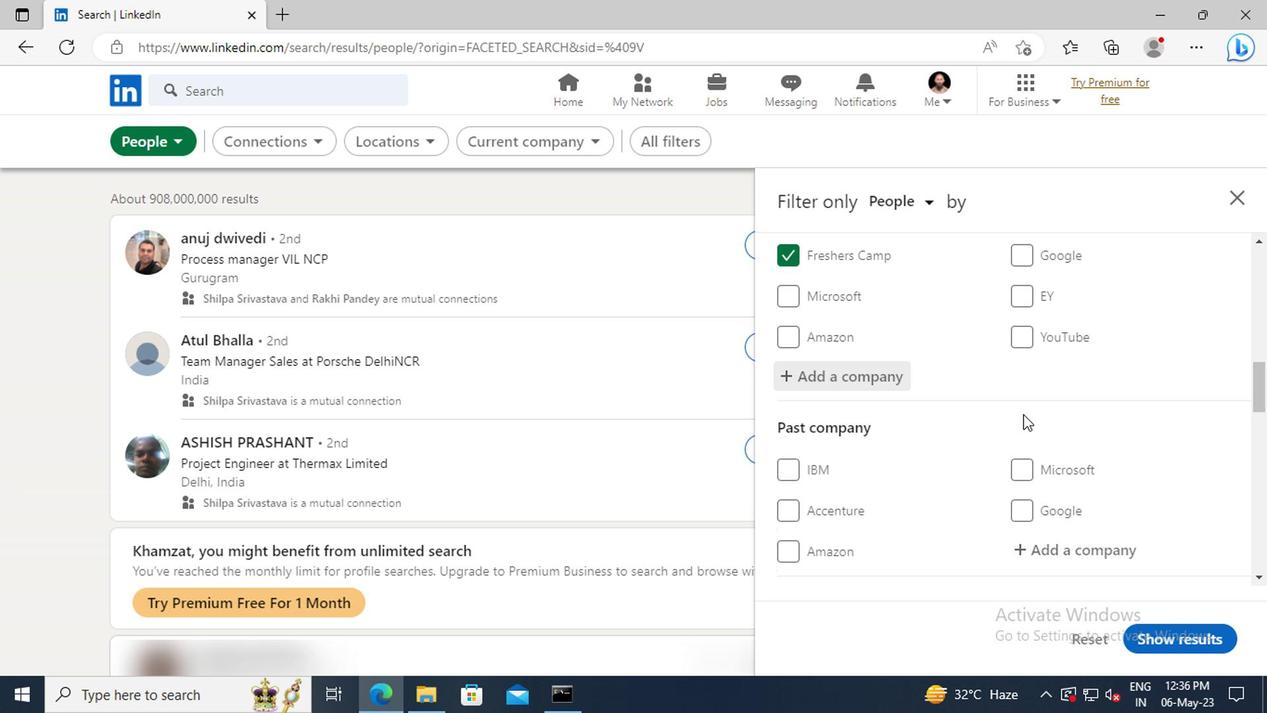 
Action: Mouse scrolled (1018, 413) with delta (0, -1)
Screenshot: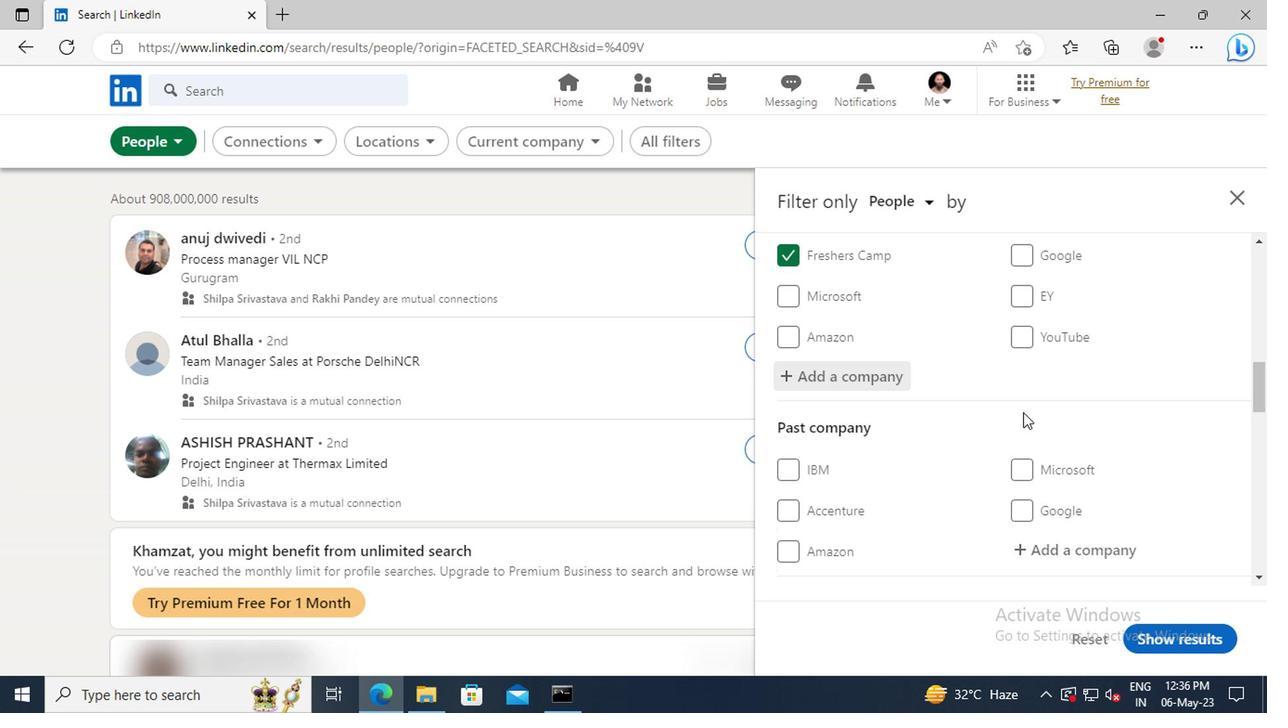 
Action: Mouse scrolled (1018, 413) with delta (0, -1)
Screenshot: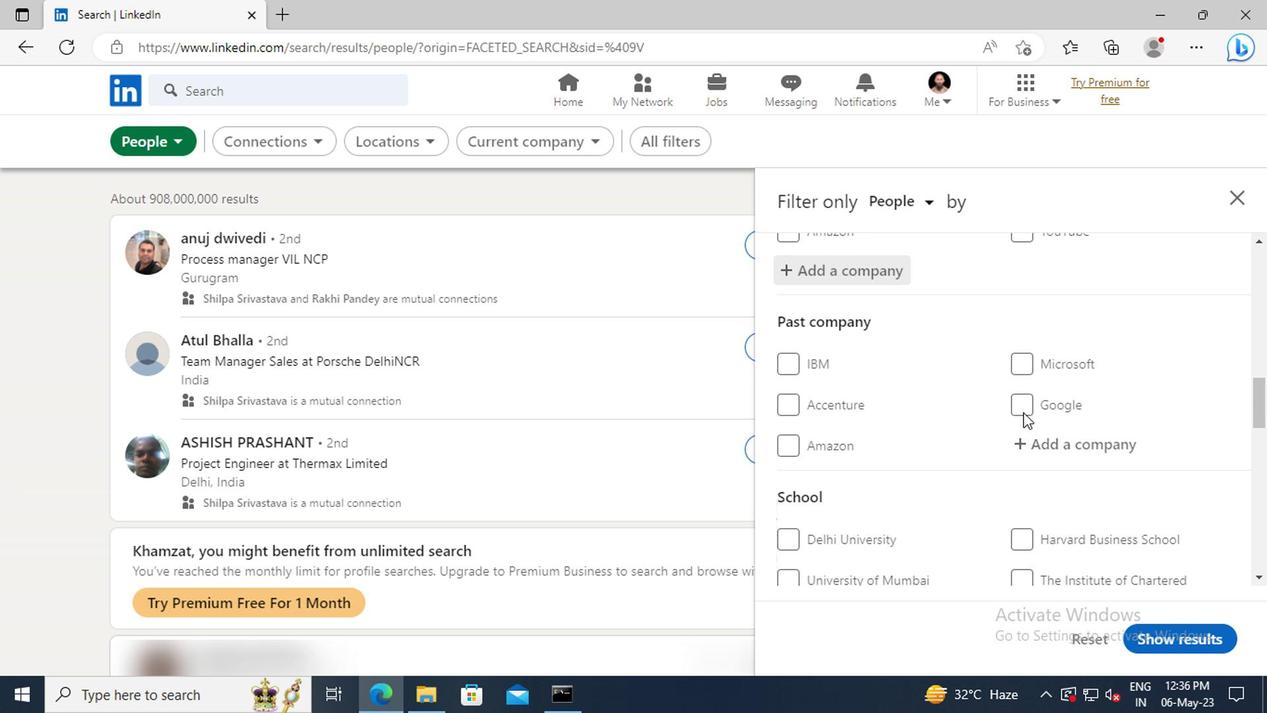 
Action: Mouse scrolled (1018, 413) with delta (0, -1)
Screenshot: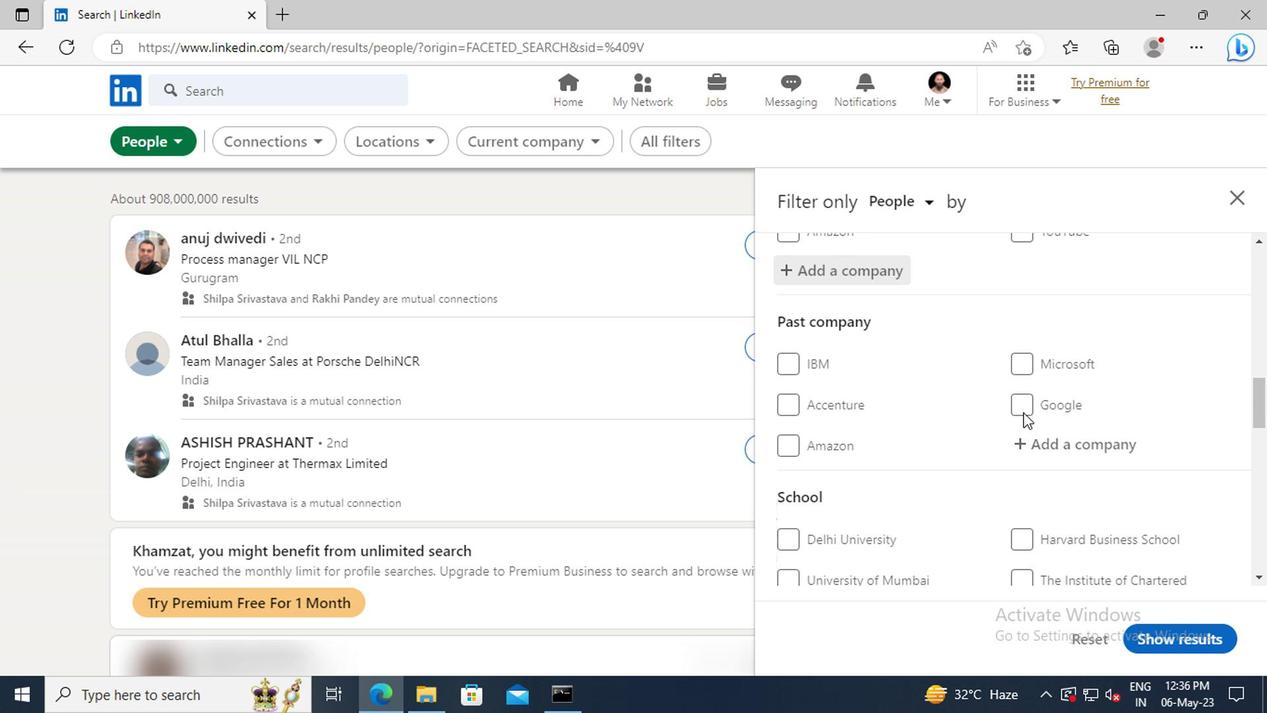 
Action: Mouse scrolled (1018, 413) with delta (0, -1)
Screenshot: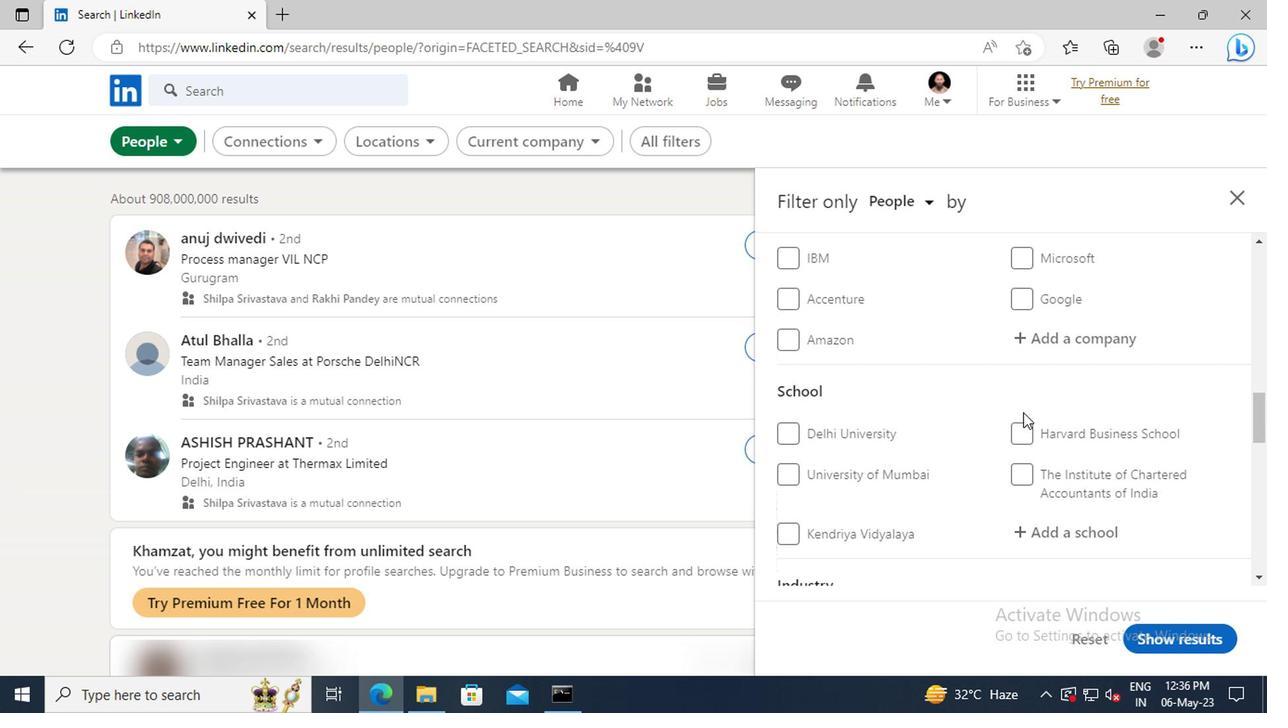 
Action: Mouse scrolled (1018, 413) with delta (0, -1)
Screenshot: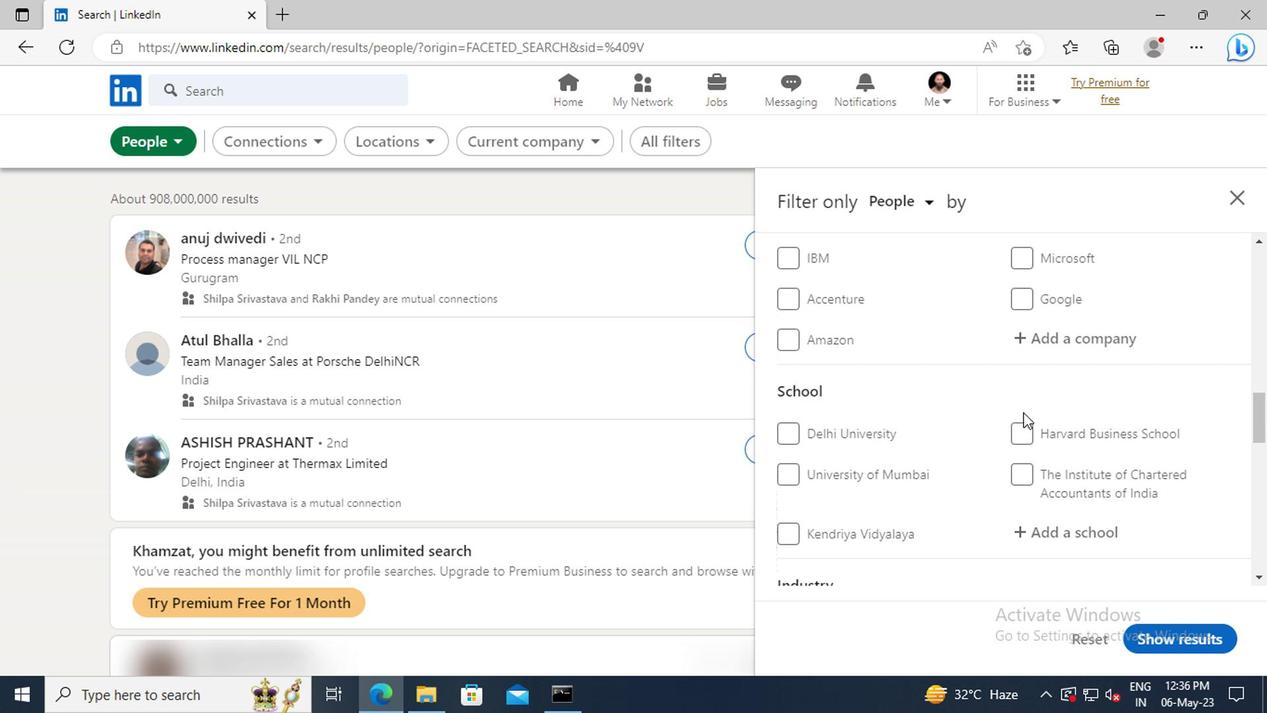
Action: Mouse moved to (1020, 427)
Screenshot: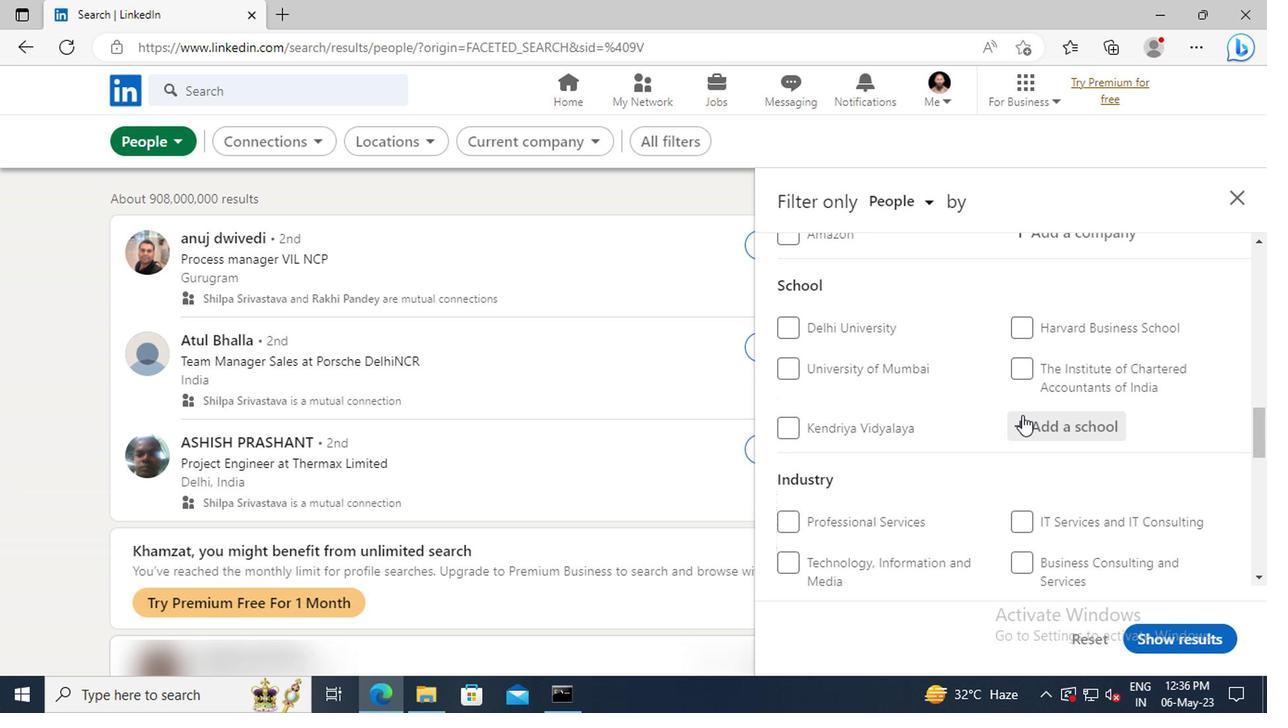 
Action: Mouse pressed left at (1020, 427)
Screenshot: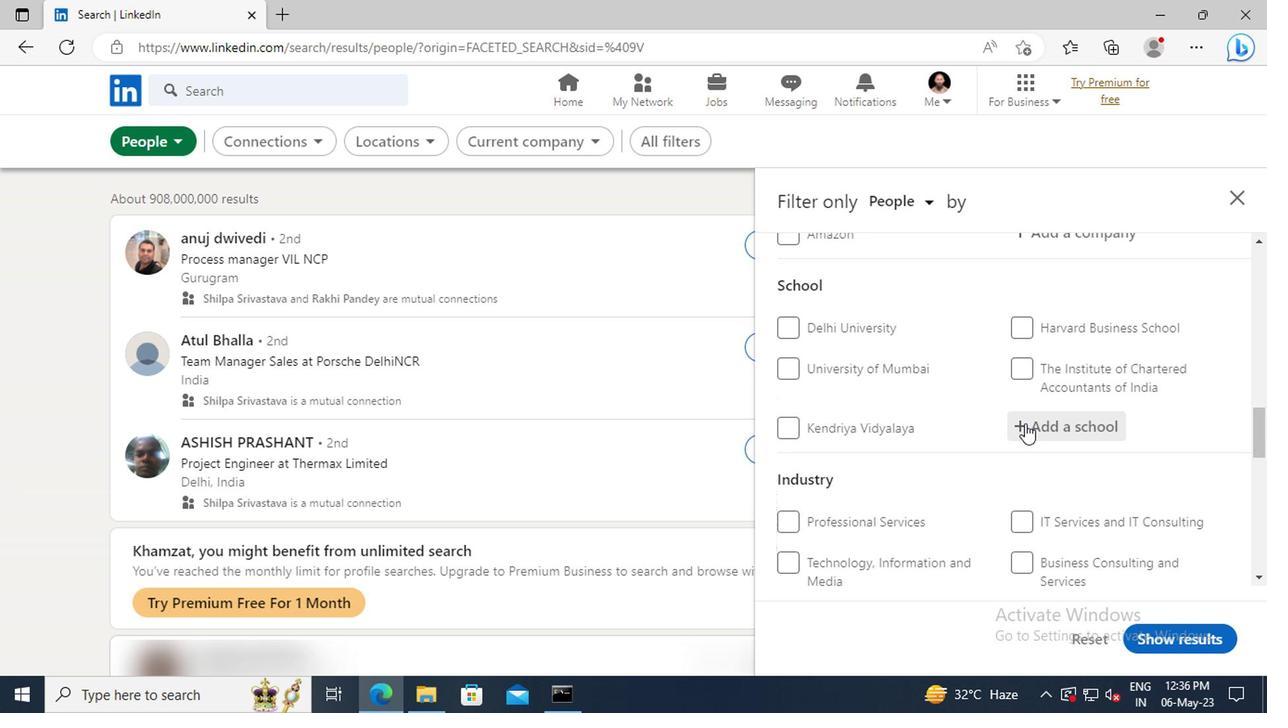 
Action: Key pressed <Key.shift>
Screenshot: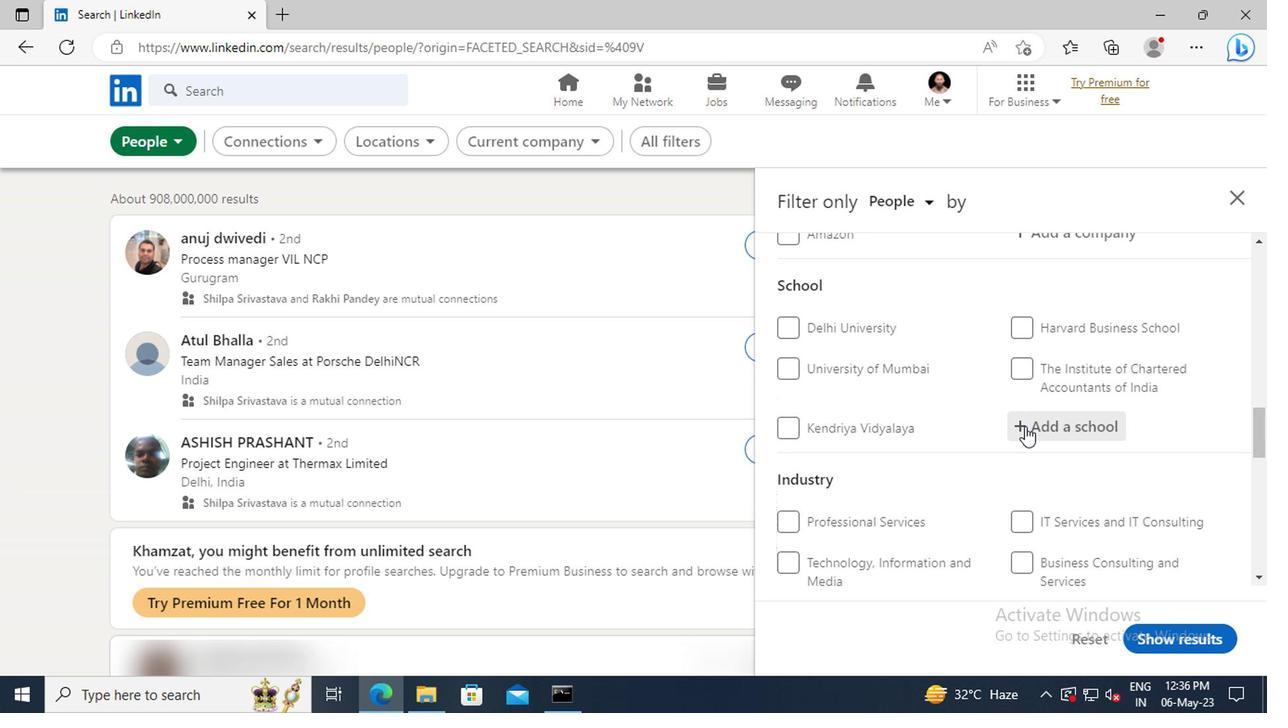 
Action: Mouse moved to (1022, 427)
Screenshot: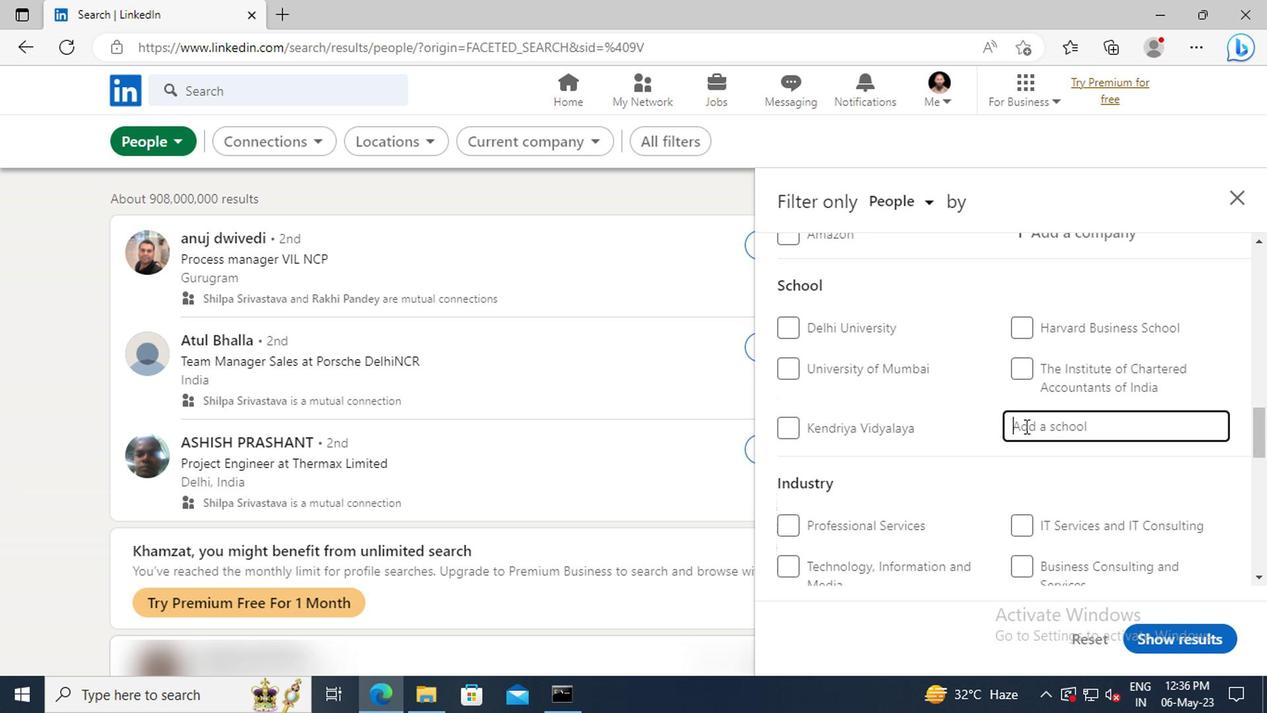 
Action: Key pressed <Key.shift><Key.shift>FRANK<Key.space><Key.shift>AN
Screenshot: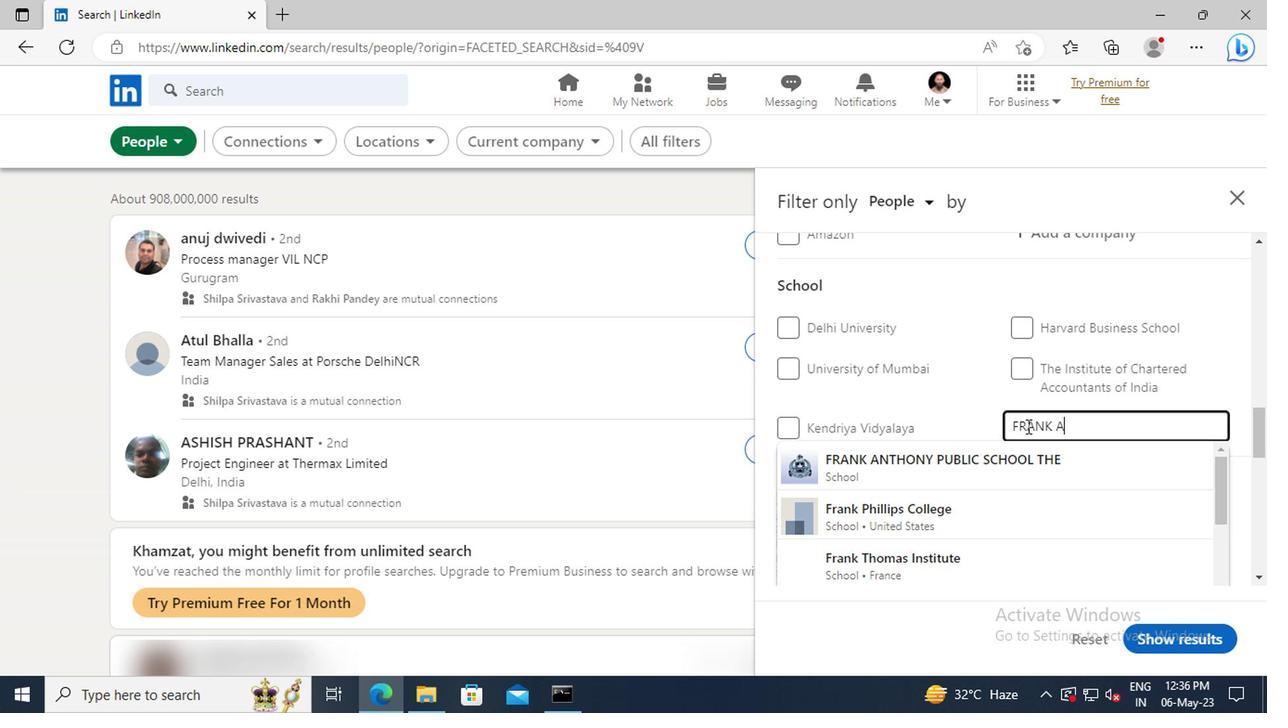 
Action: Mouse moved to (1026, 453)
Screenshot: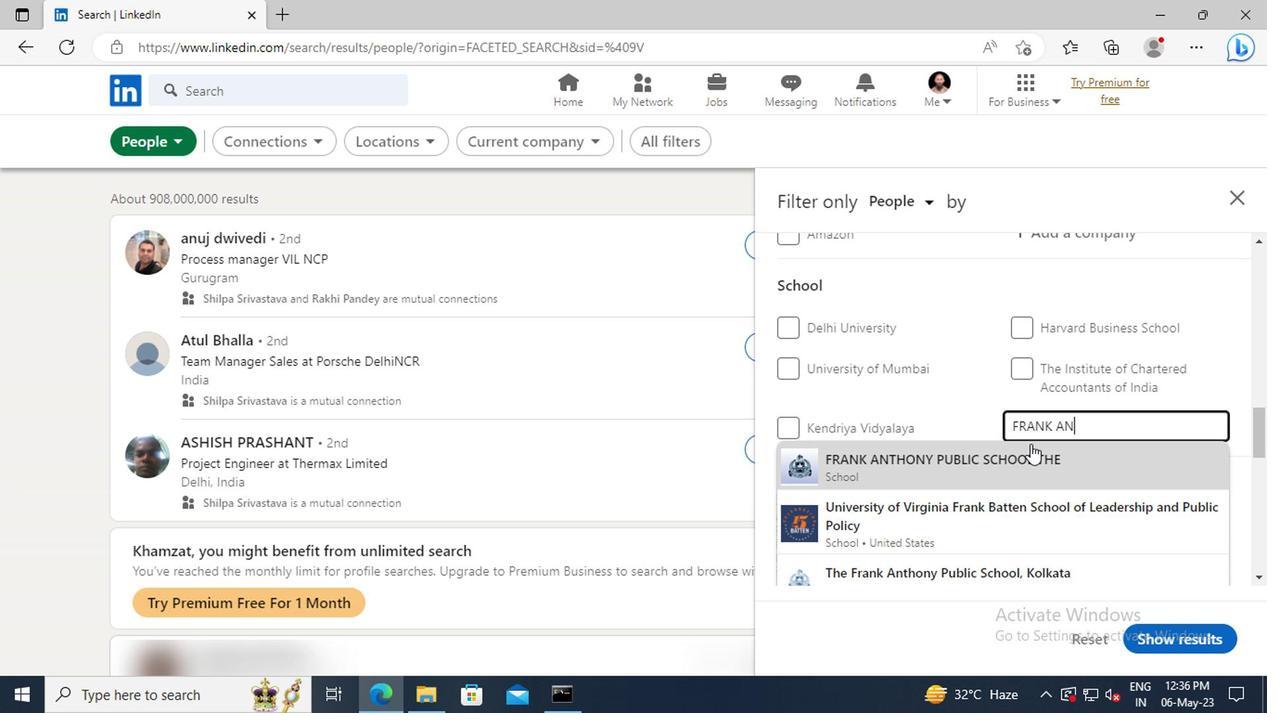 
Action: Mouse pressed left at (1026, 453)
Screenshot: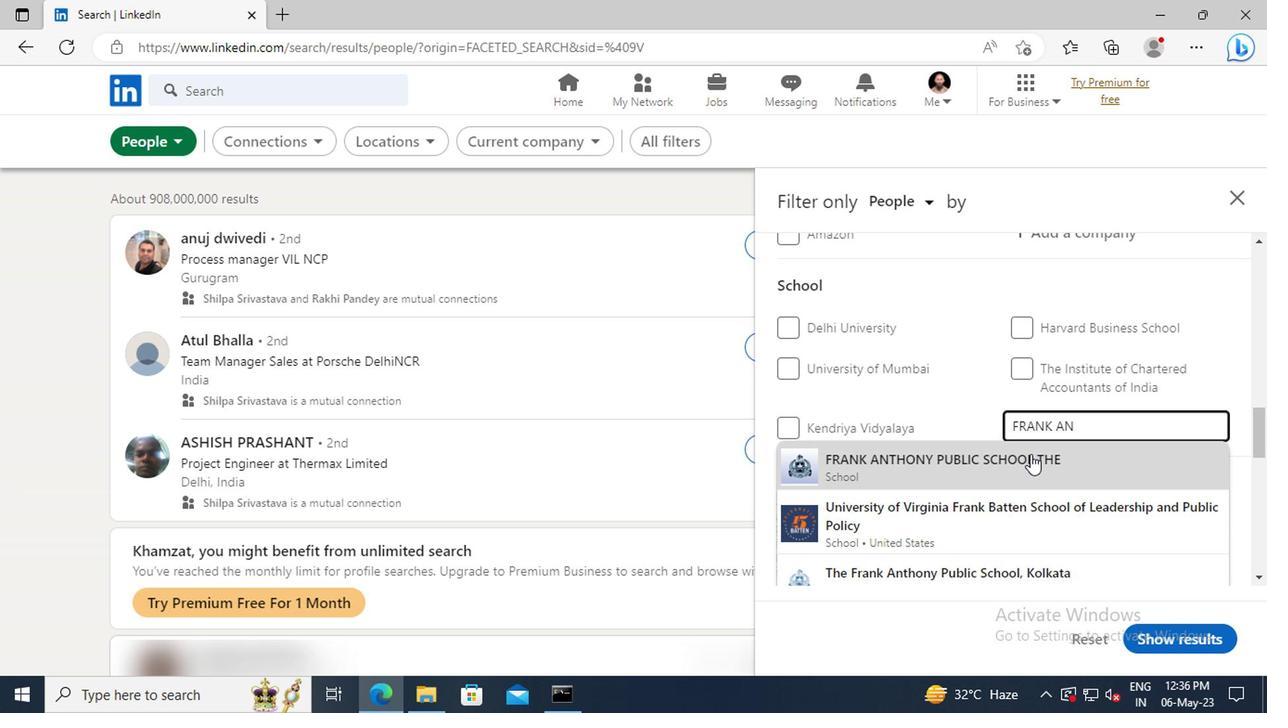 
Action: Mouse scrolled (1026, 452) with delta (0, 0)
Screenshot: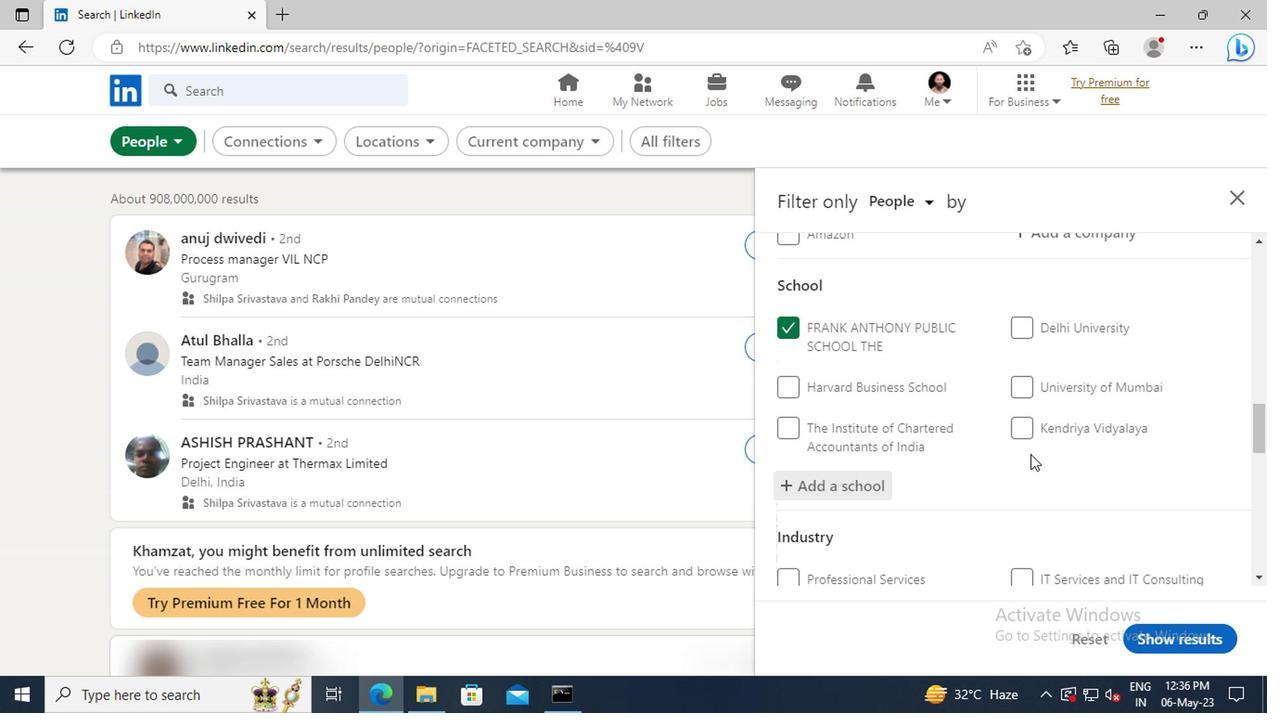 
Action: Mouse scrolled (1026, 452) with delta (0, 0)
Screenshot: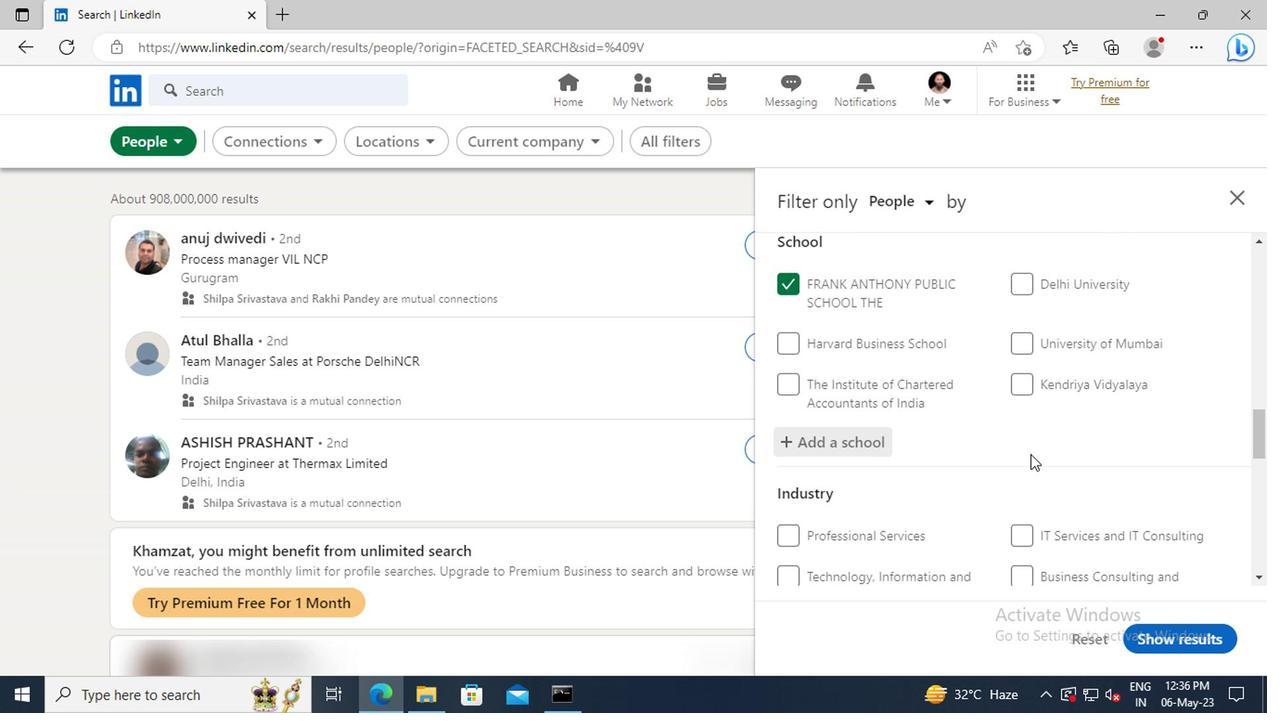 
Action: Mouse moved to (1025, 441)
Screenshot: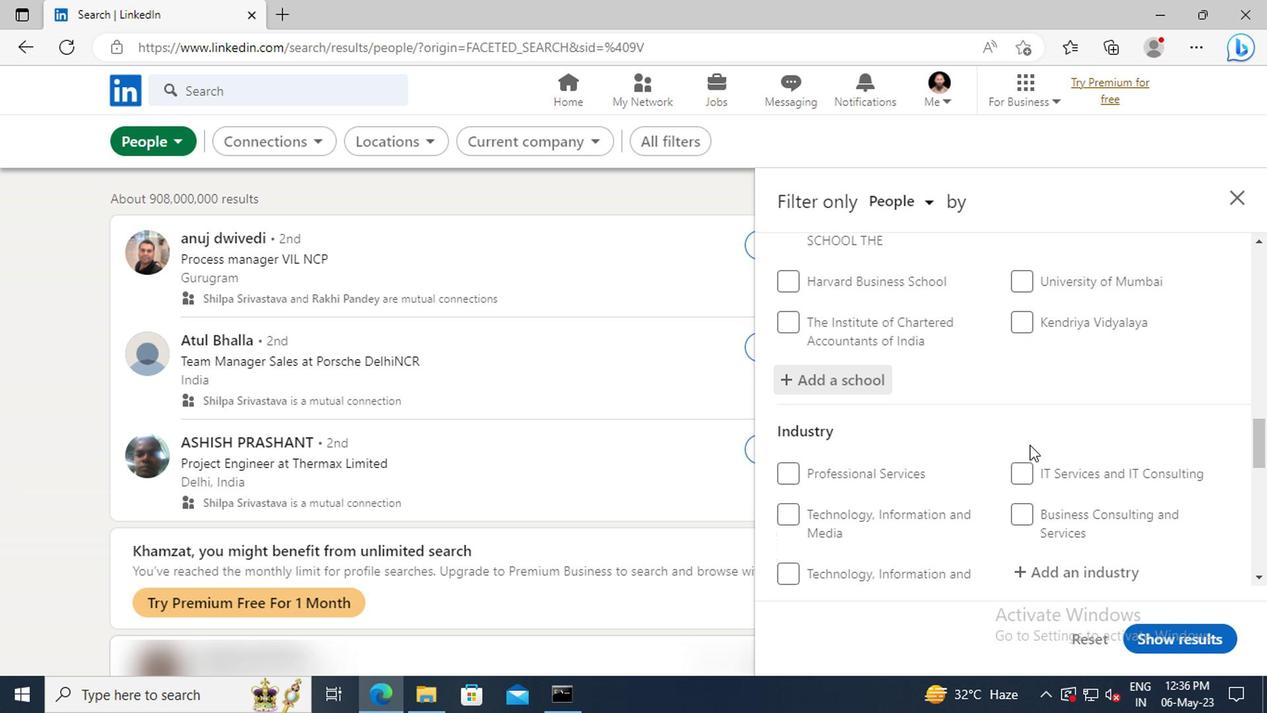 
Action: Mouse scrolled (1025, 440) with delta (0, -1)
Screenshot: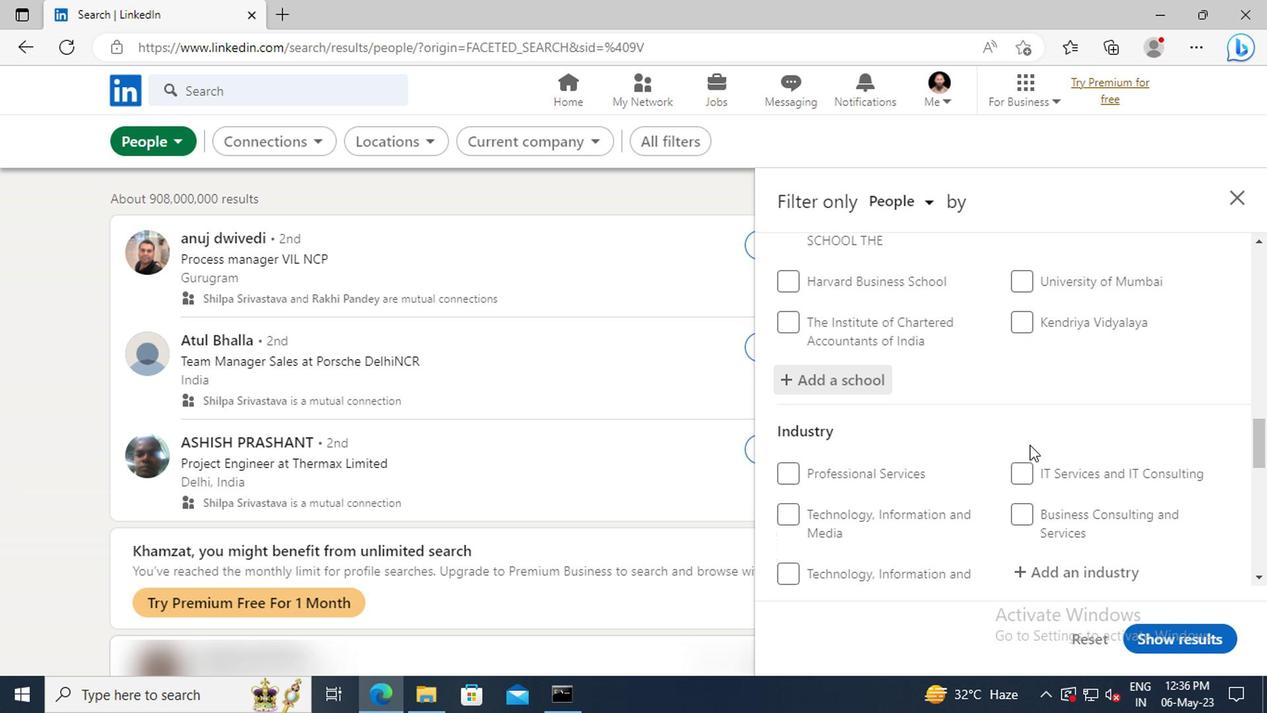 
Action: Mouse moved to (1025, 433)
Screenshot: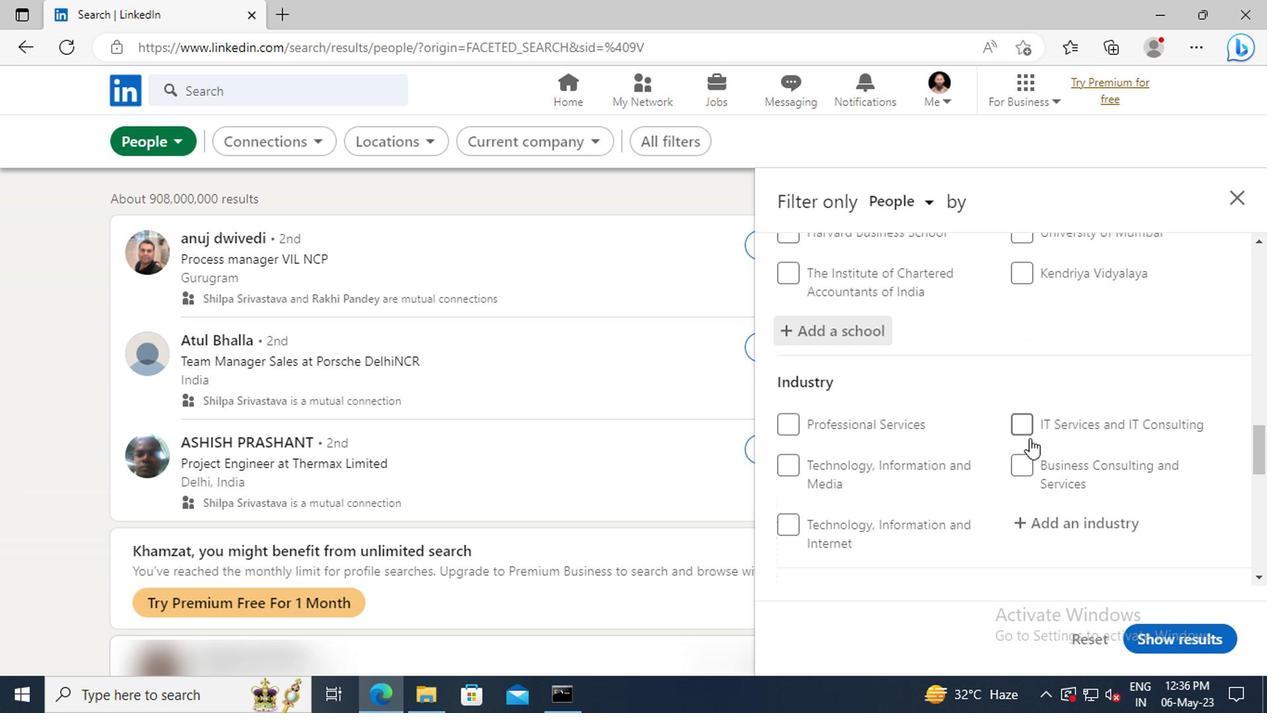
Action: Mouse scrolled (1025, 432) with delta (0, -1)
Screenshot: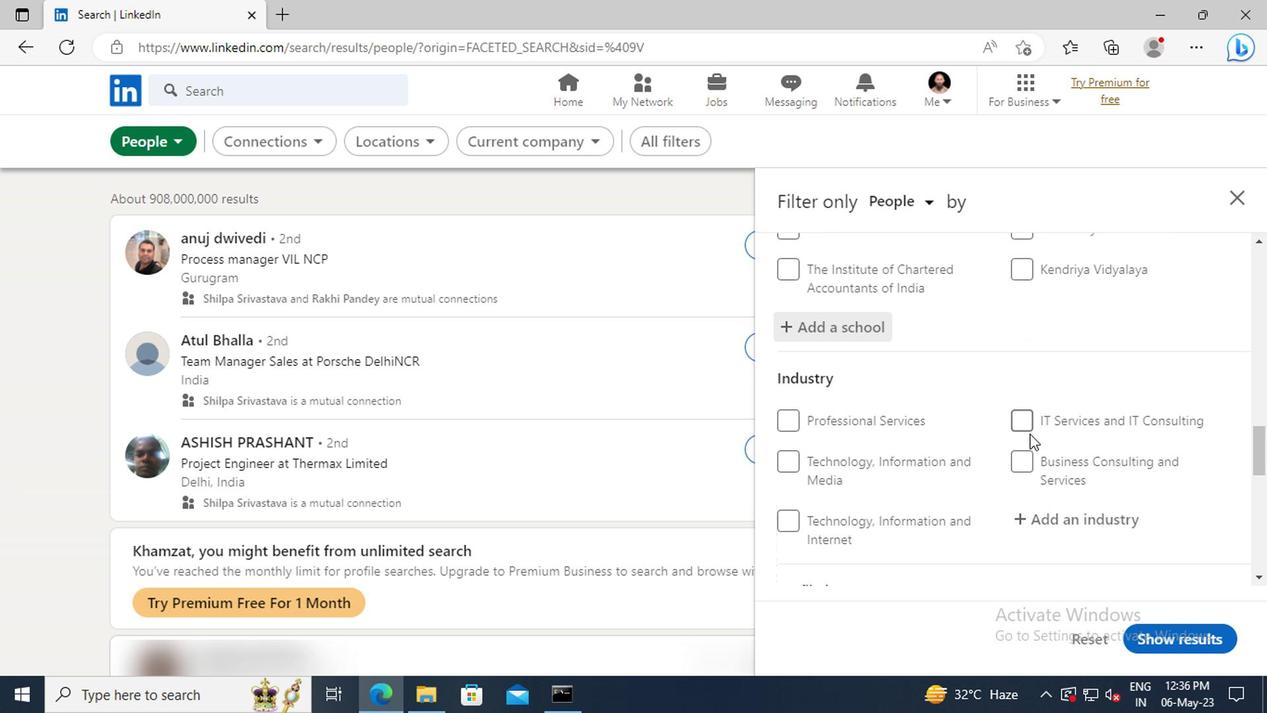 
Action: Mouse scrolled (1025, 432) with delta (0, -1)
Screenshot: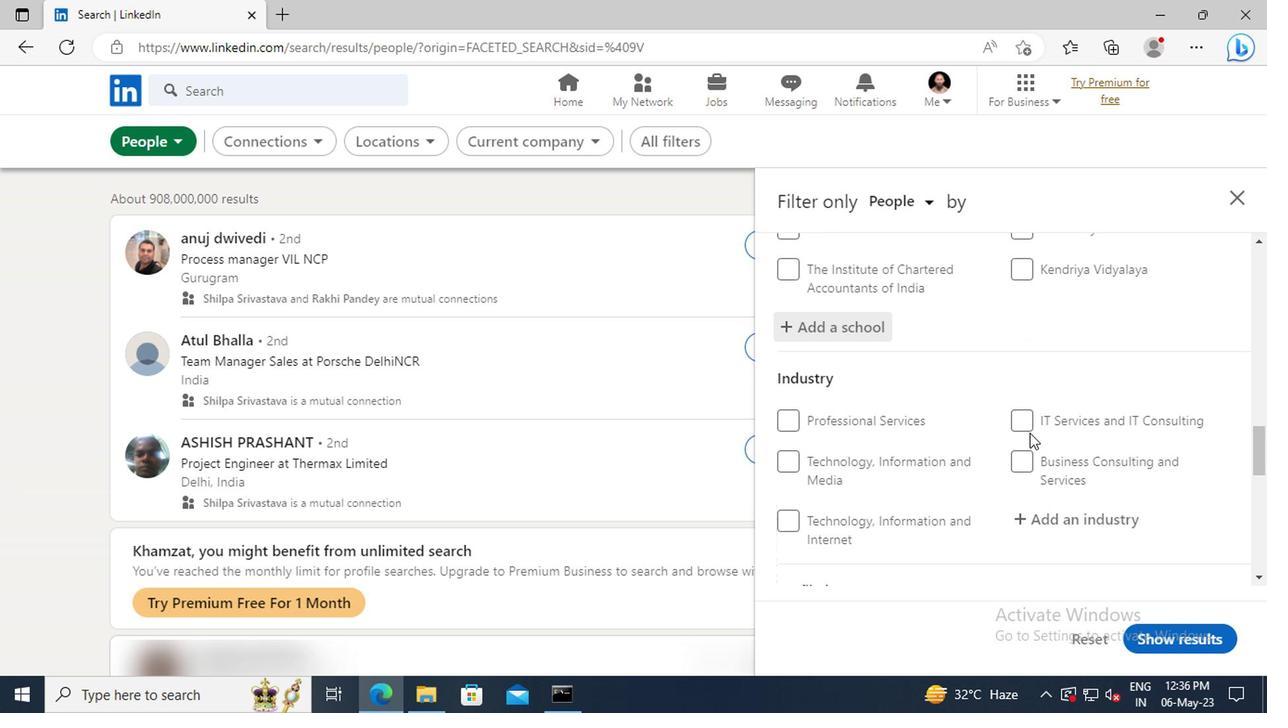 
Action: Mouse moved to (1028, 423)
Screenshot: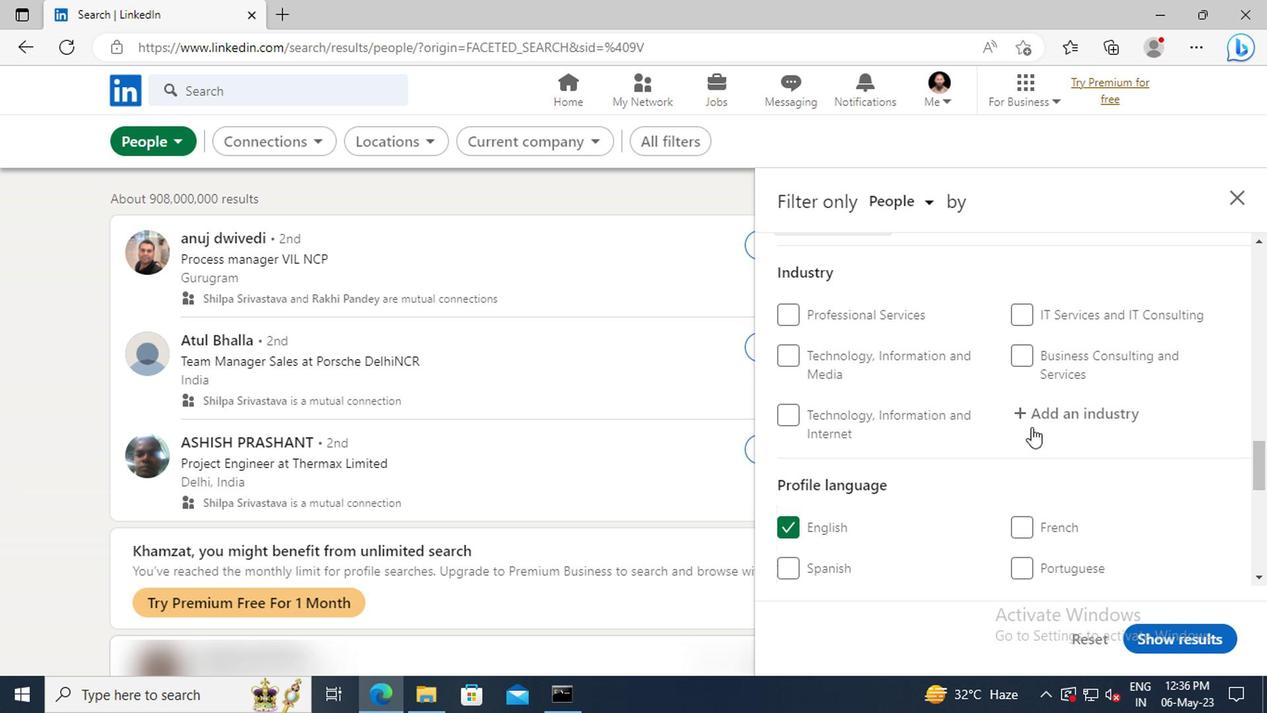 
Action: Mouse pressed left at (1028, 423)
Screenshot: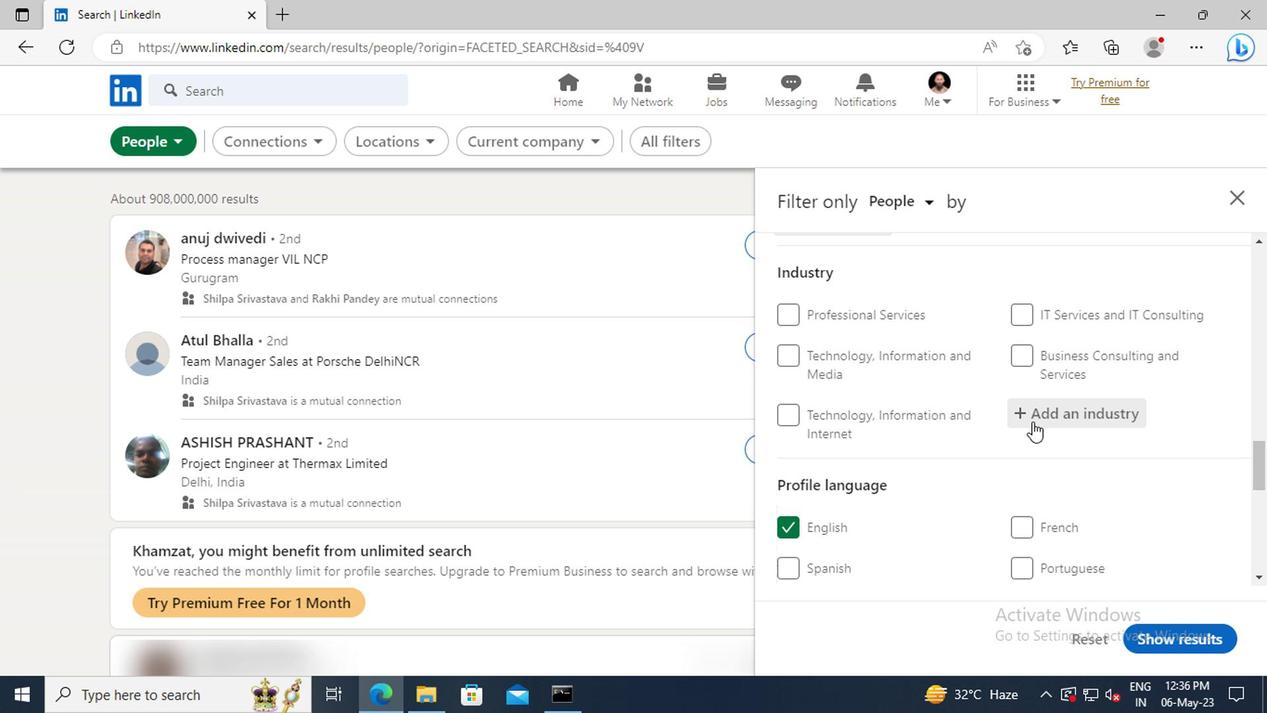 
Action: Key pressed <Key.shift>PHYSI
Screenshot: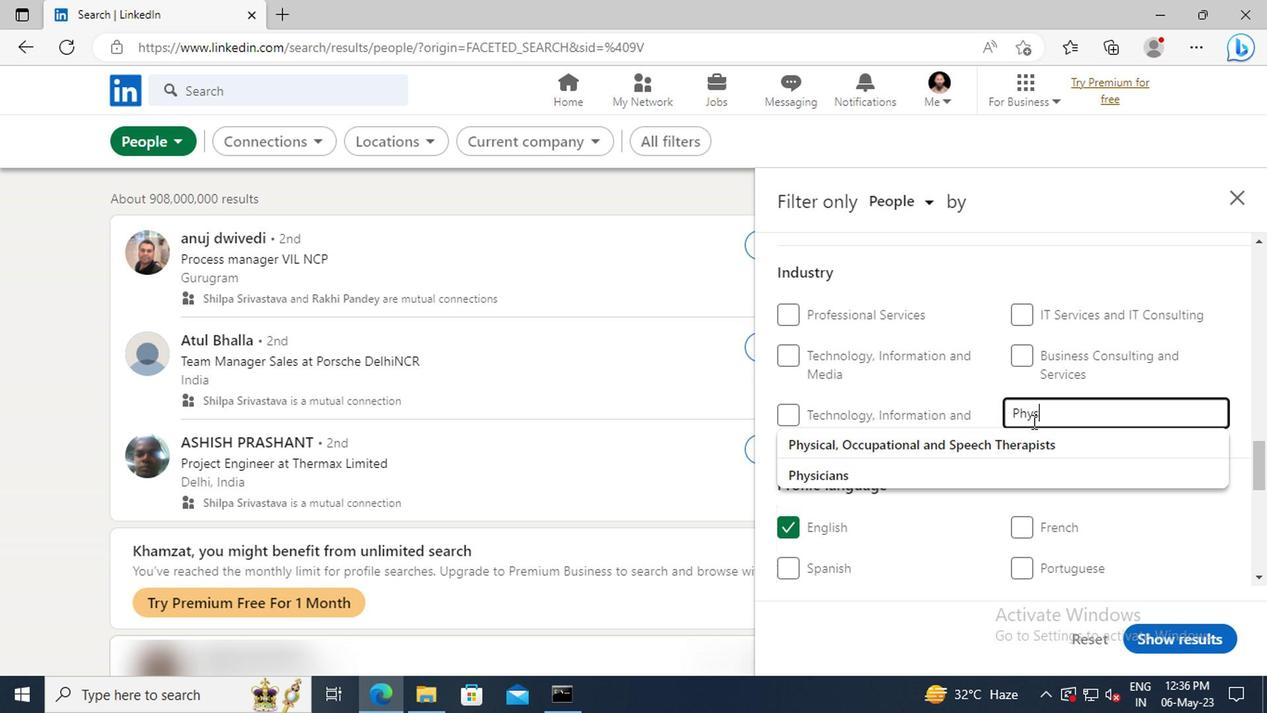 
Action: Mouse moved to (1030, 435)
Screenshot: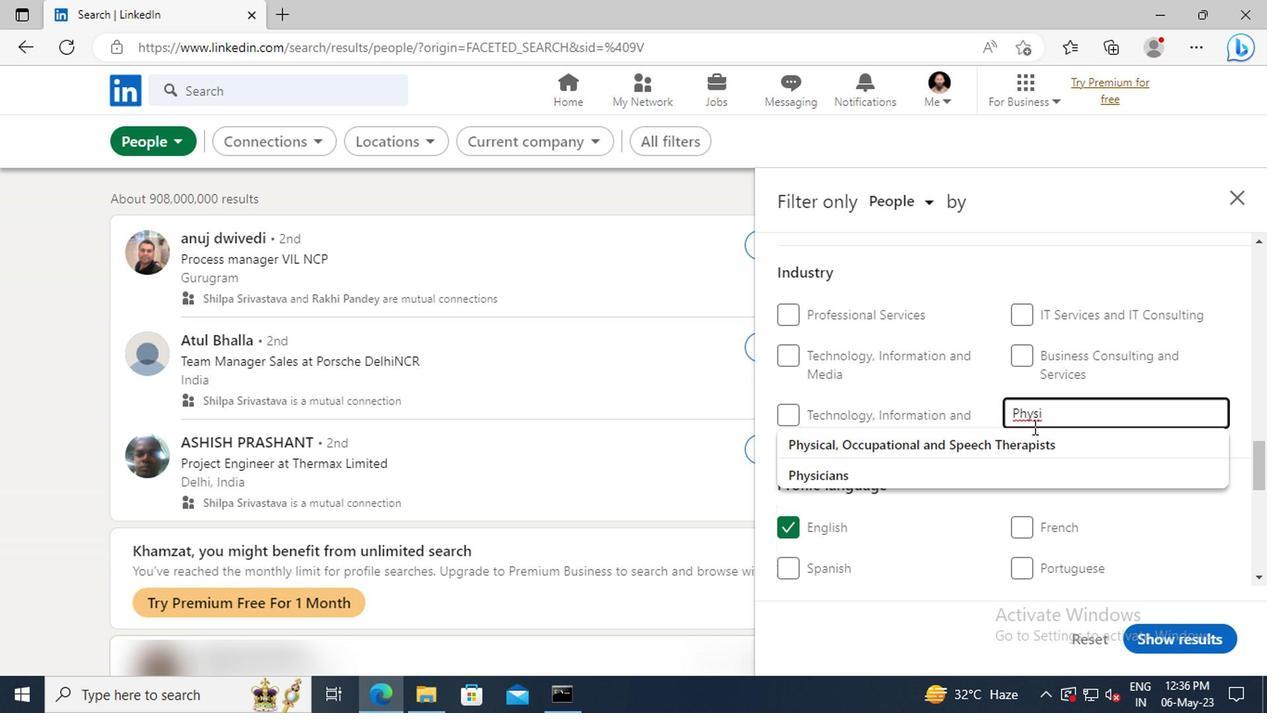 
Action: Mouse pressed left at (1030, 435)
Screenshot: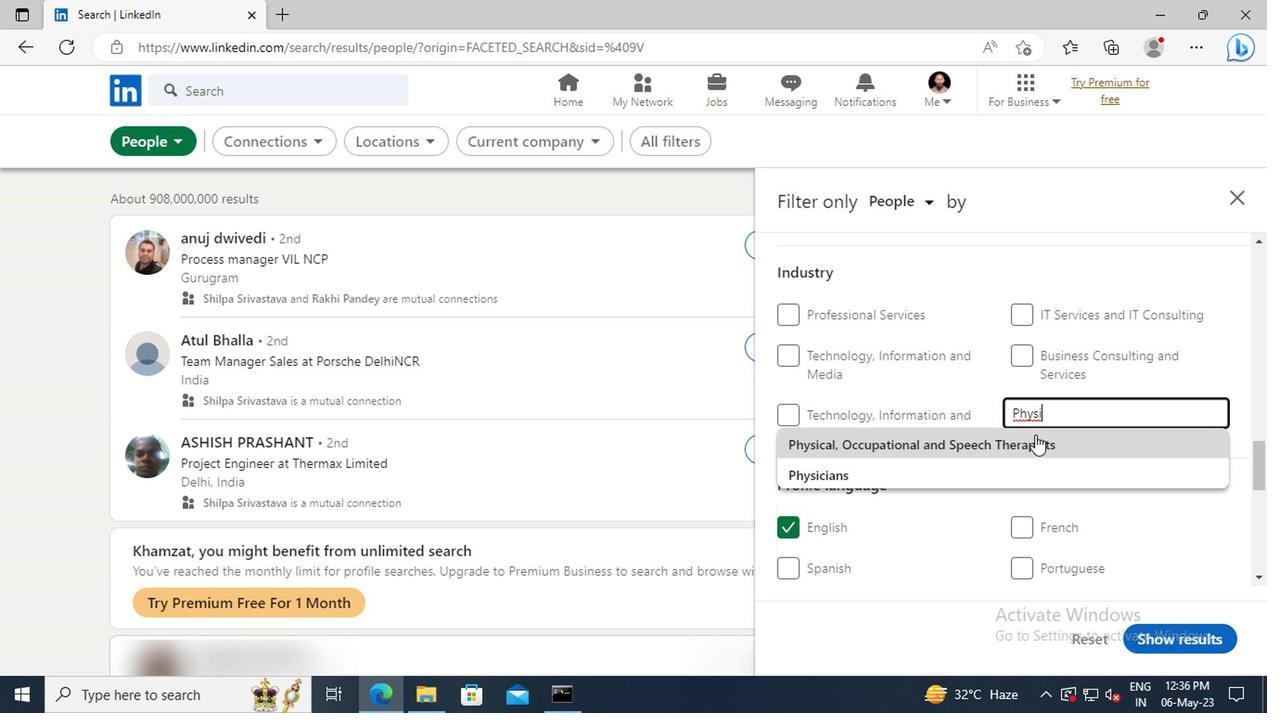 
Action: Mouse scrolled (1030, 434) with delta (0, 0)
Screenshot: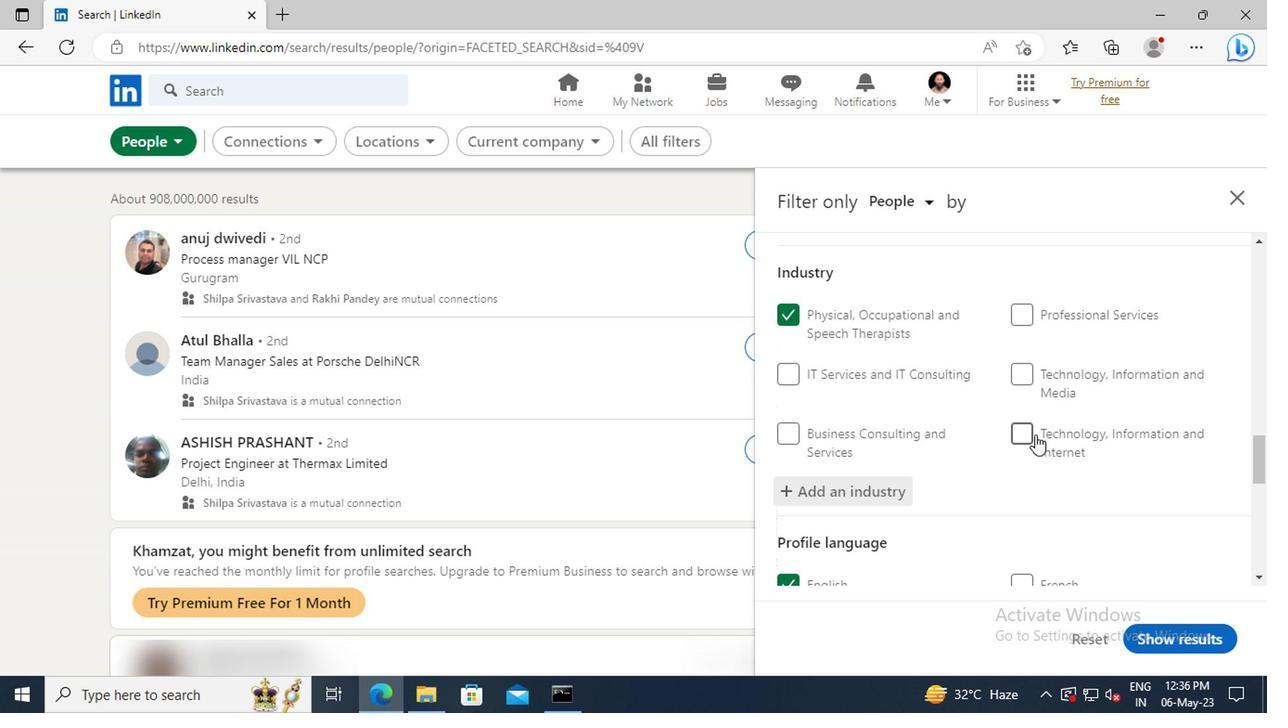 
Action: Mouse scrolled (1030, 434) with delta (0, 0)
Screenshot: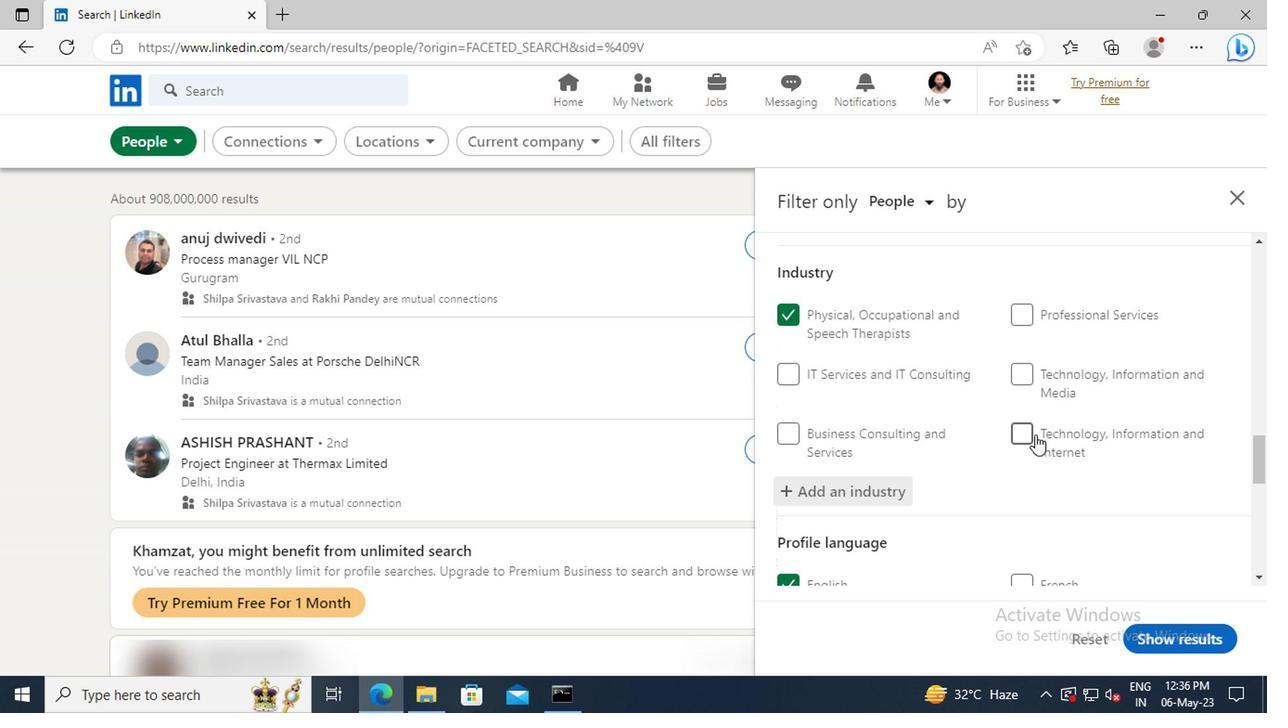 
Action: Mouse moved to (1030, 435)
Screenshot: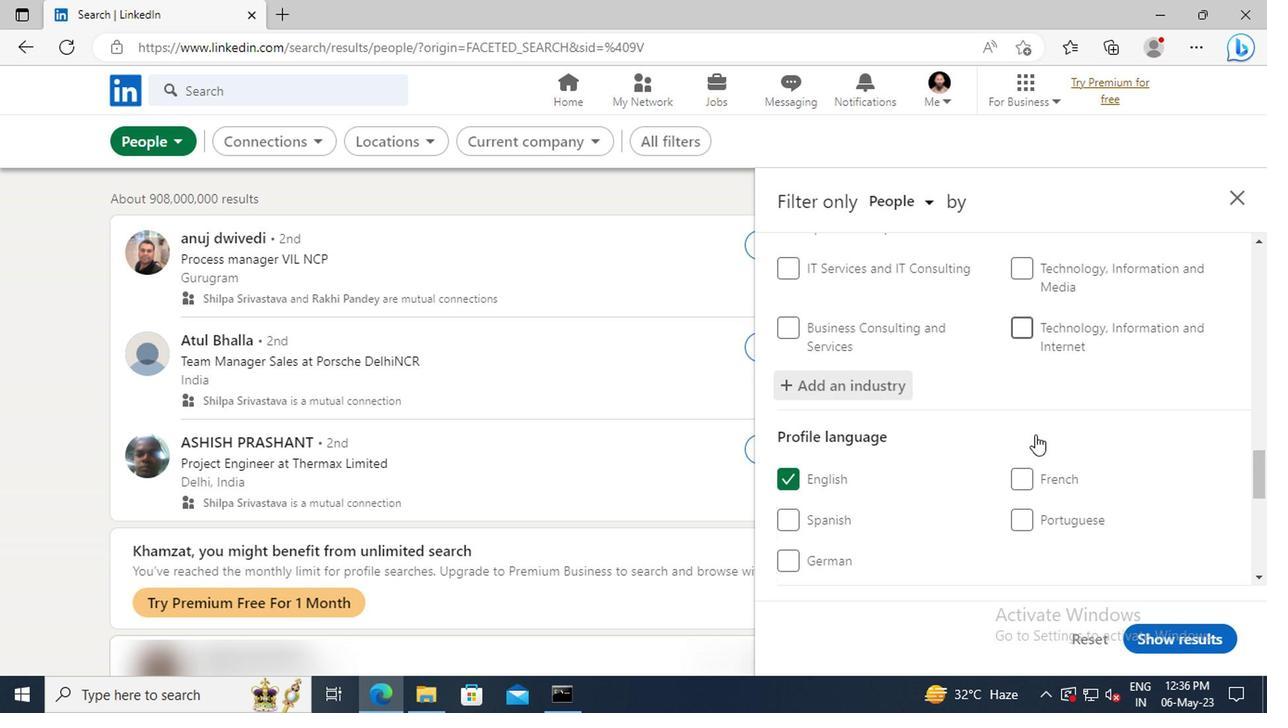 
Action: Mouse scrolled (1030, 434) with delta (0, 0)
Screenshot: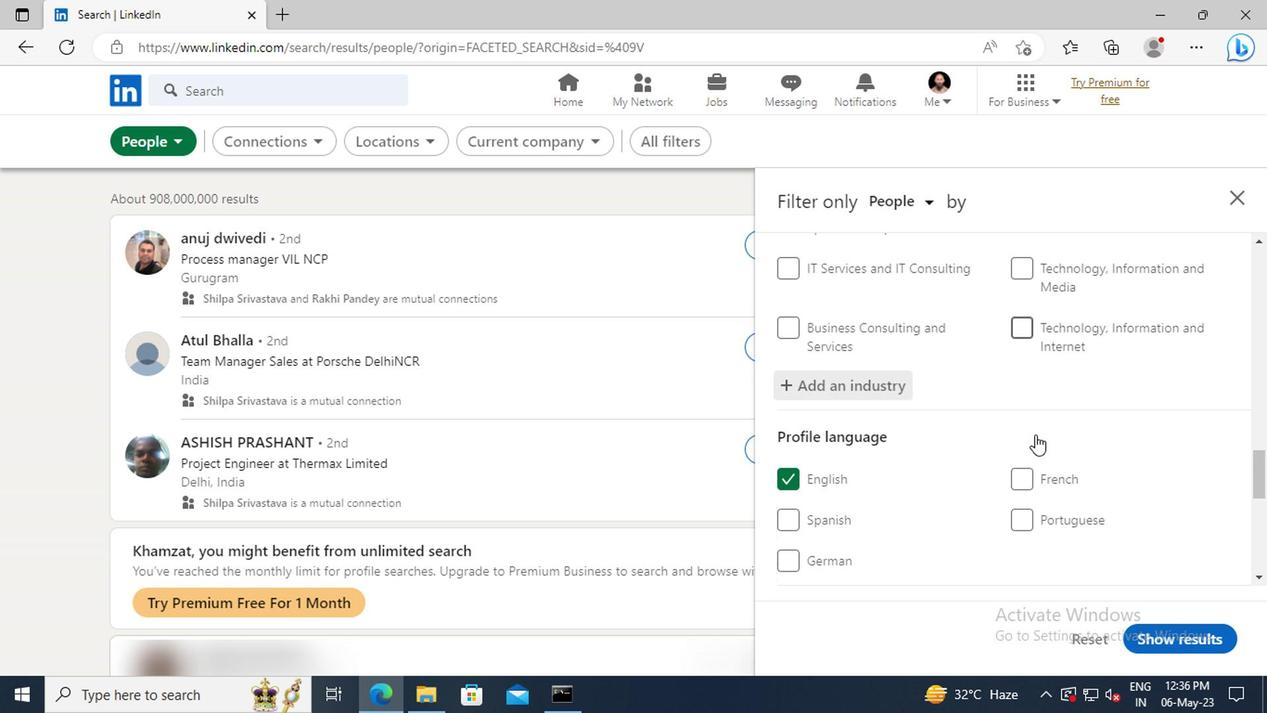 
Action: Mouse moved to (1029, 429)
Screenshot: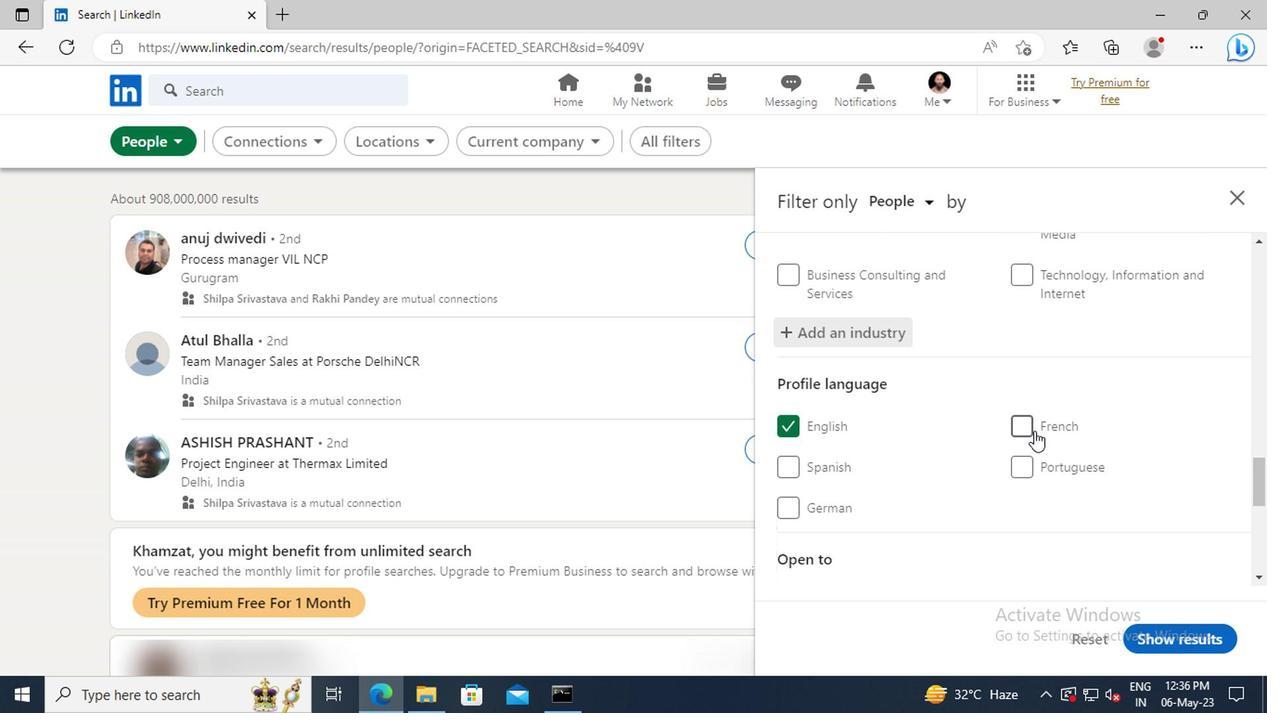 
Action: Mouse scrolled (1029, 428) with delta (0, 0)
Screenshot: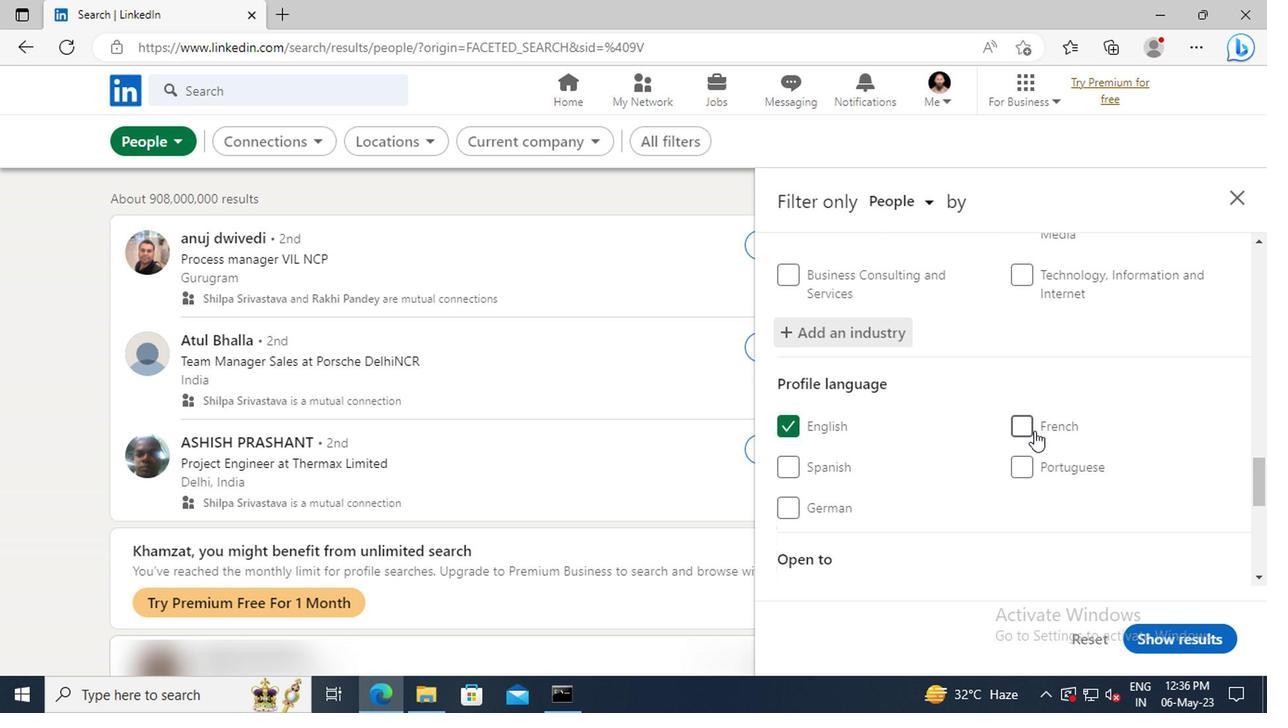 
Action: Mouse scrolled (1029, 428) with delta (0, 0)
Screenshot: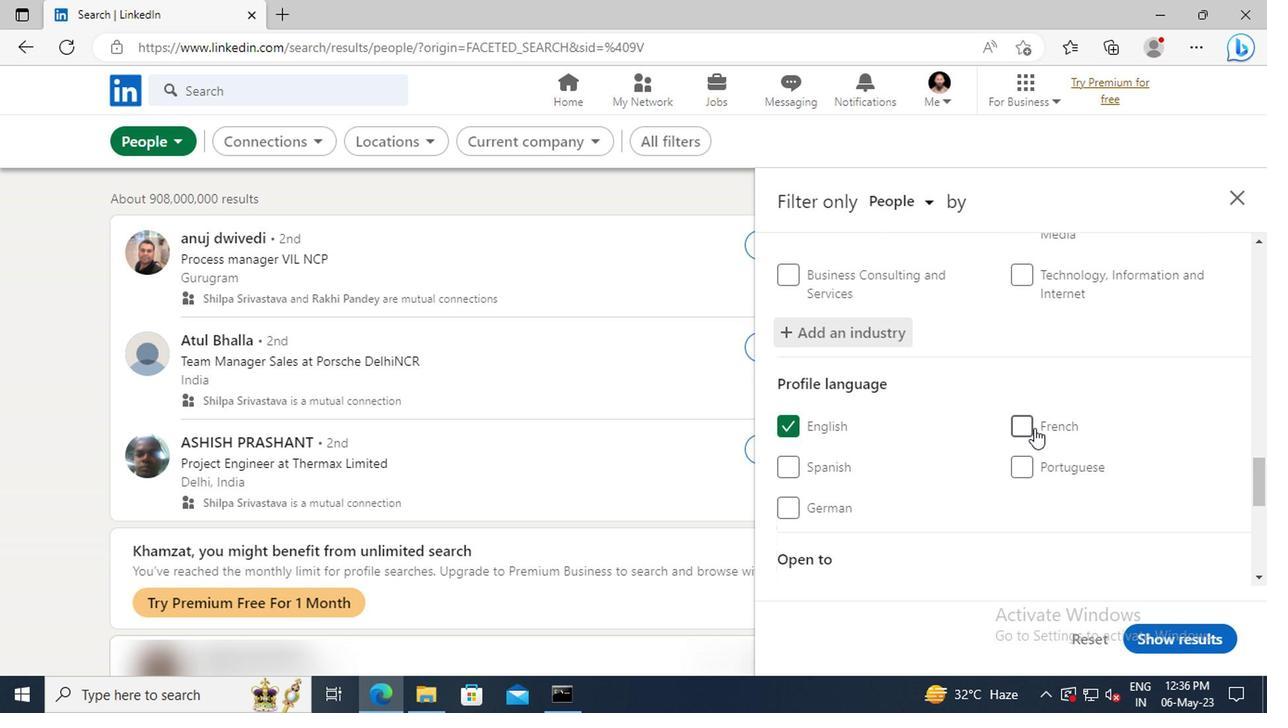 
Action: Mouse scrolled (1029, 428) with delta (0, 0)
Screenshot: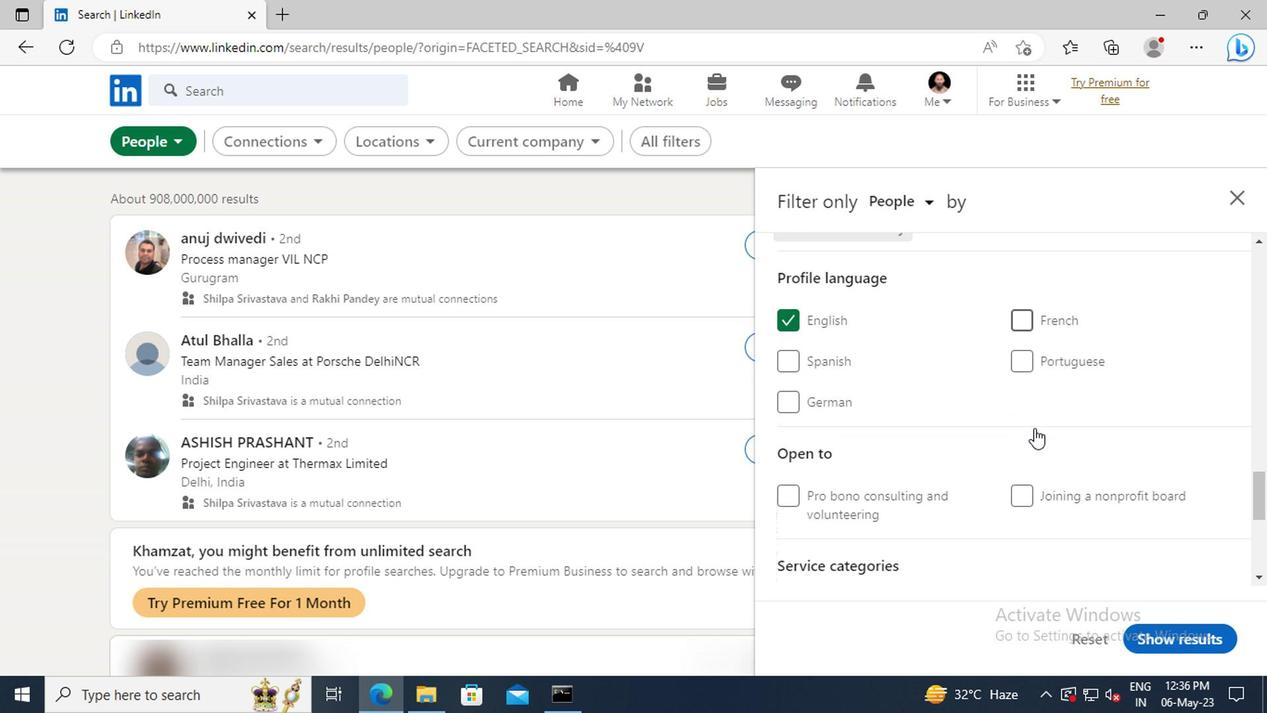 
Action: Mouse scrolled (1029, 428) with delta (0, 0)
Screenshot: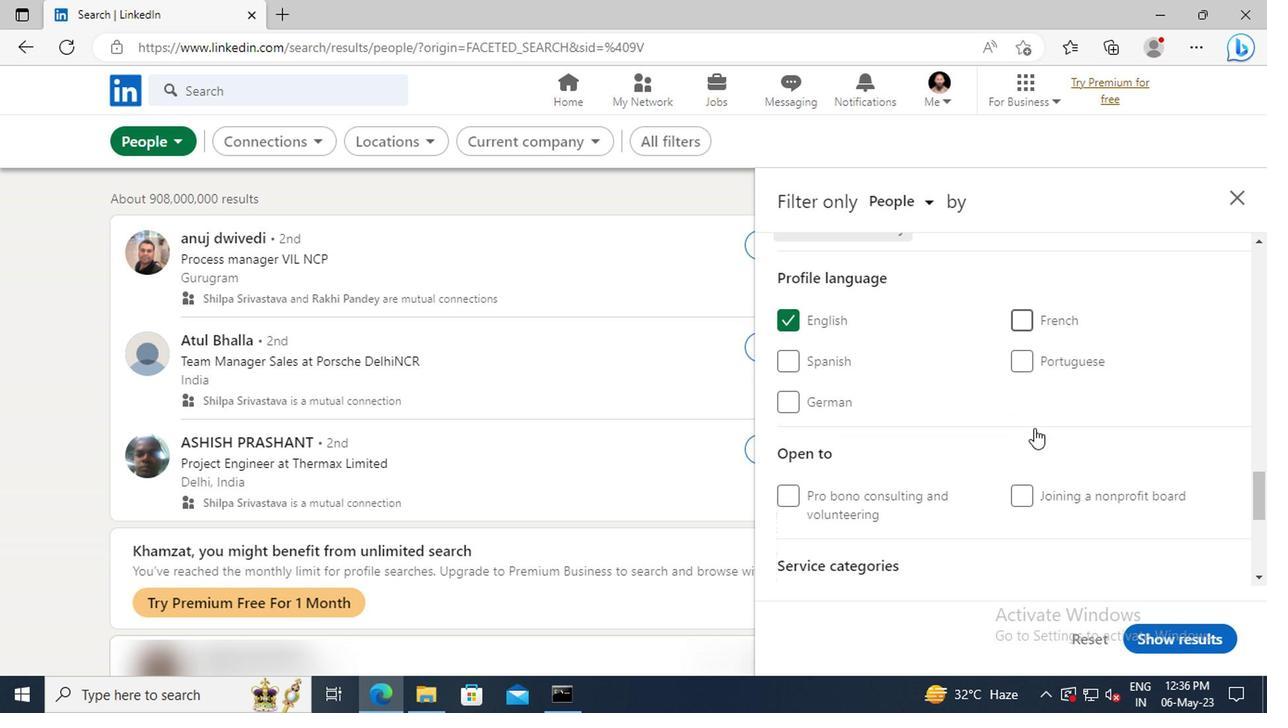 
Action: Mouse scrolled (1029, 428) with delta (0, 0)
Screenshot: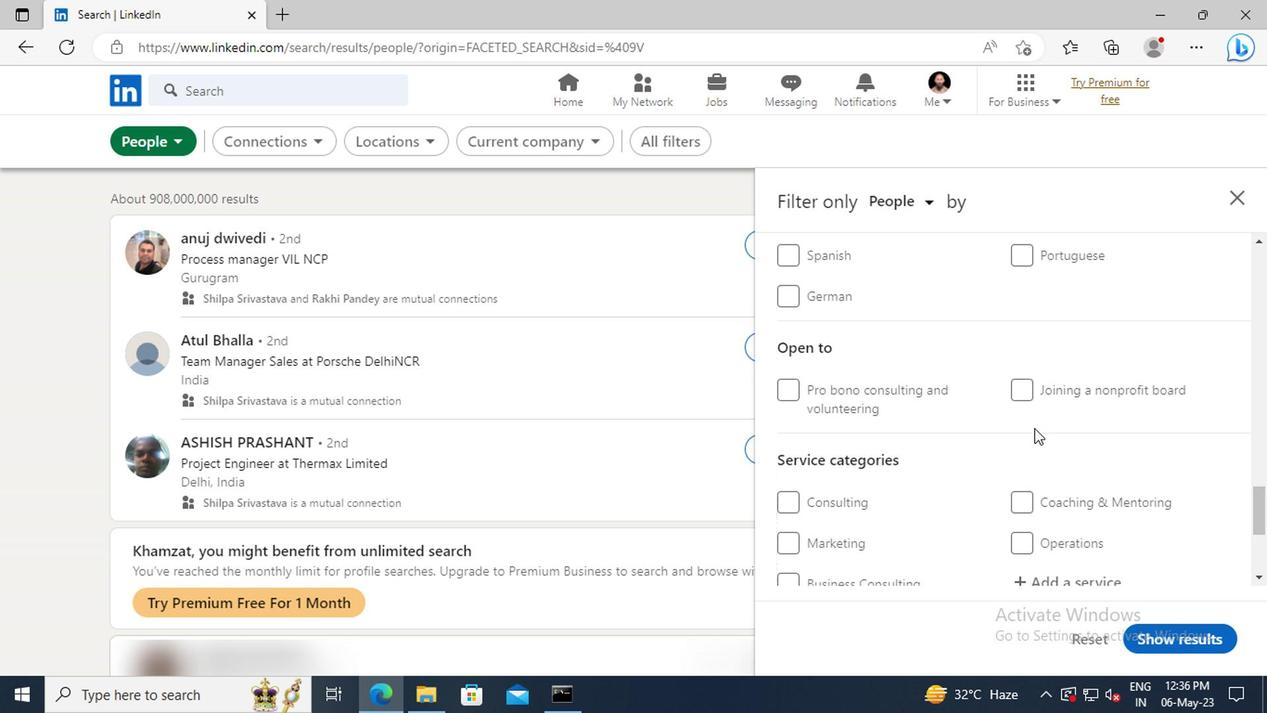 
Action: Mouse scrolled (1029, 428) with delta (0, 0)
Screenshot: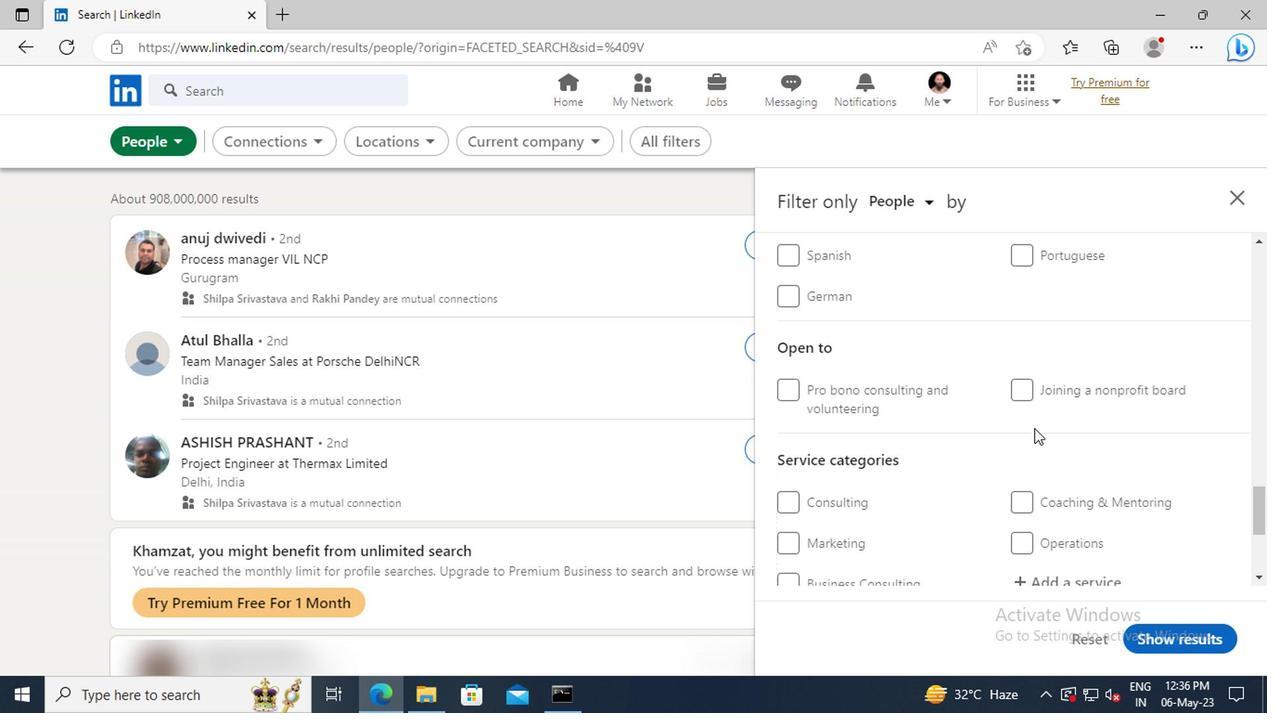 
Action: Mouse moved to (1029, 429)
Screenshot: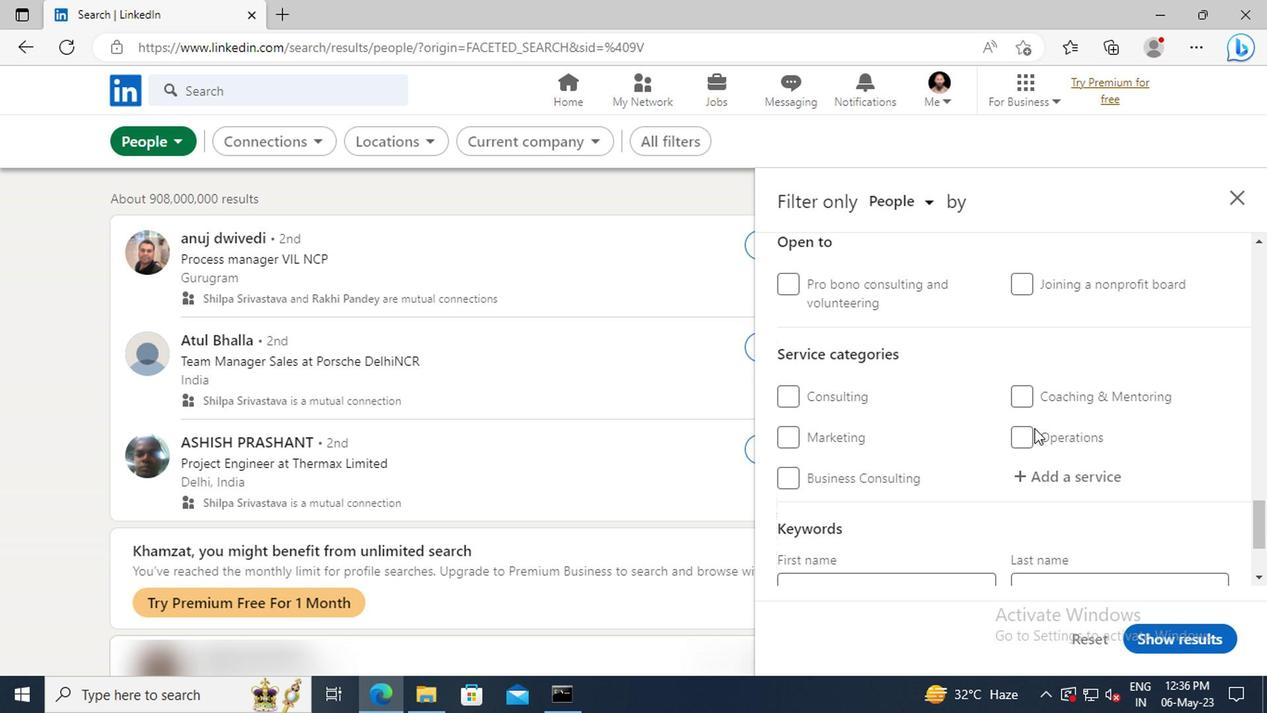 
Action: Mouse scrolled (1029, 428) with delta (0, 0)
Screenshot: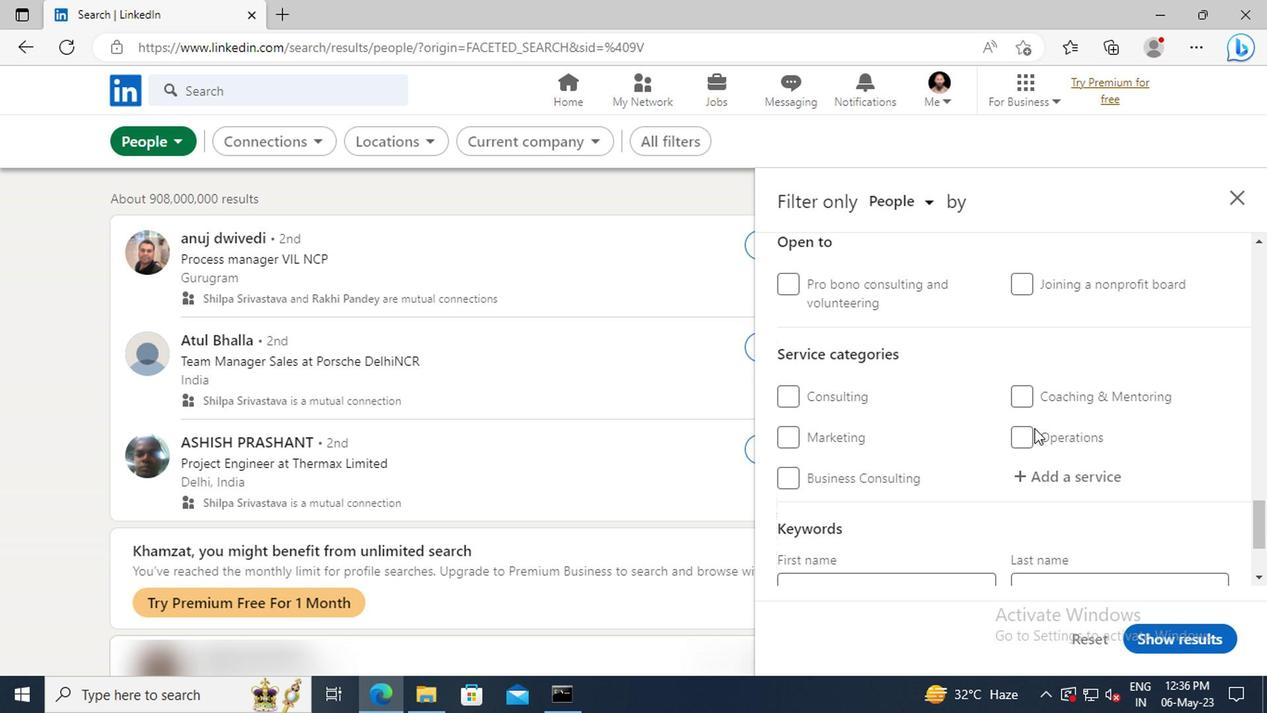 
Action: Mouse pressed left at (1029, 429)
Screenshot: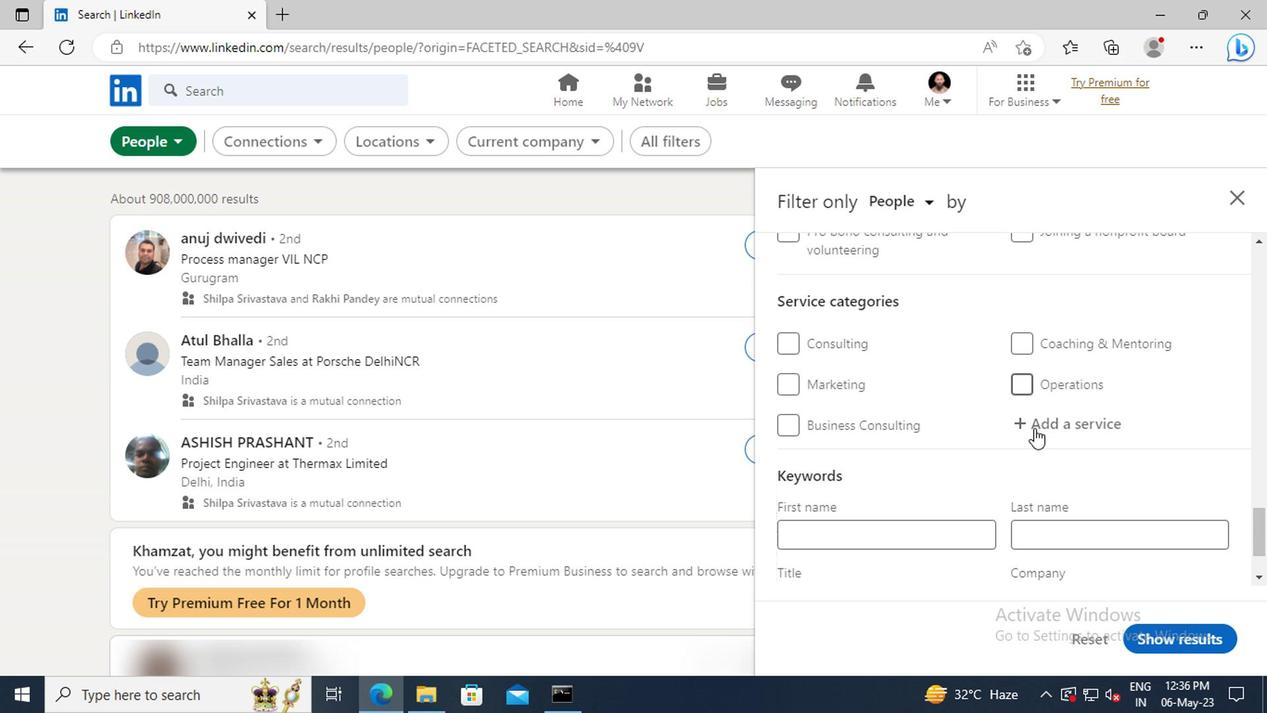 
Action: Key pressed <Key.shift>SUPPORT<Key.space><Key.shift>TECHNICAL<Key.space><Key.shift>WRITING<Key.enter>
Screenshot: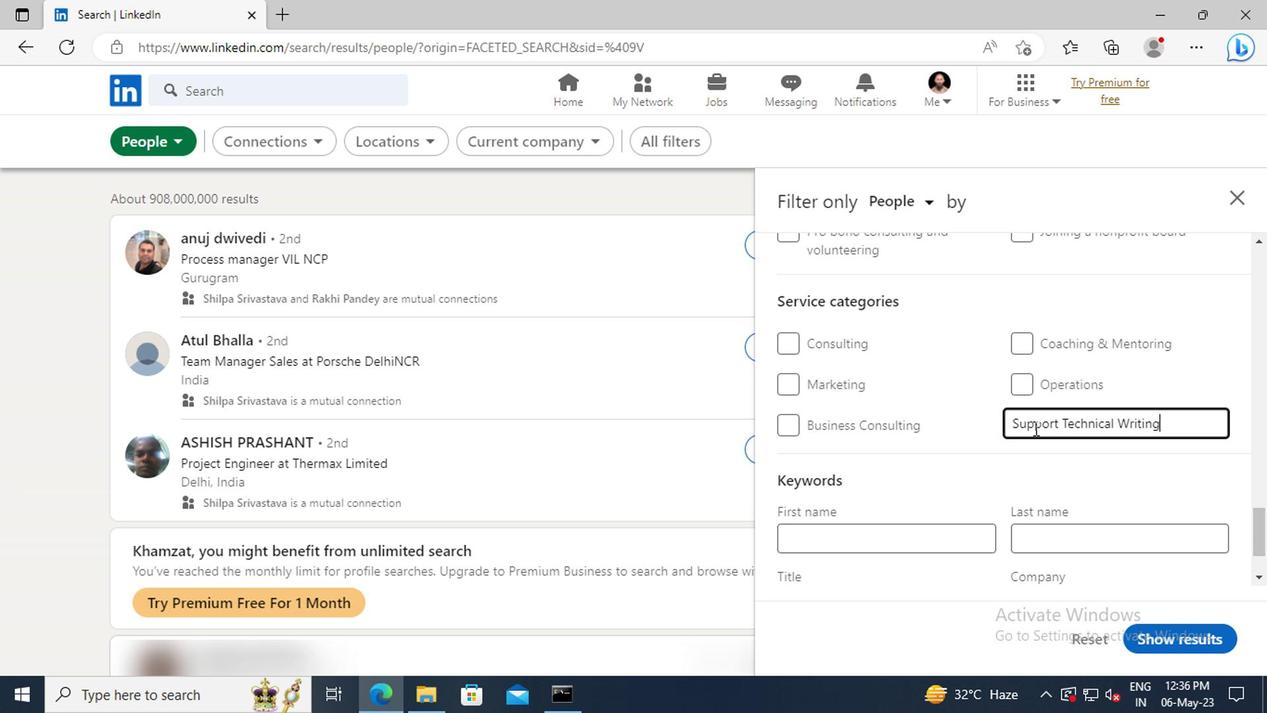 
Action: Mouse scrolled (1029, 428) with delta (0, 0)
Screenshot: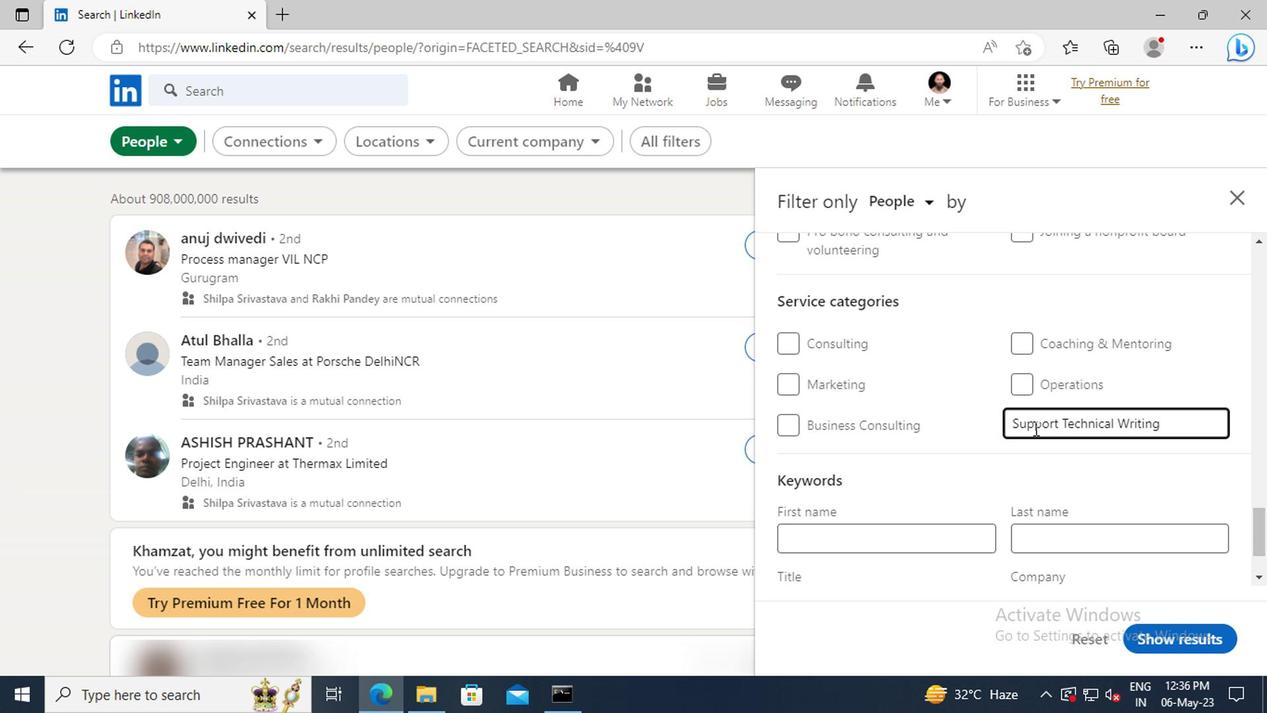 
Action: Mouse scrolled (1029, 428) with delta (0, 0)
Screenshot: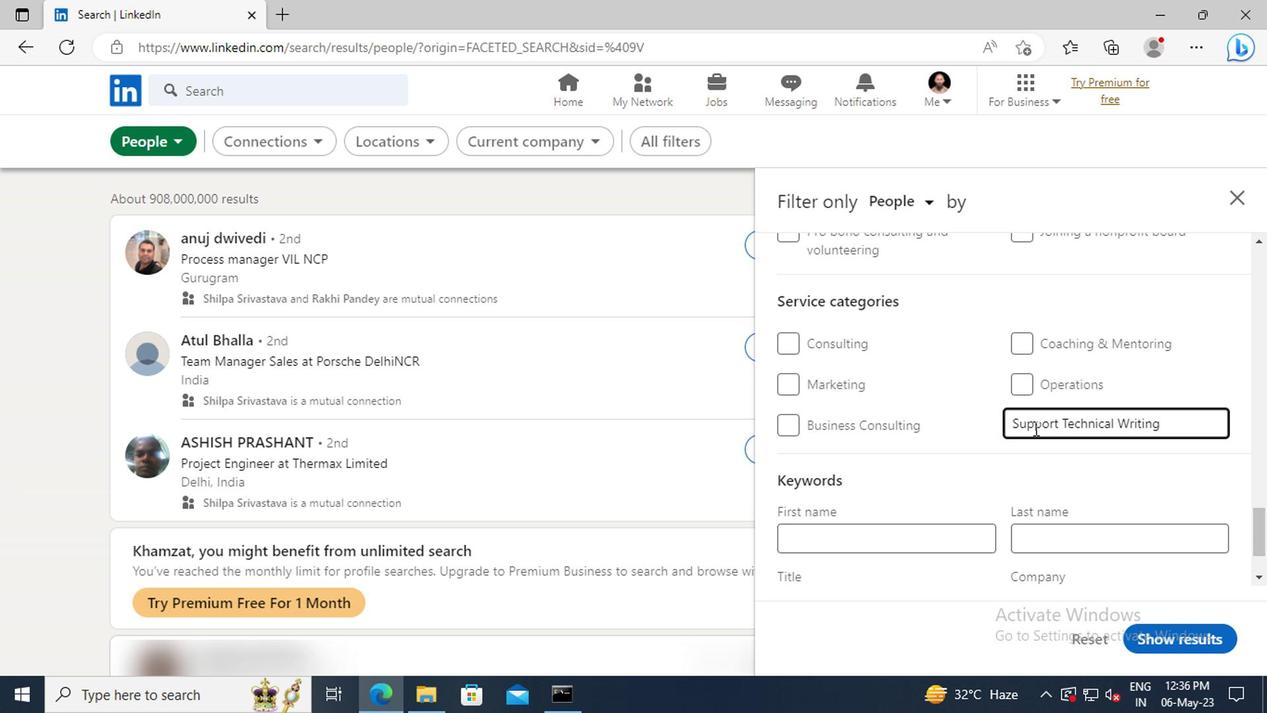 
Action: Mouse scrolled (1029, 428) with delta (0, 0)
Screenshot: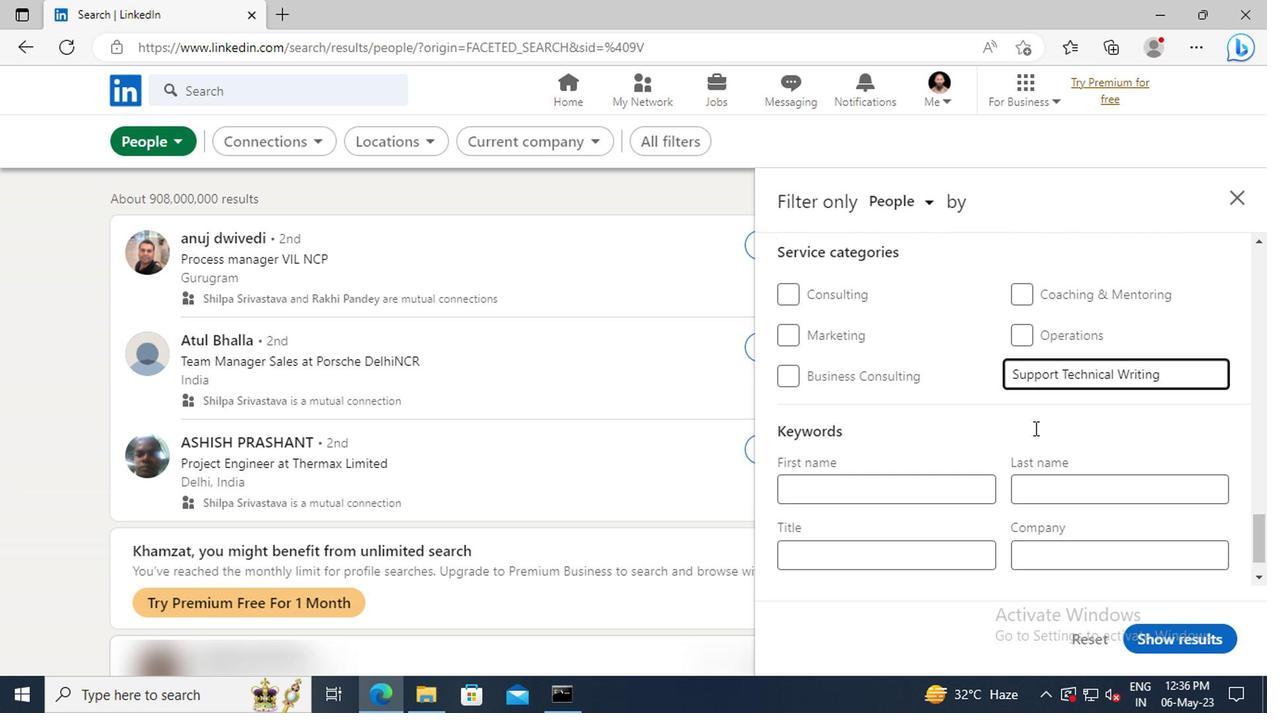 
Action: Mouse scrolled (1029, 428) with delta (0, 0)
Screenshot: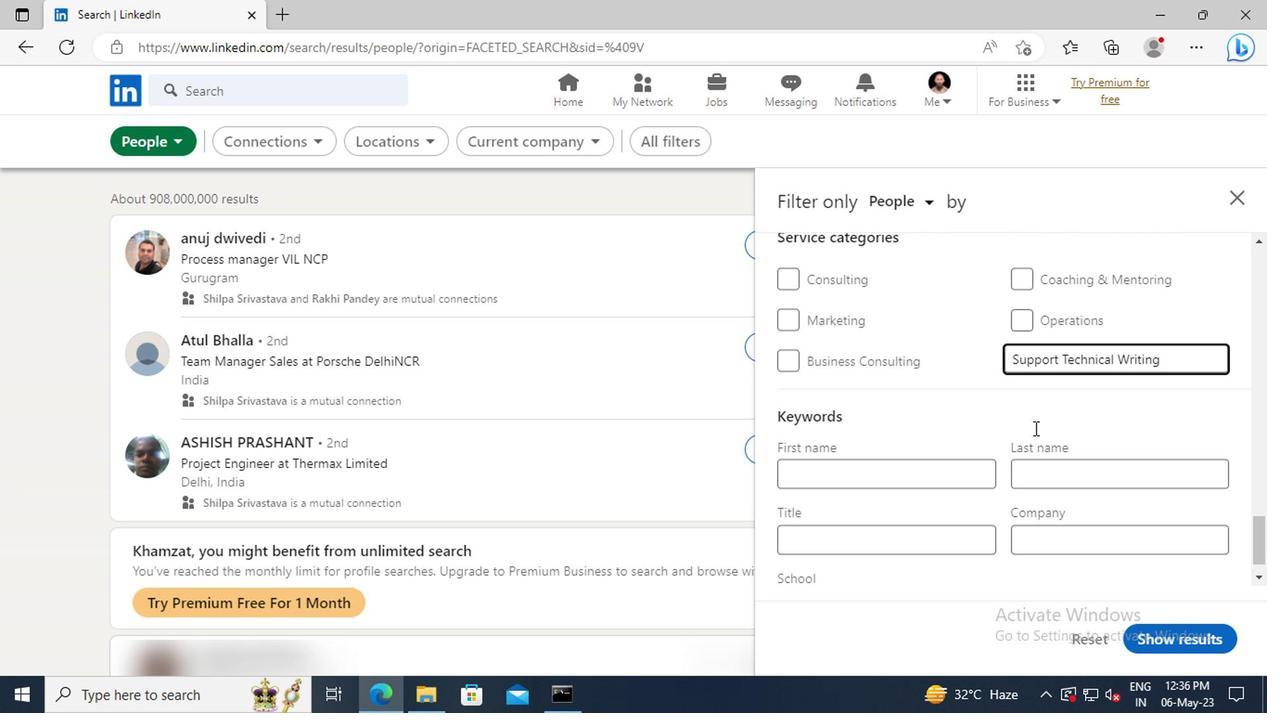
Action: Mouse moved to (868, 505)
Screenshot: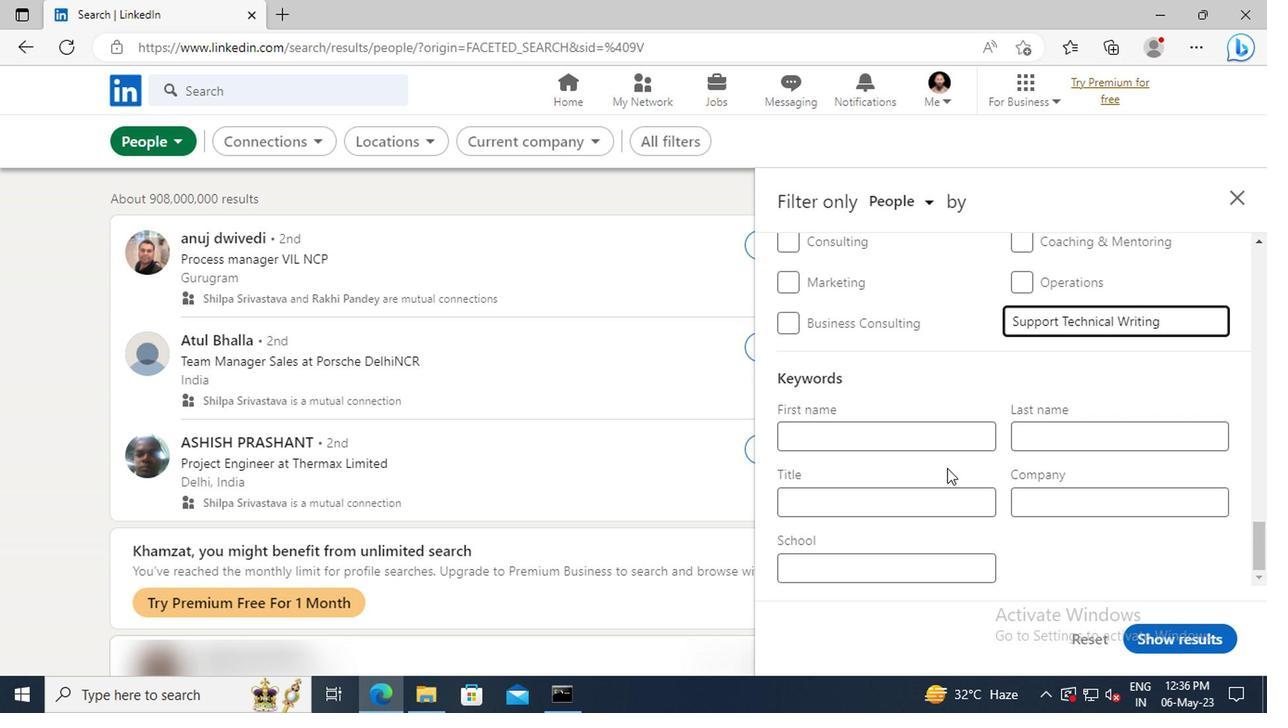 
Action: Mouse pressed left at (868, 505)
Screenshot: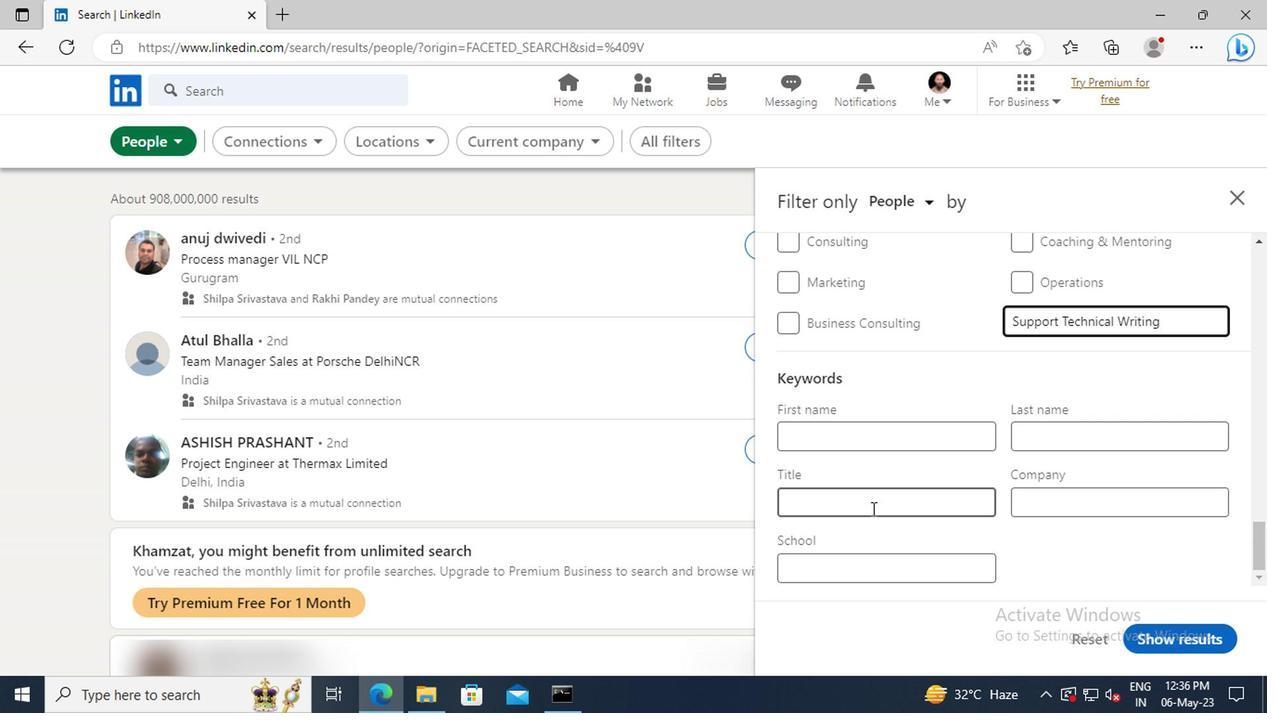 
Action: Key pressed <Key.shift>CARPENTER<Key.enter>
Screenshot: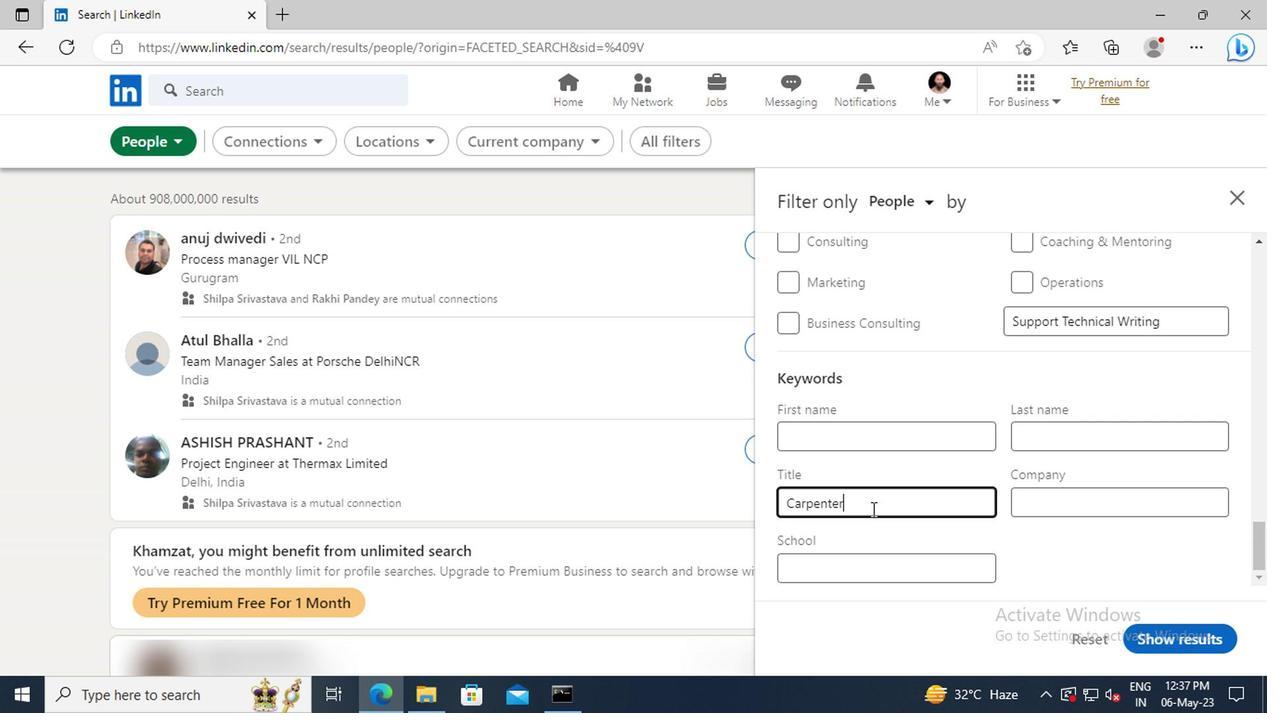 
Action: Mouse moved to (1161, 621)
Screenshot: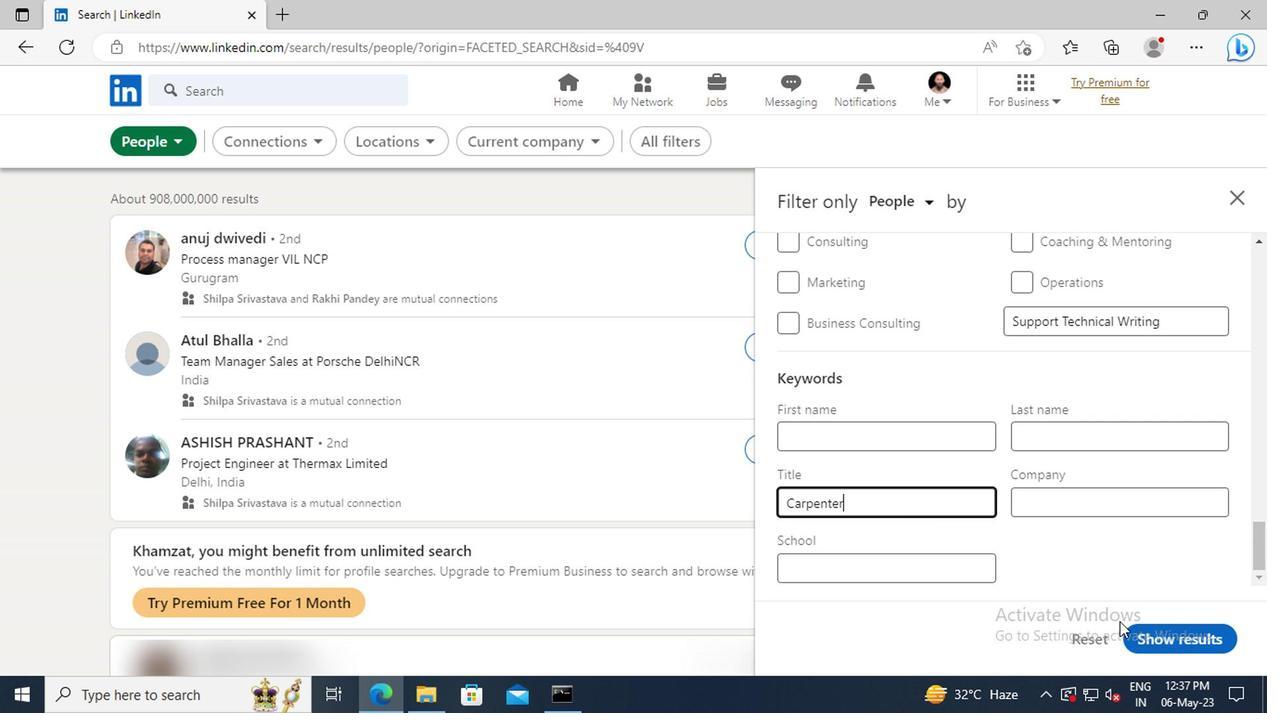 
Action: Mouse pressed left at (1161, 621)
Screenshot: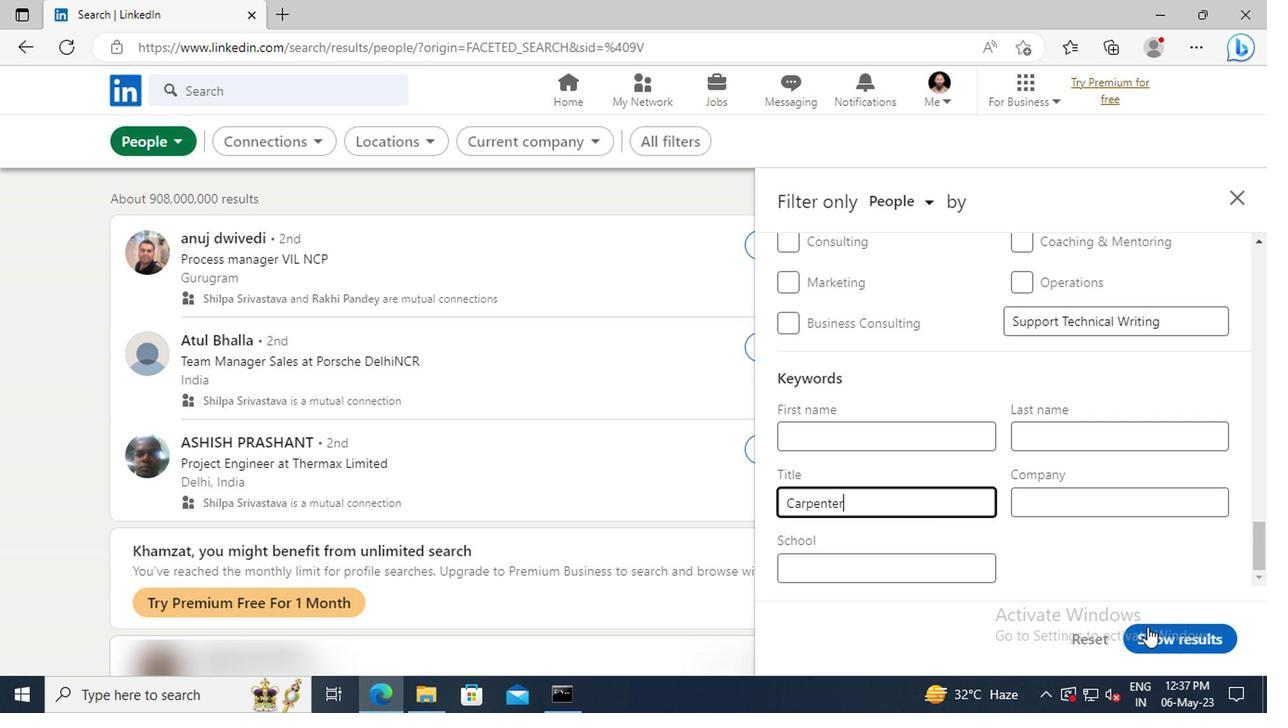 
